 Task: Find connections with filter location Zürich (Kreis 11) / Seebach with filter topic #wellness with filter profile language French with filter current company Reply with filter school Sanskriti University with filter industry Community Development and Urban Planning with filter service category HR Consulting with filter keywords title Brand Manager
Action: Mouse moved to (568, 190)
Screenshot: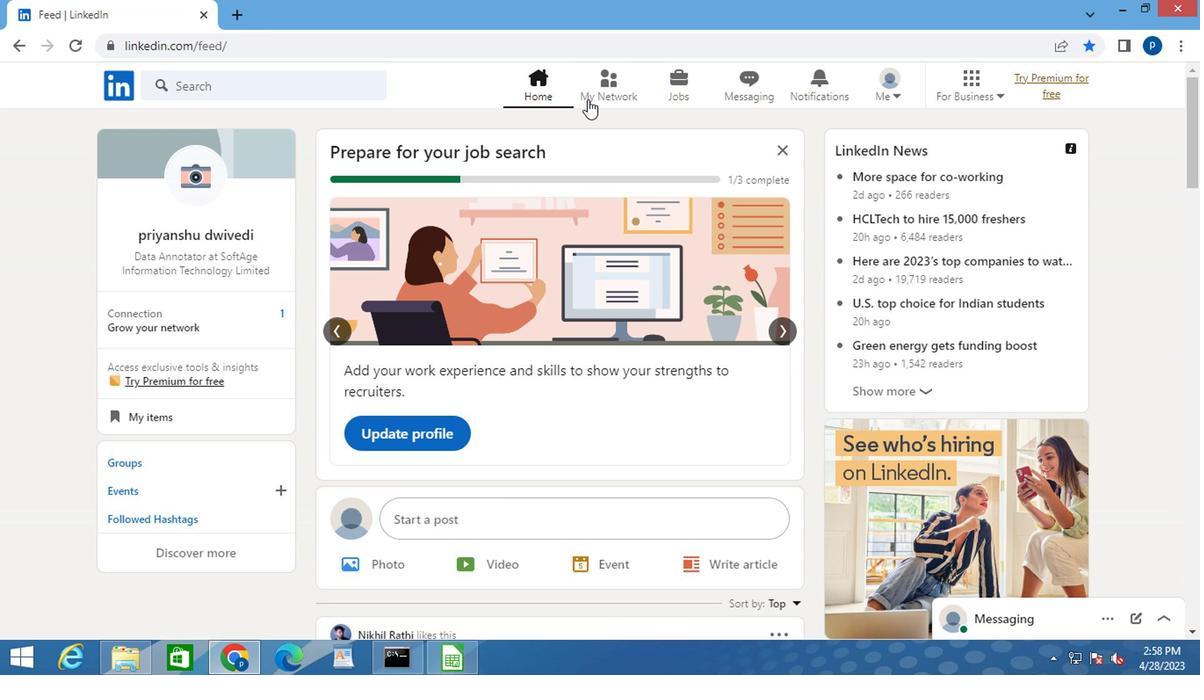 
Action: Mouse pressed left at (568, 190)
Screenshot: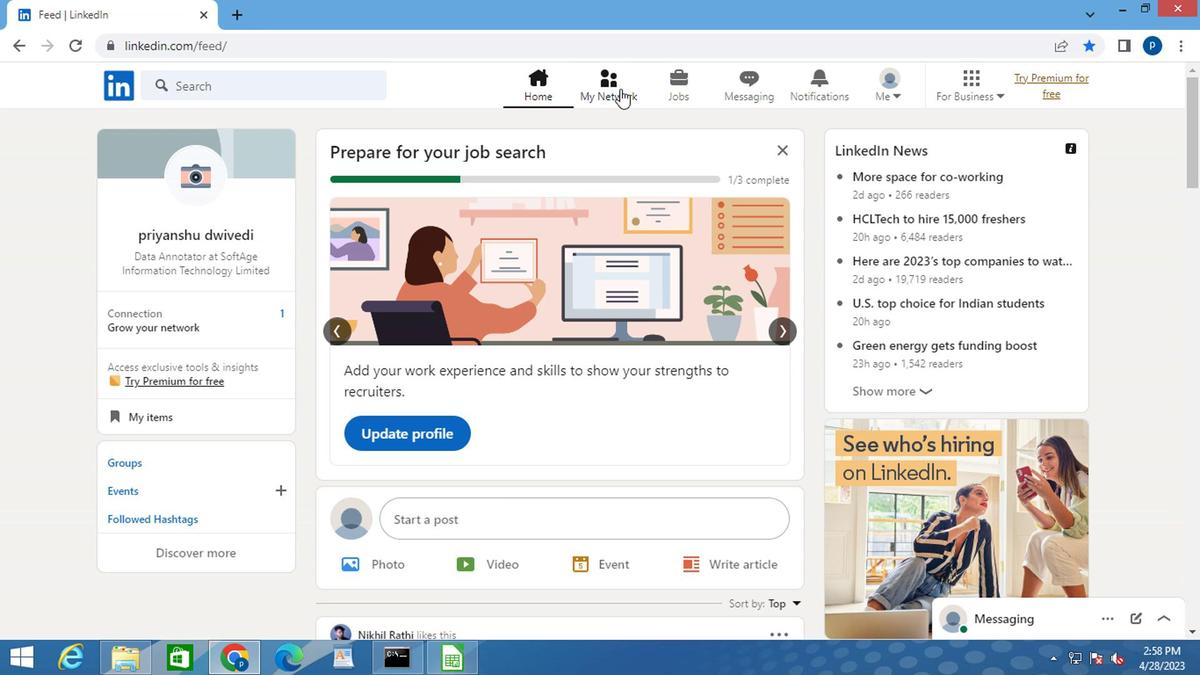 
Action: Mouse moved to (288, 257)
Screenshot: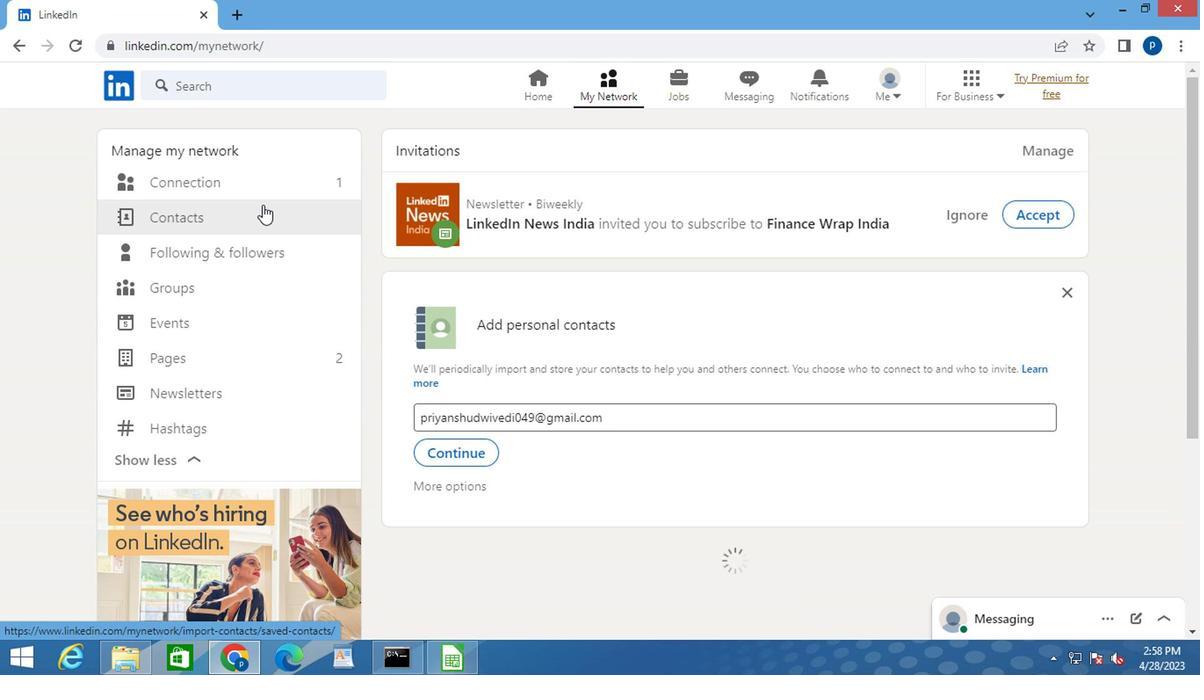 
Action: Mouse pressed left at (288, 257)
Screenshot: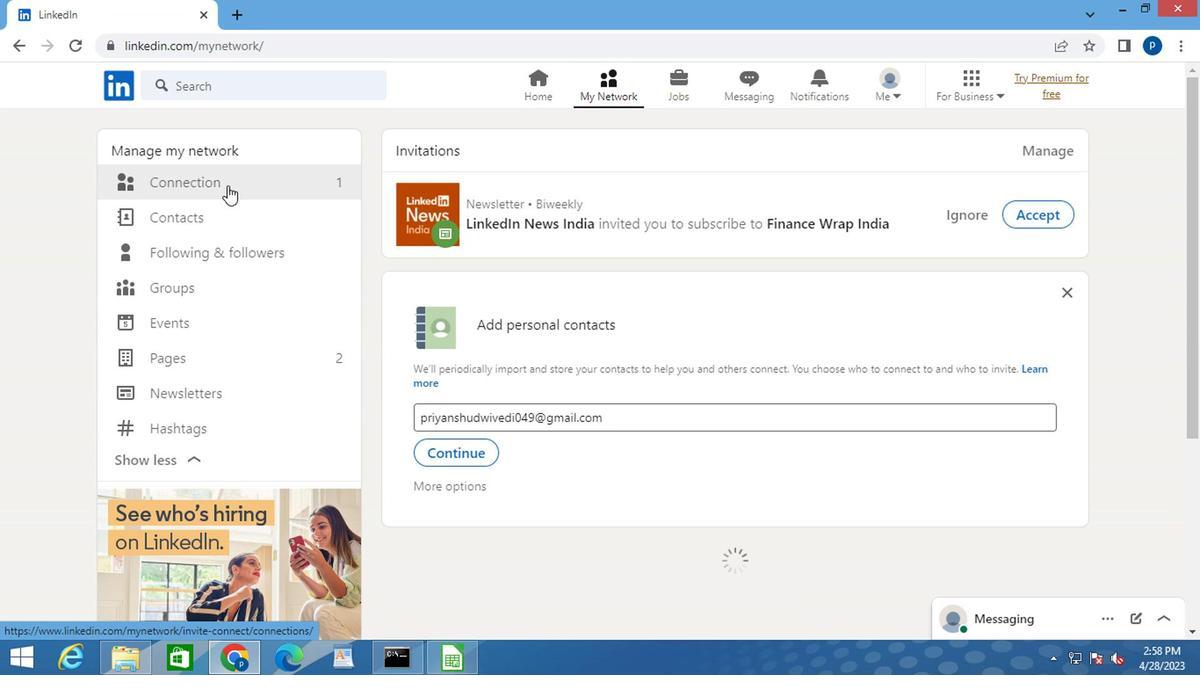 
Action: Mouse moved to (640, 260)
Screenshot: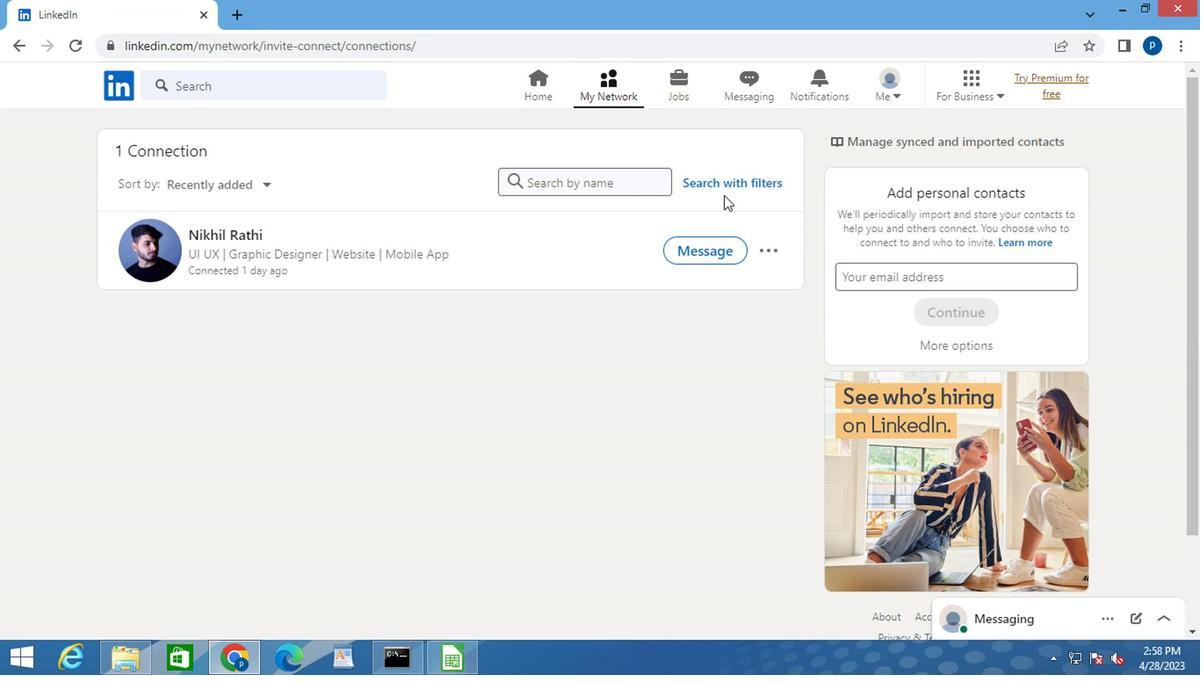 
Action: Mouse pressed left at (640, 260)
Screenshot: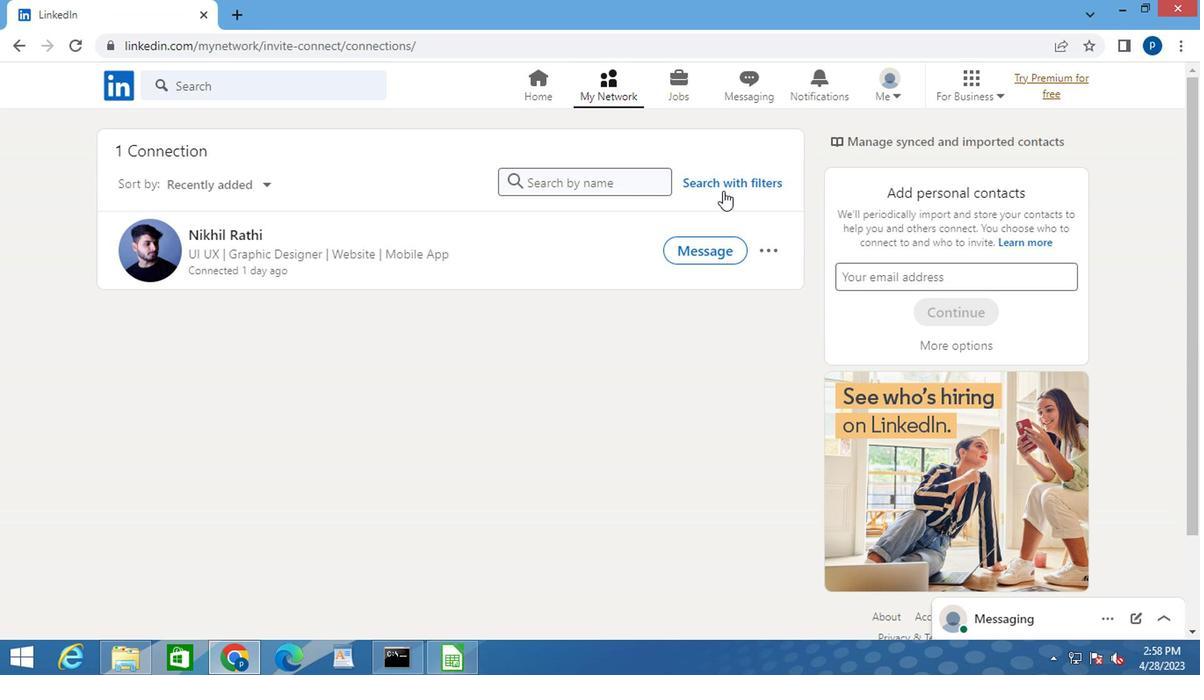 
Action: Mouse moved to (594, 229)
Screenshot: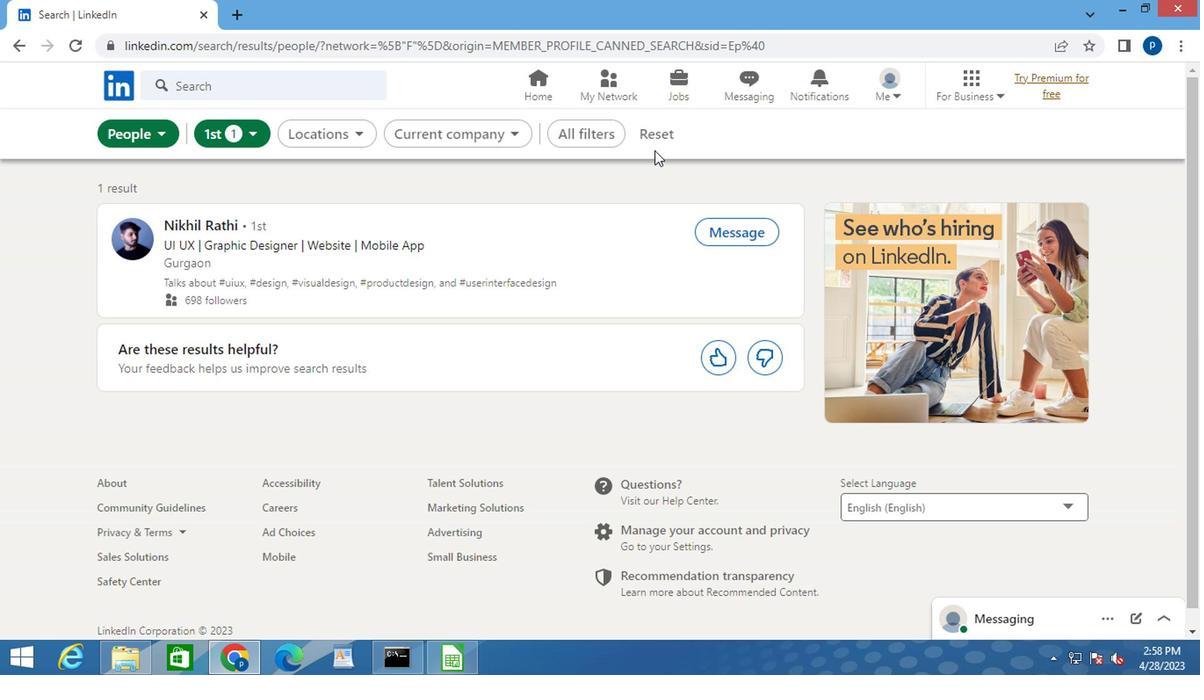 
Action: Mouse pressed left at (594, 229)
Screenshot: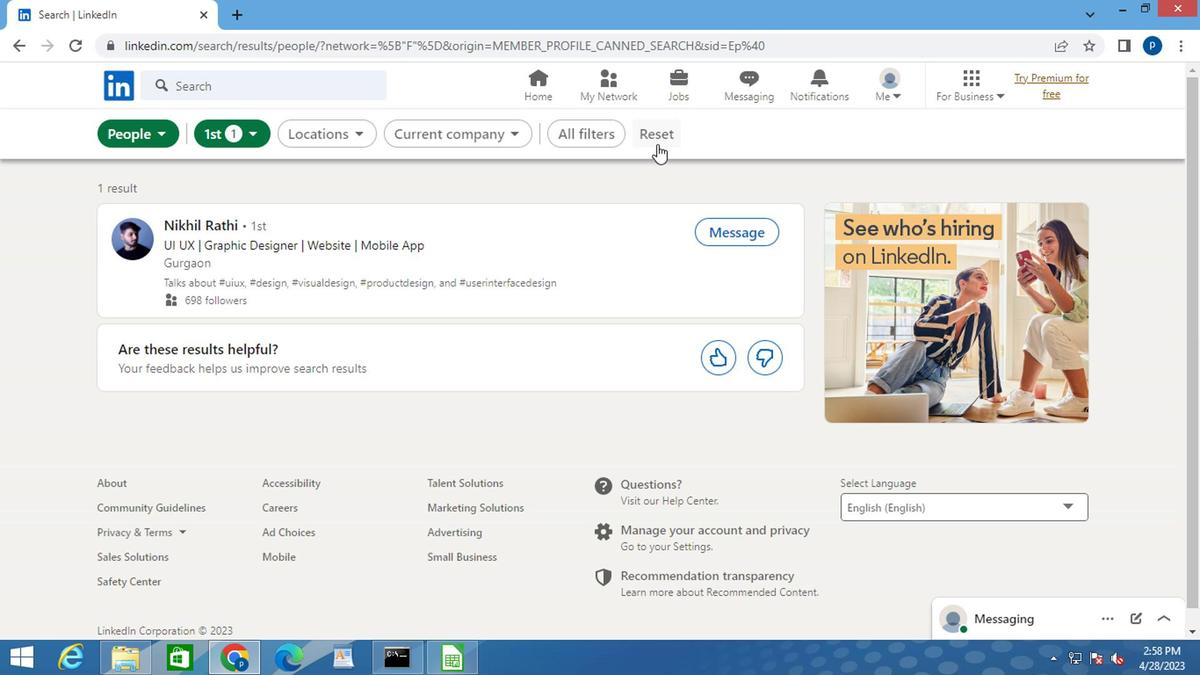 
Action: Mouse moved to (574, 226)
Screenshot: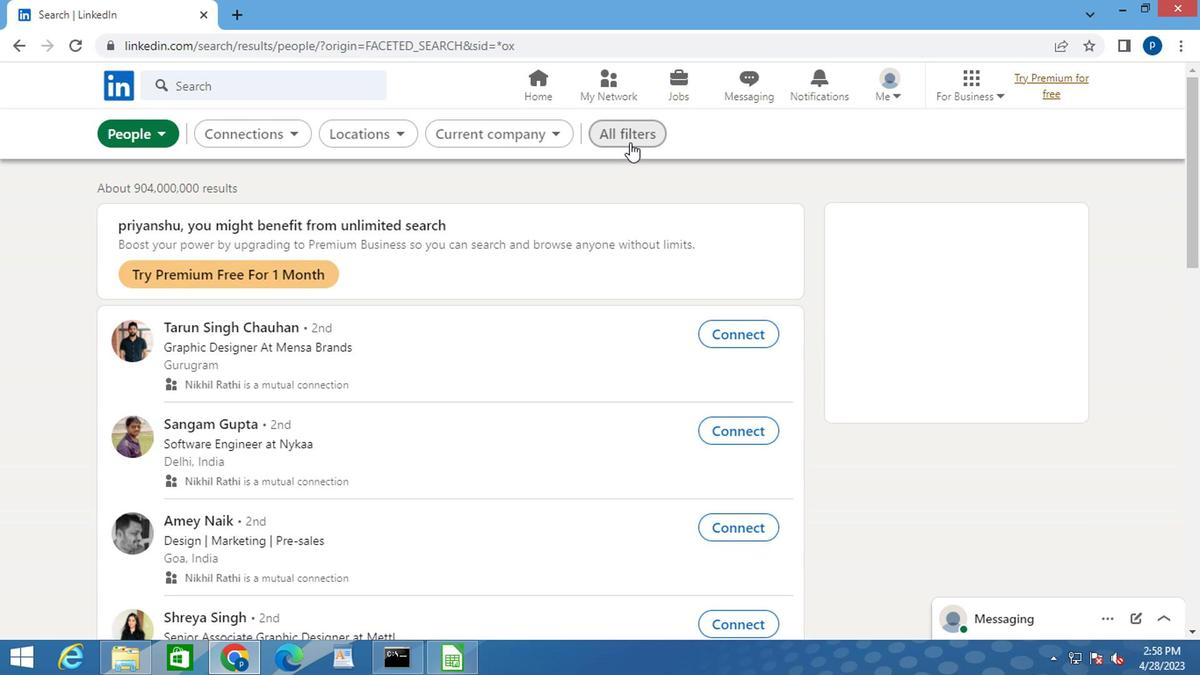 
Action: Mouse pressed left at (574, 226)
Screenshot: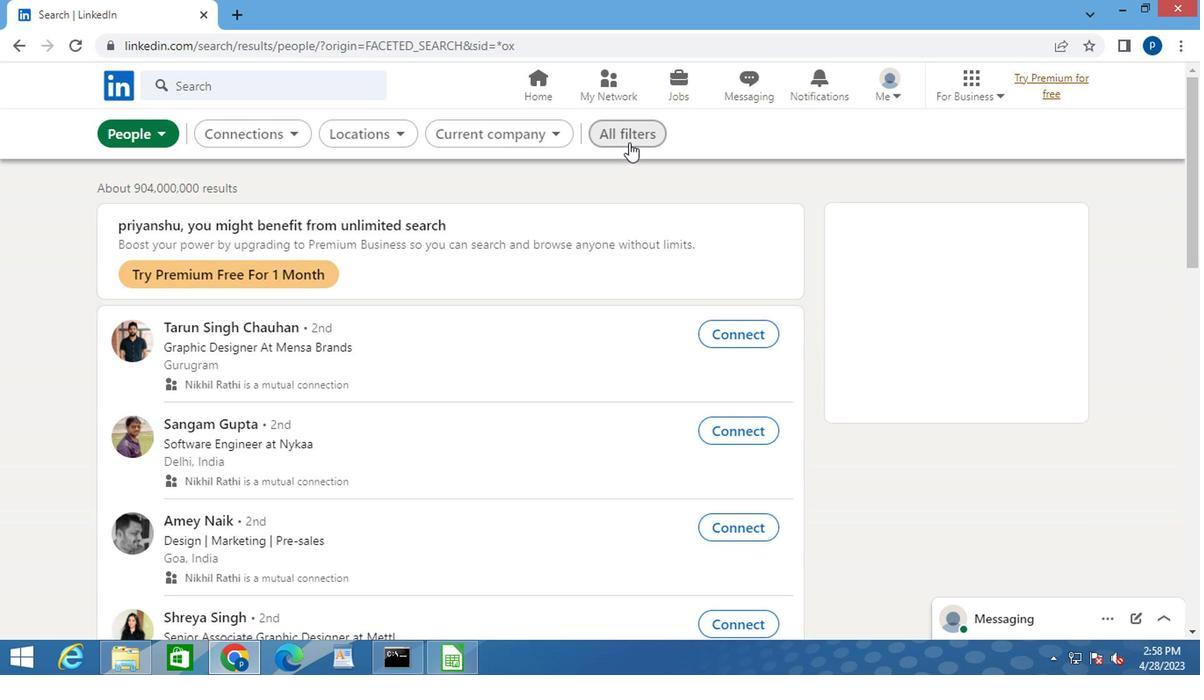 
Action: Mouse moved to (797, 465)
Screenshot: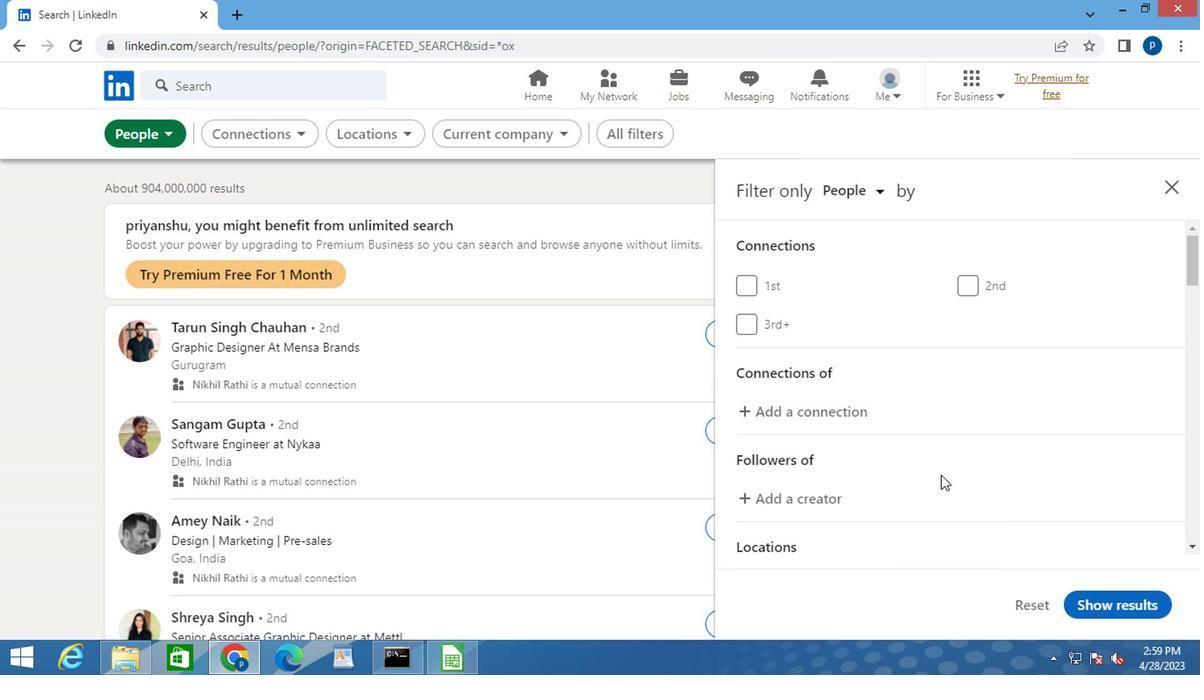 
Action: Mouse scrolled (797, 465) with delta (0, 0)
Screenshot: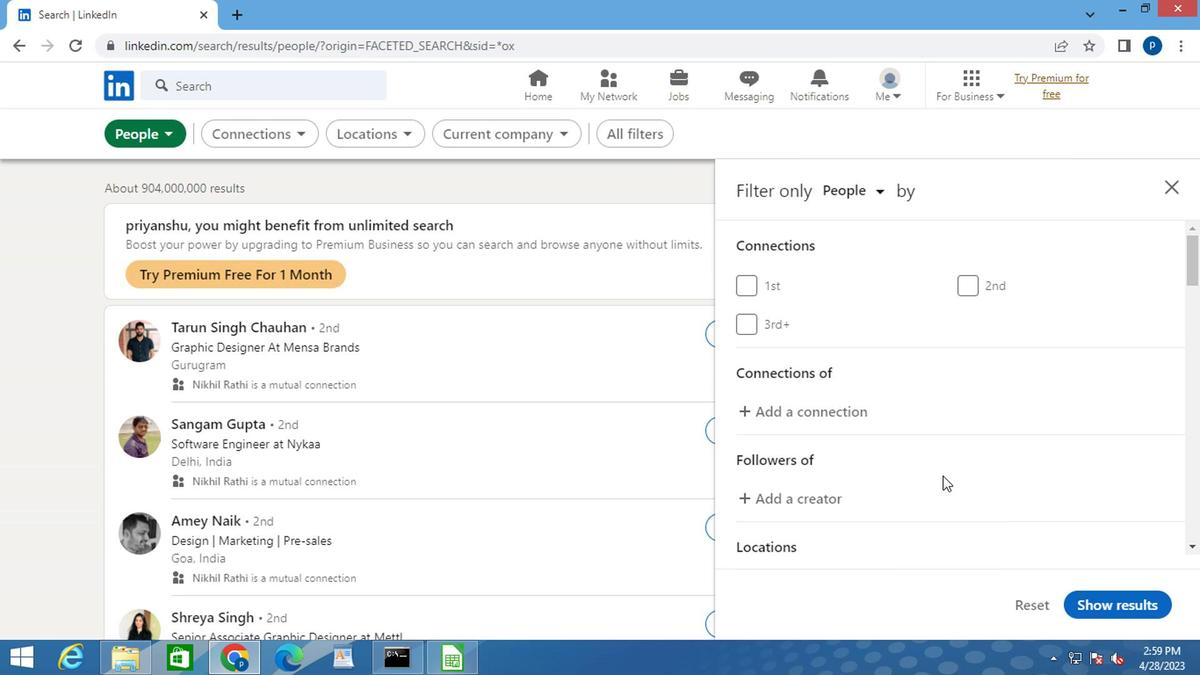 
Action: Mouse scrolled (797, 465) with delta (0, 0)
Screenshot: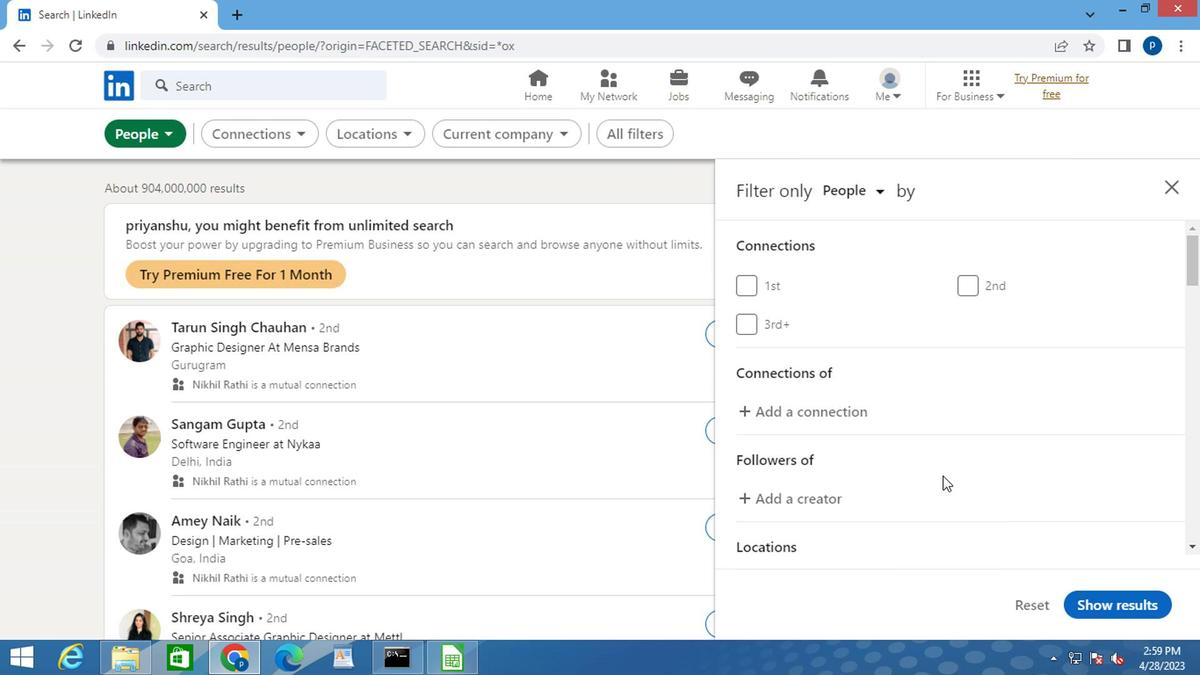 
Action: Mouse scrolled (797, 465) with delta (0, 0)
Screenshot: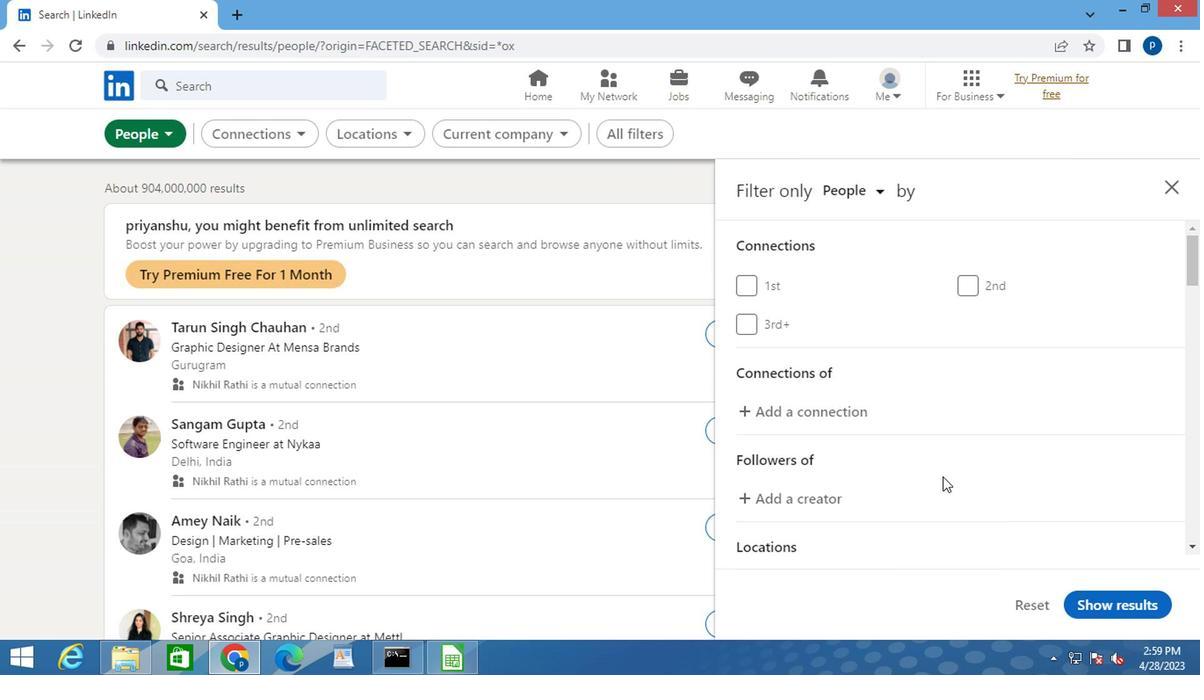 
Action: Mouse moved to (819, 415)
Screenshot: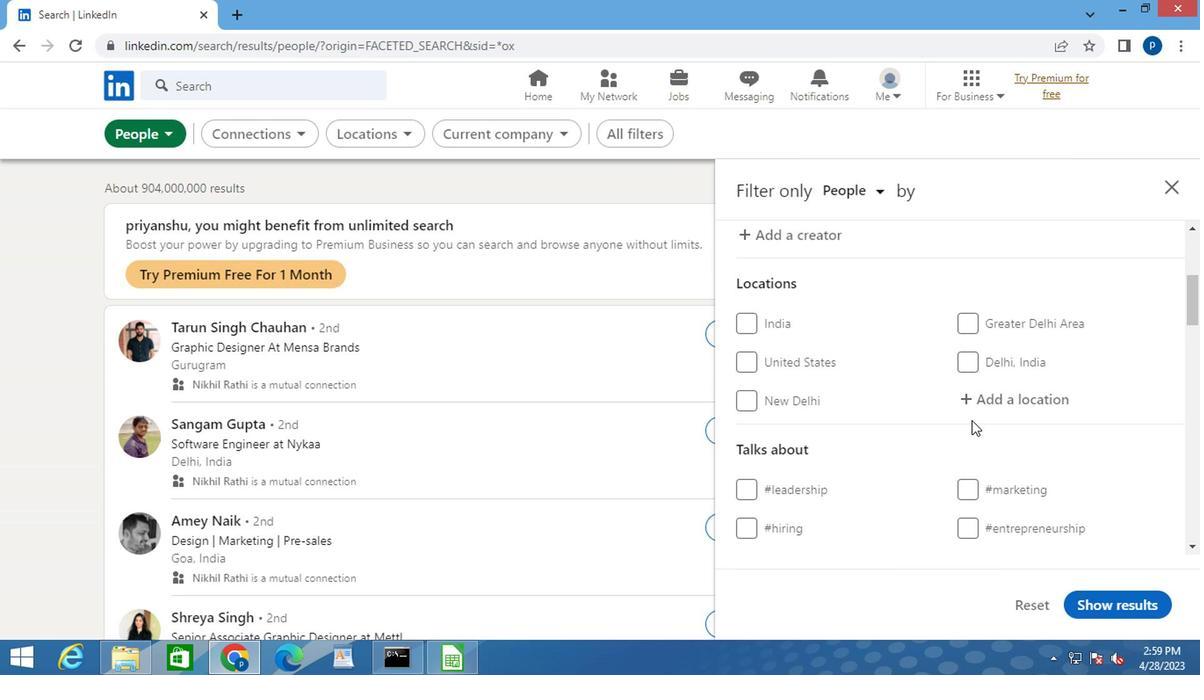 
Action: Mouse pressed left at (819, 415)
Screenshot: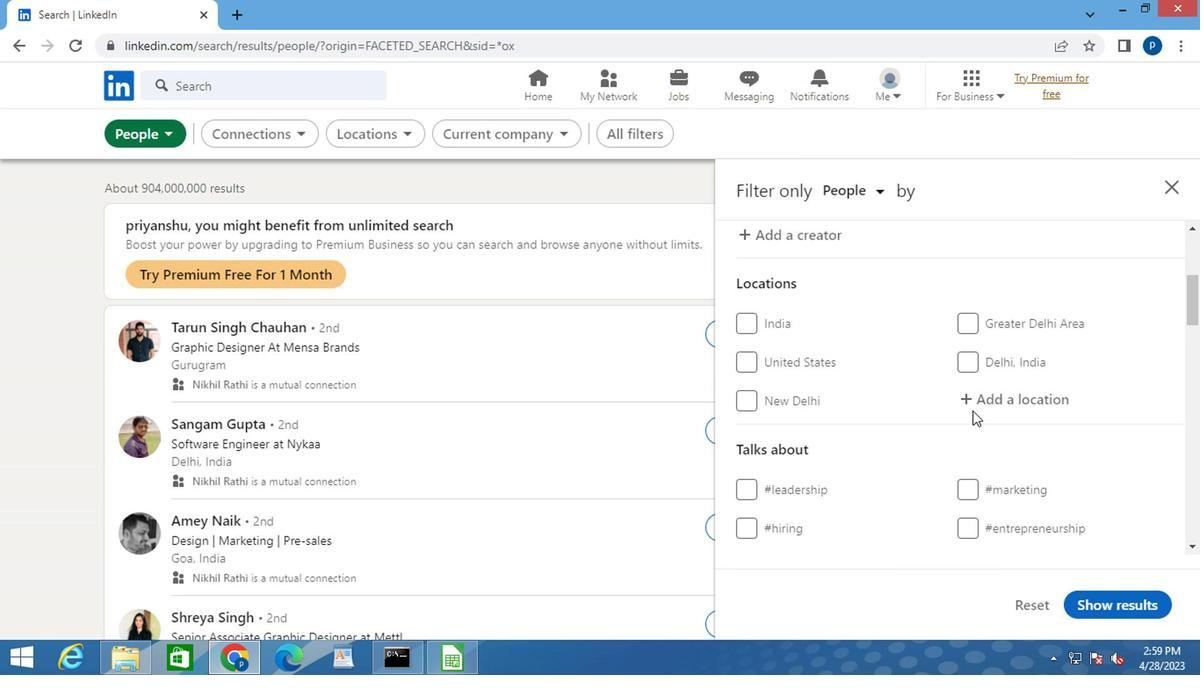 
Action: Key pressed <Key.caps_lock>z<Key.caps_lock>urich
Screenshot: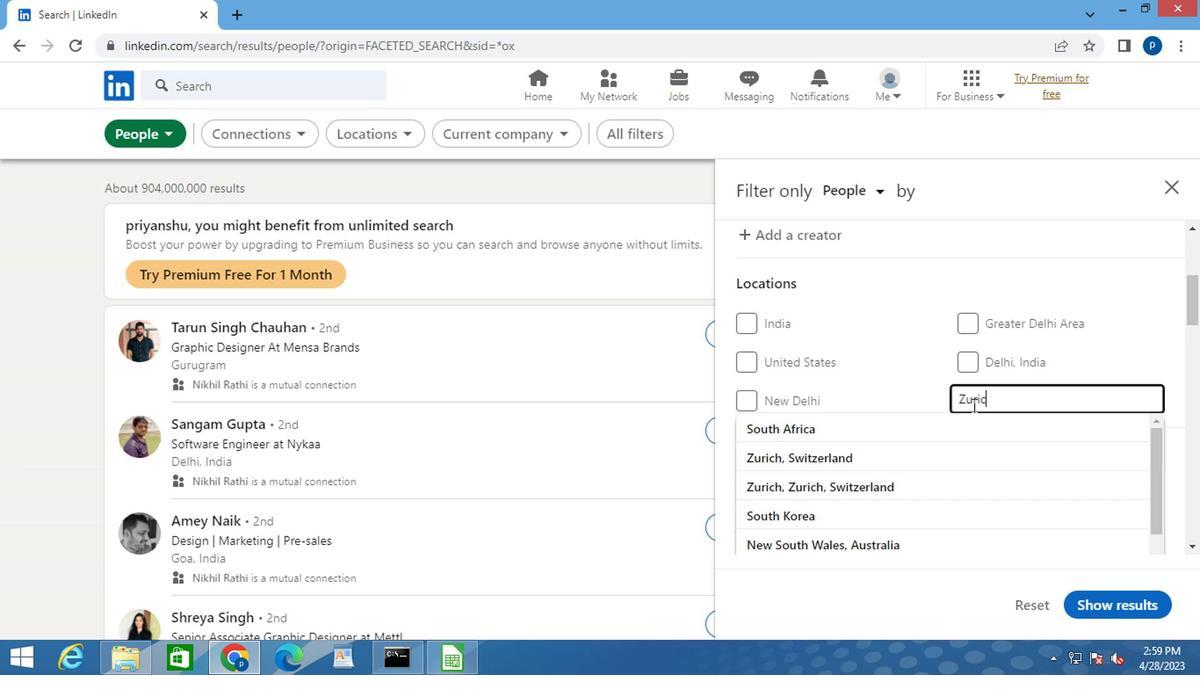 
Action: Mouse moved to (736, 431)
Screenshot: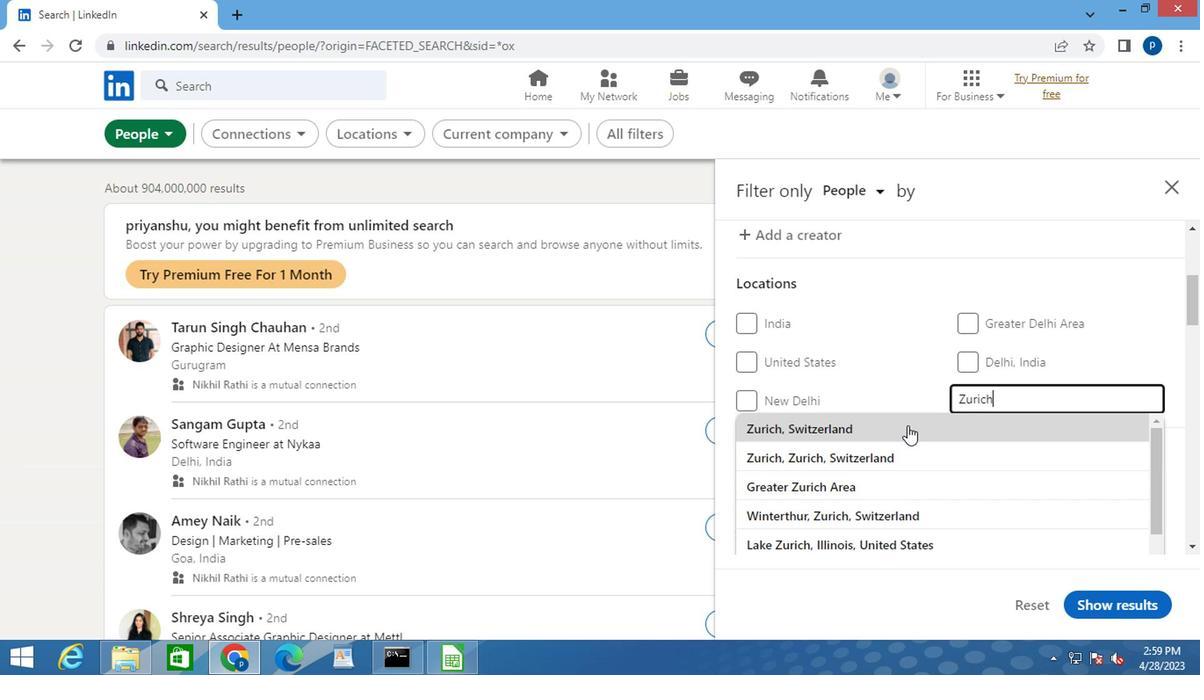 
Action: Mouse pressed left at (736, 431)
Screenshot: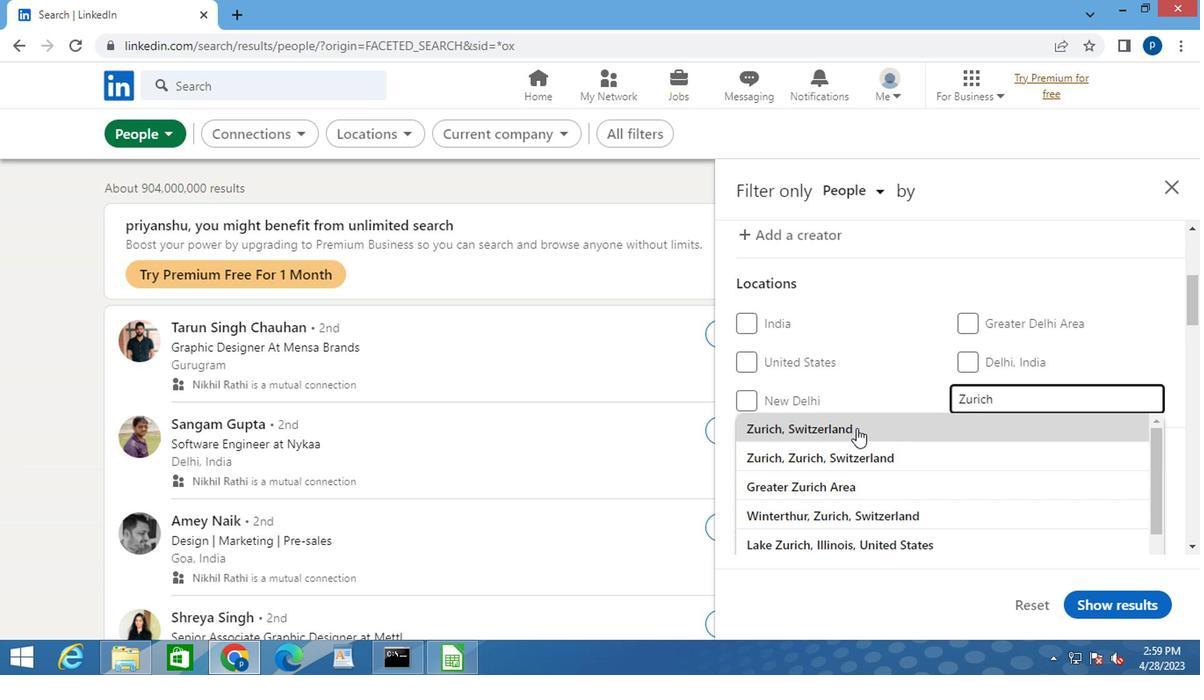 
Action: Mouse moved to (735, 431)
Screenshot: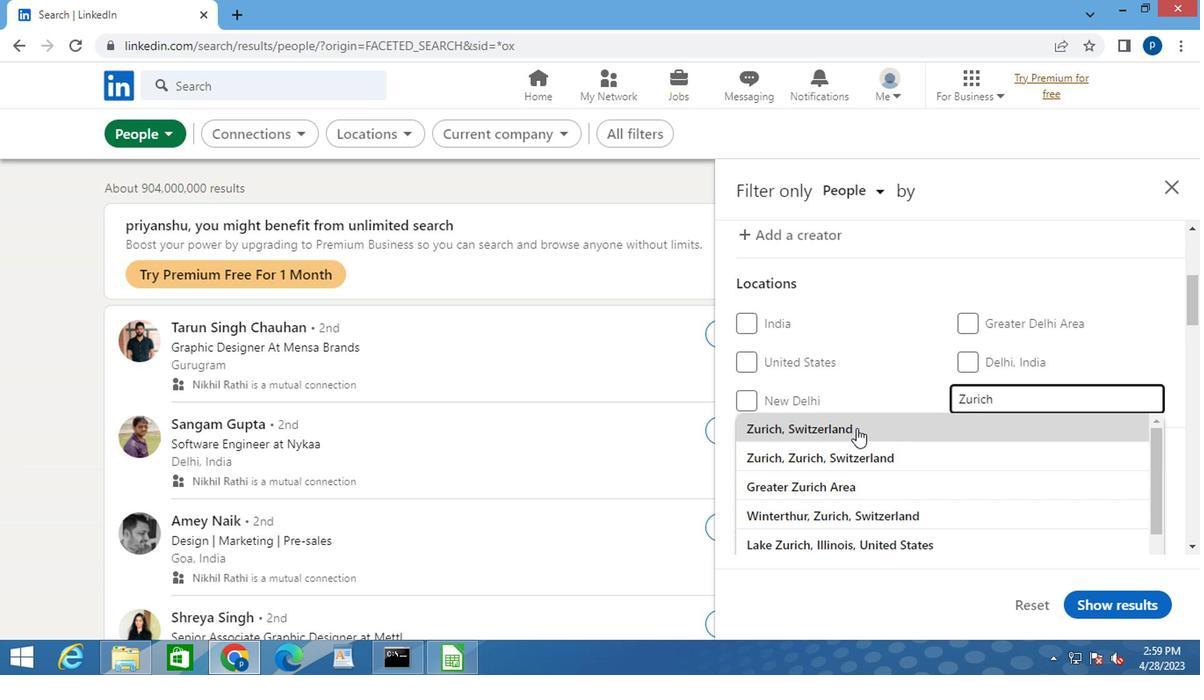 
Action: Mouse scrolled (735, 430) with delta (0, 0)
Screenshot: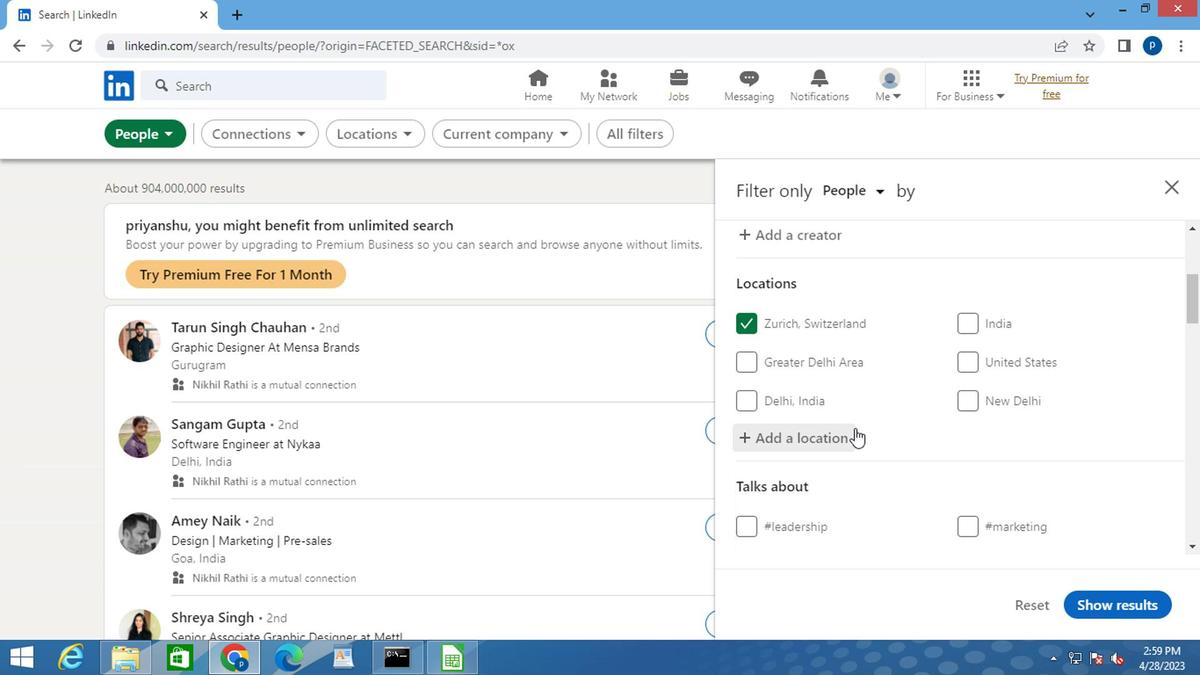 
Action: Mouse scrolled (735, 430) with delta (0, 0)
Screenshot: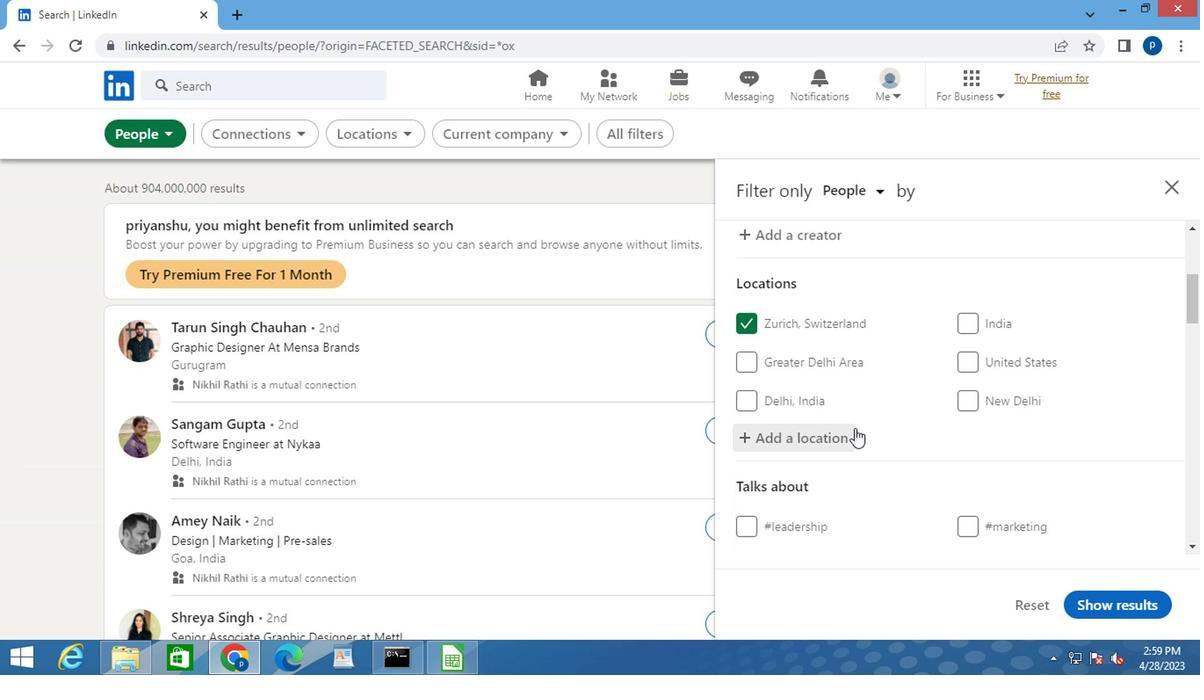 
Action: Mouse moved to (864, 431)
Screenshot: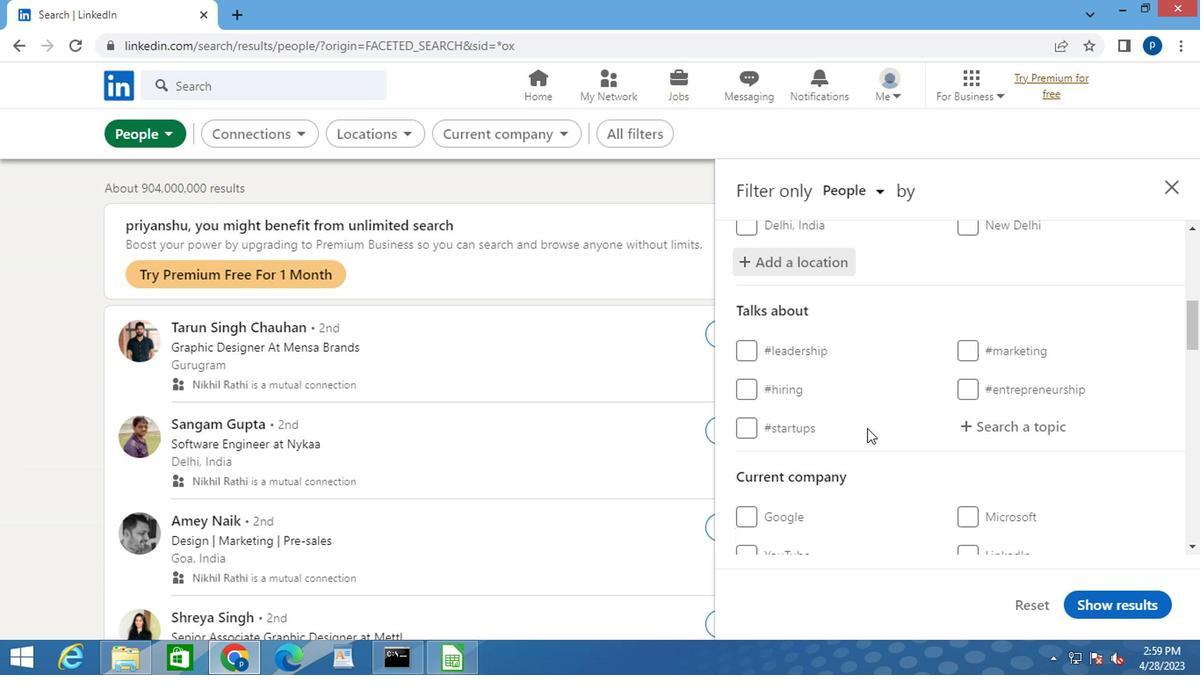 
Action: Mouse pressed left at (864, 431)
Screenshot: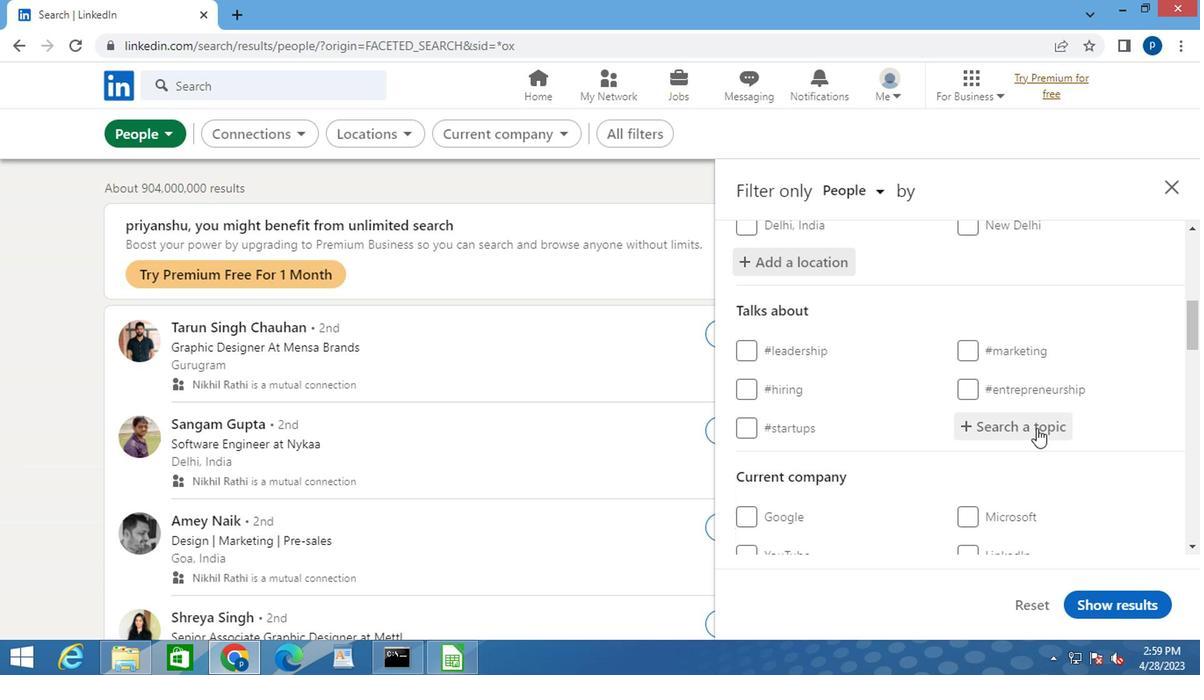 
Action: Key pressed <Key.shift>#WELLNESS
Screenshot: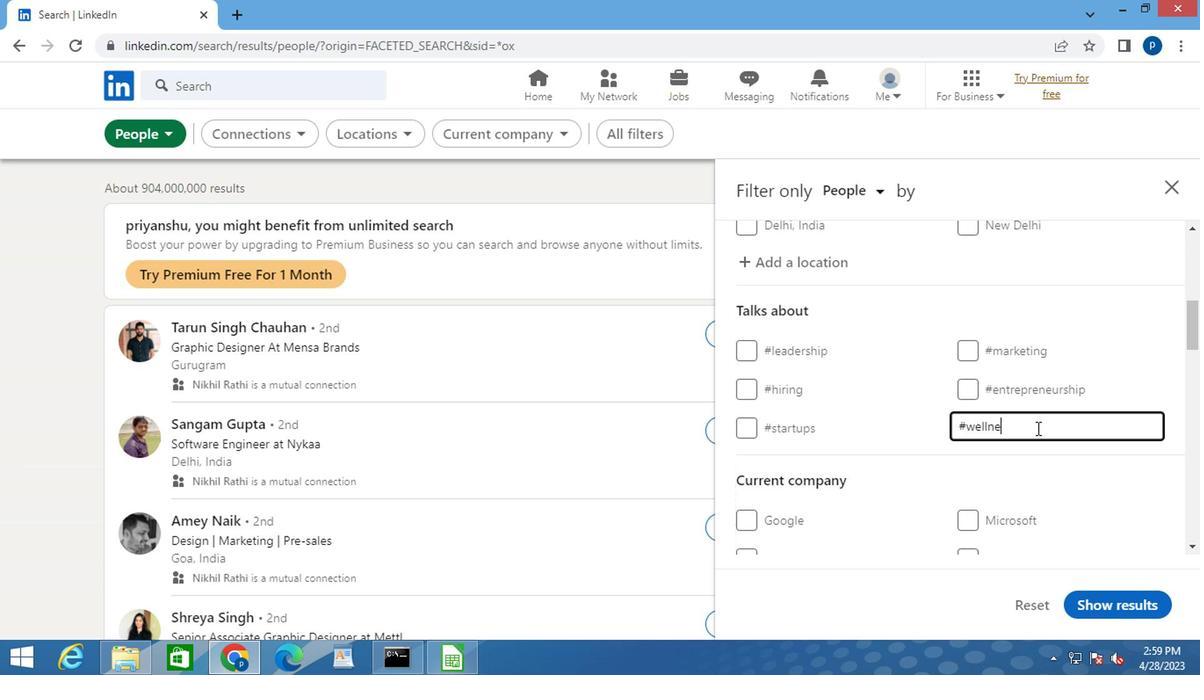 
Action: Mouse moved to (777, 468)
Screenshot: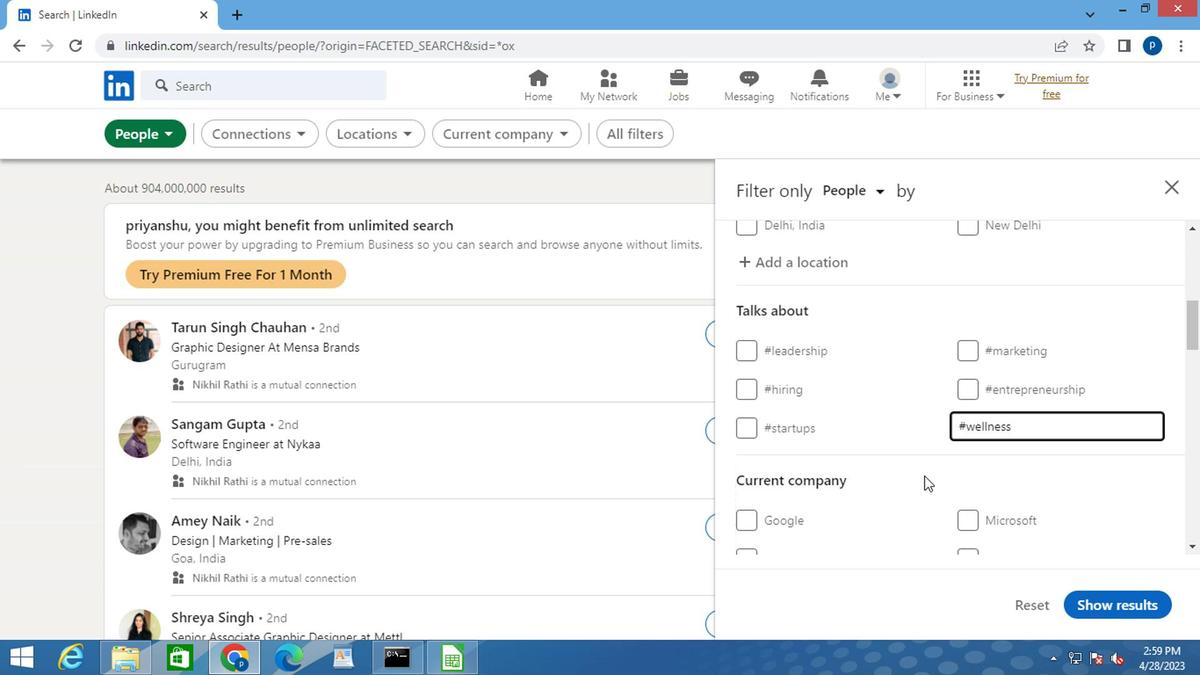 
Action: Mouse scrolled (777, 467) with delta (0, 0)
Screenshot: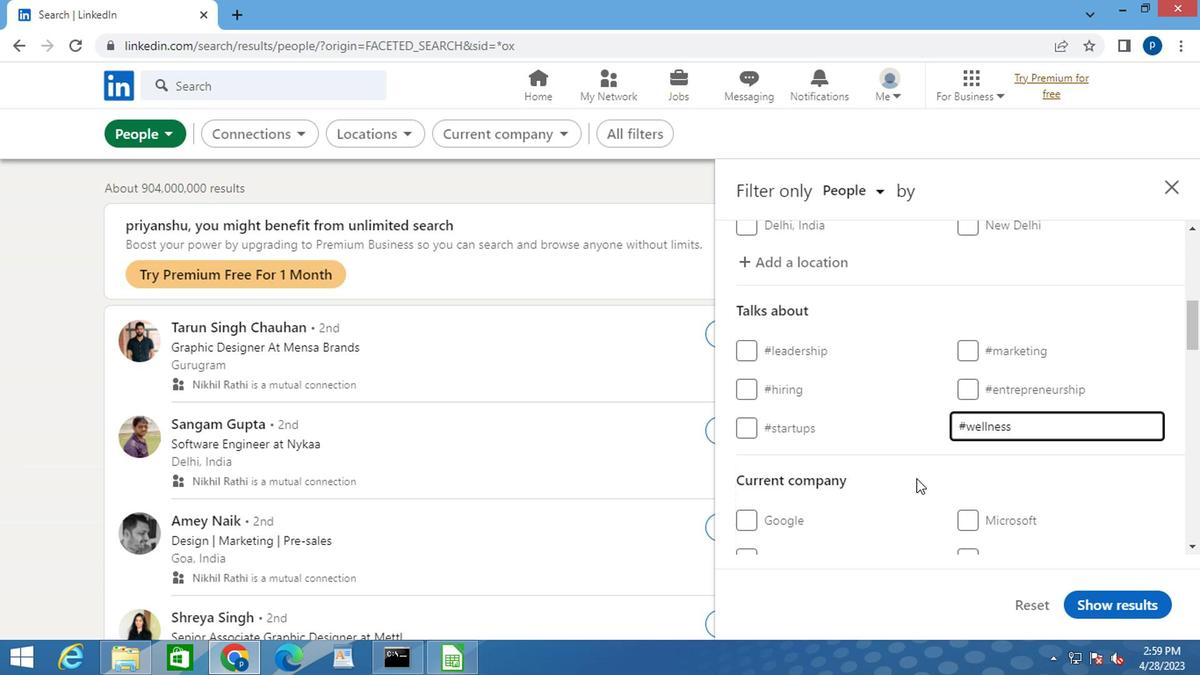 
Action: Mouse scrolled (777, 467) with delta (0, 0)
Screenshot: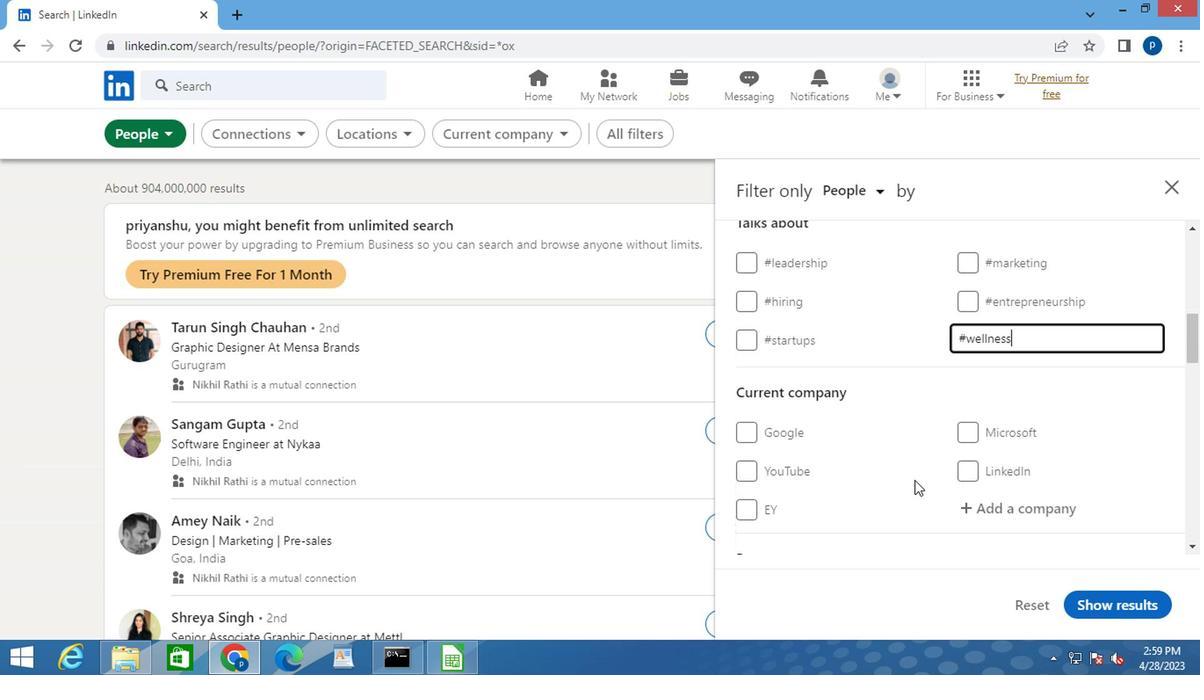
Action: Mouse scrolled (777, 467) with delta (0, 0)
Screenshot: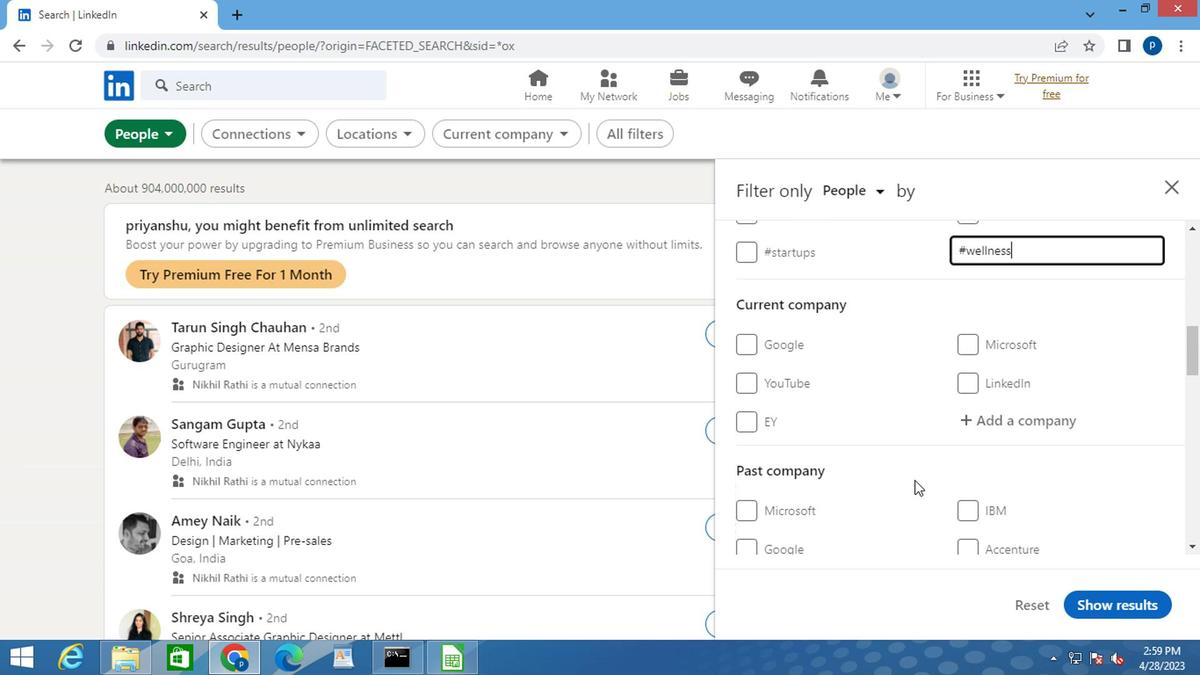 
Action: Mouse moved to (777, 468)
Screenshot: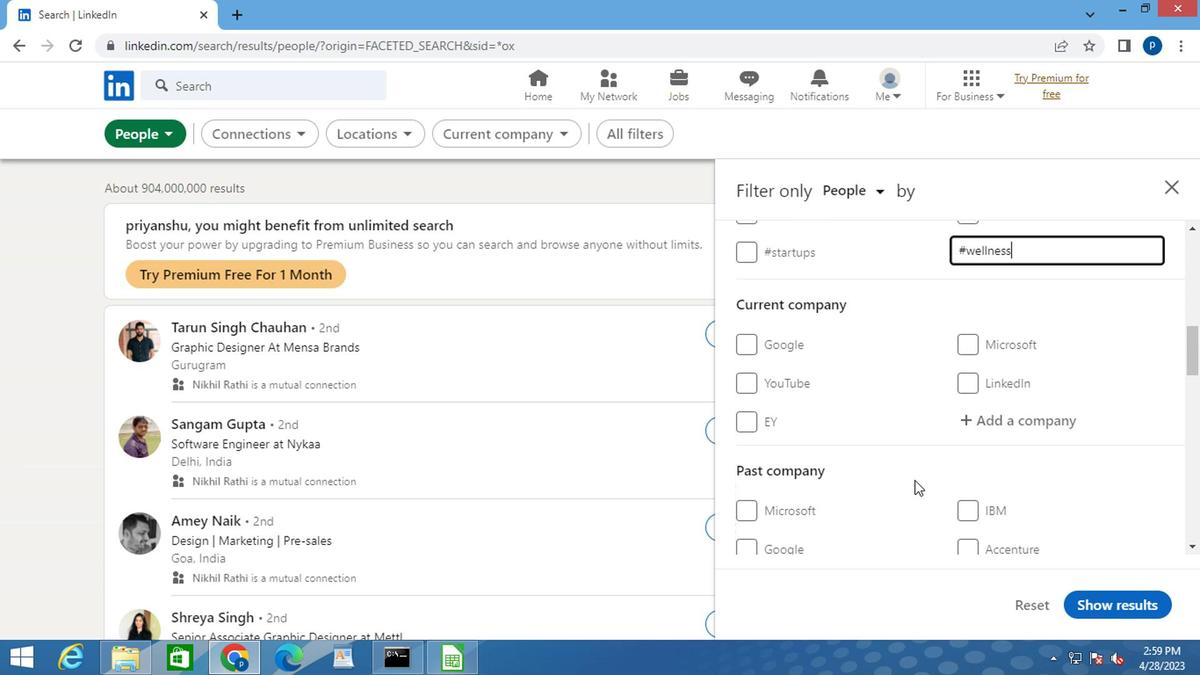 
Action: Mouse scrolled (777, 467) with delta (0, 0)
Screenshot: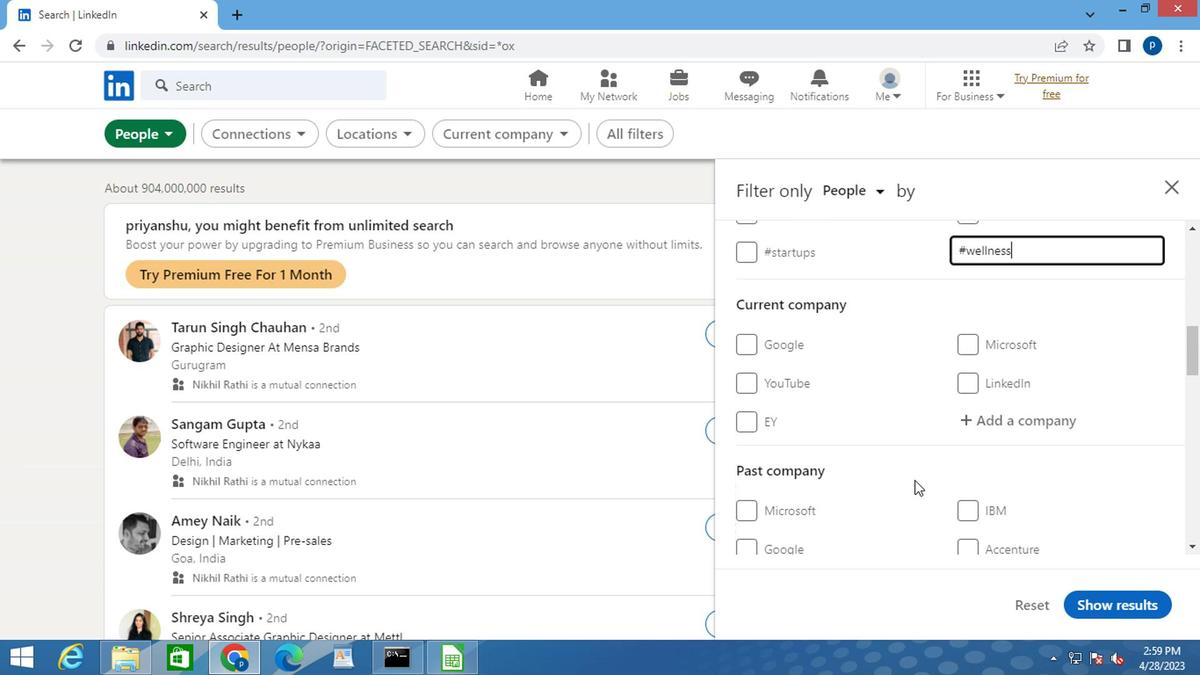 
Action: Mouse moved to (775, 468)
Screenshot: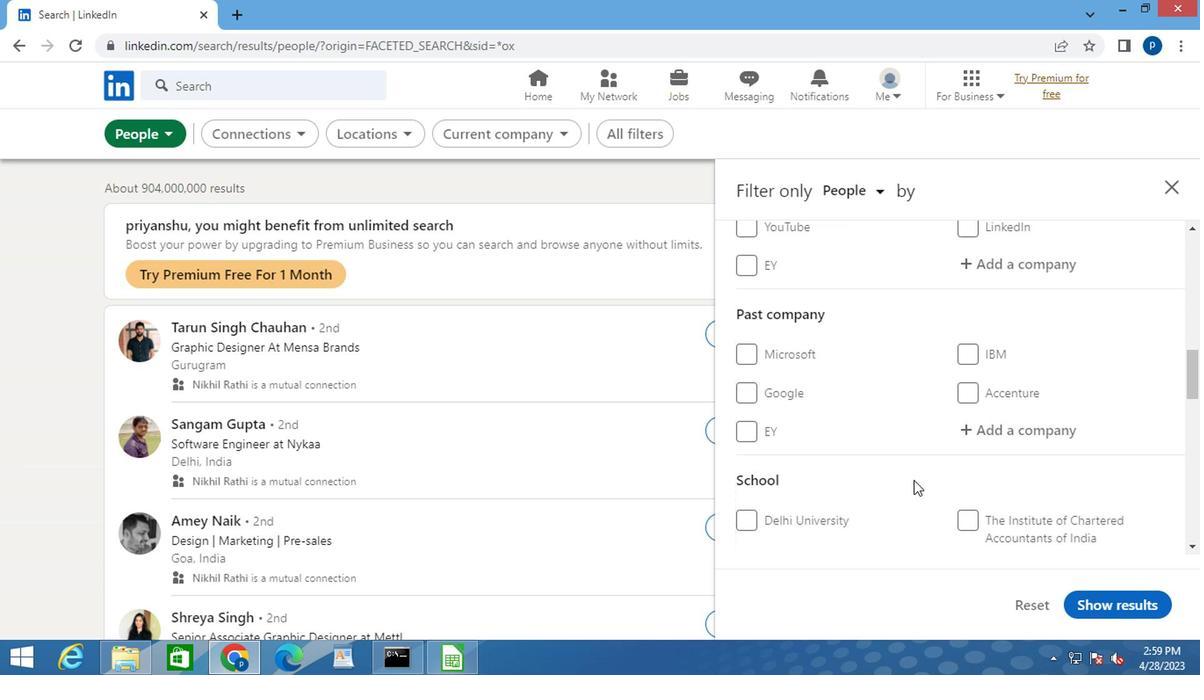 
Action: Mouse scrolled (775, 467) with delta (0, 0)
Screenshot: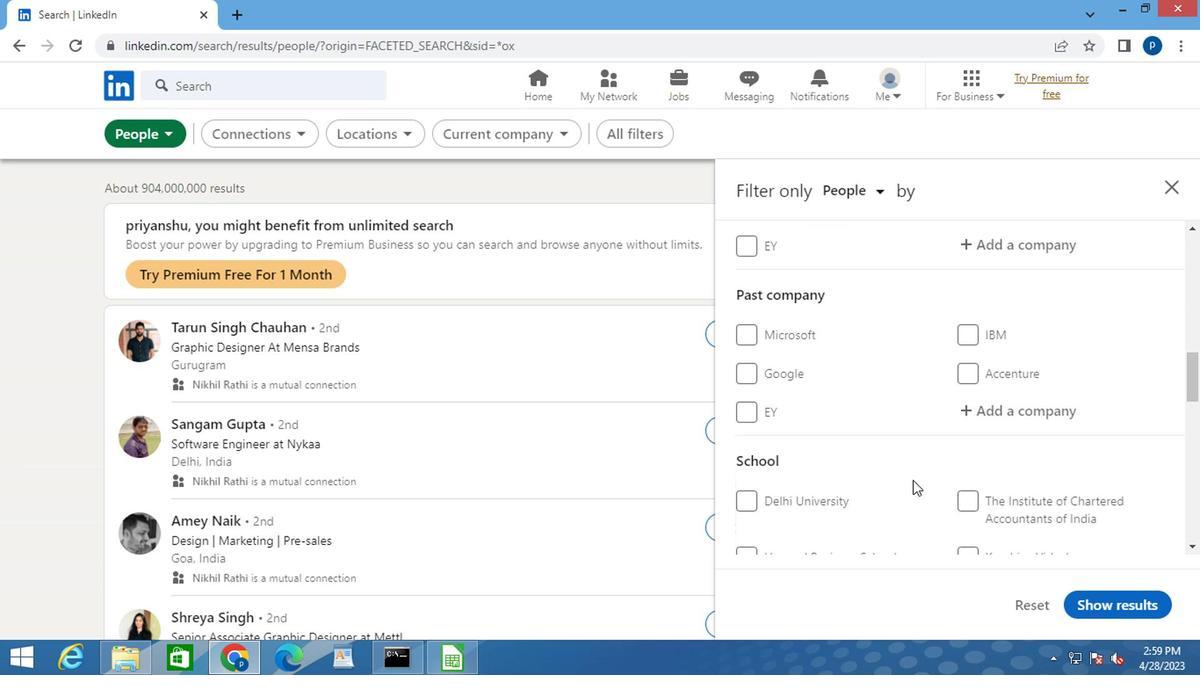 
Action: Mouse moved to (755, 463)
Screenshot: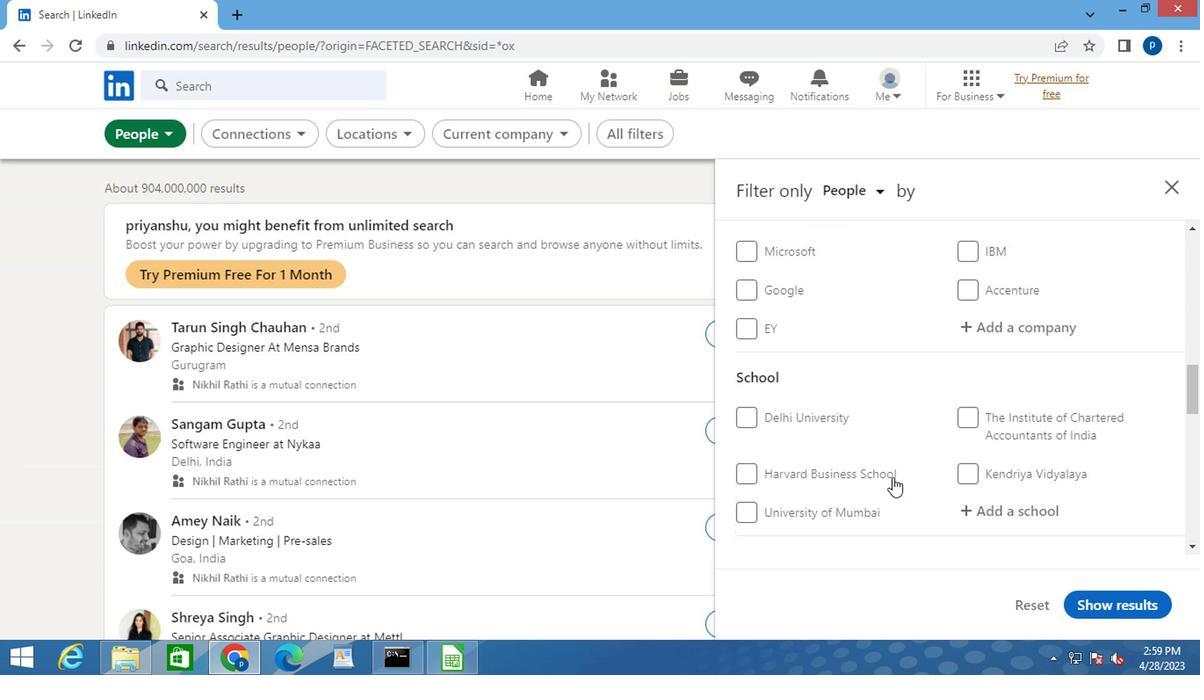 
Action: Mouse scrolled (755, 462) with delta (0, 0)
Screenshot: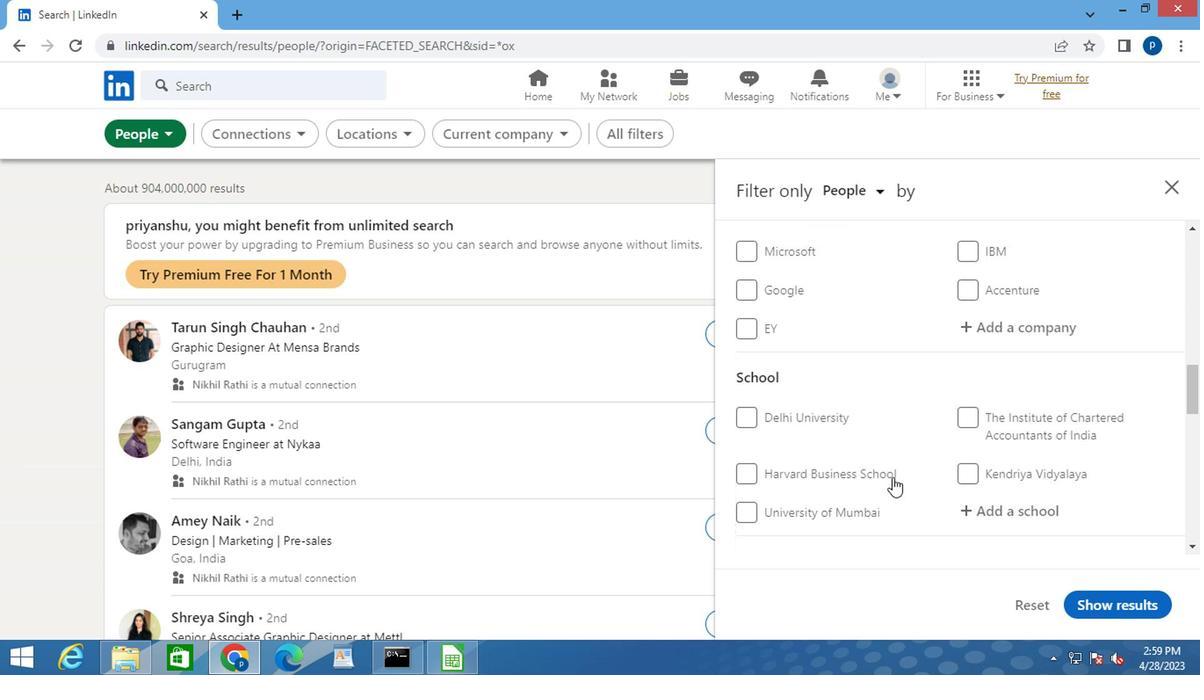 
Action: Mouse scrolled (755, 462) with delta (0, 0)
Screenshot: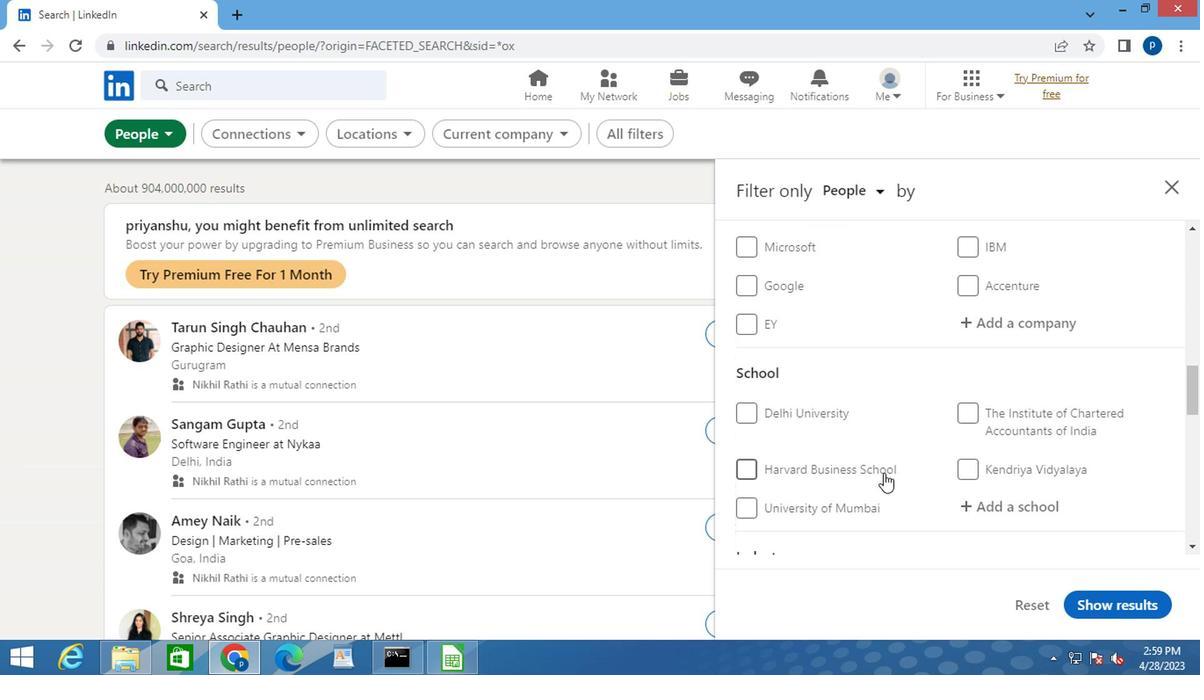
Action: Mouse moved to (755, 460)
Screenshot: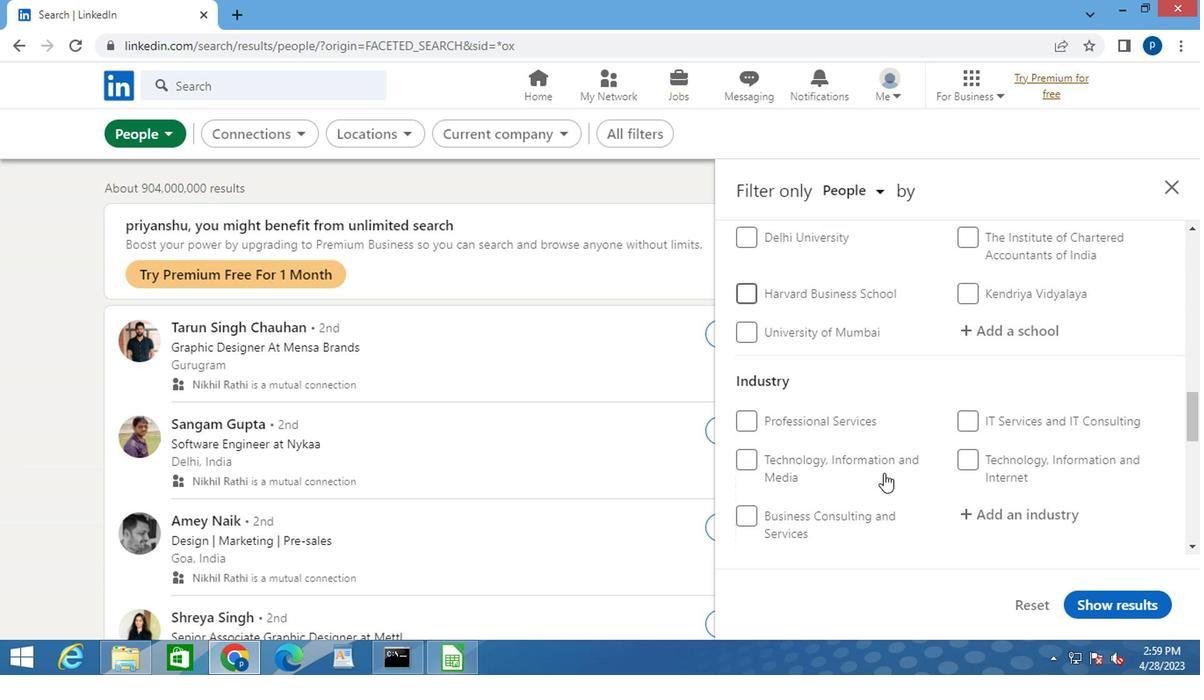 
Action: Mouse scrolled (755, 459) with delta (0, 0)
Screenshot: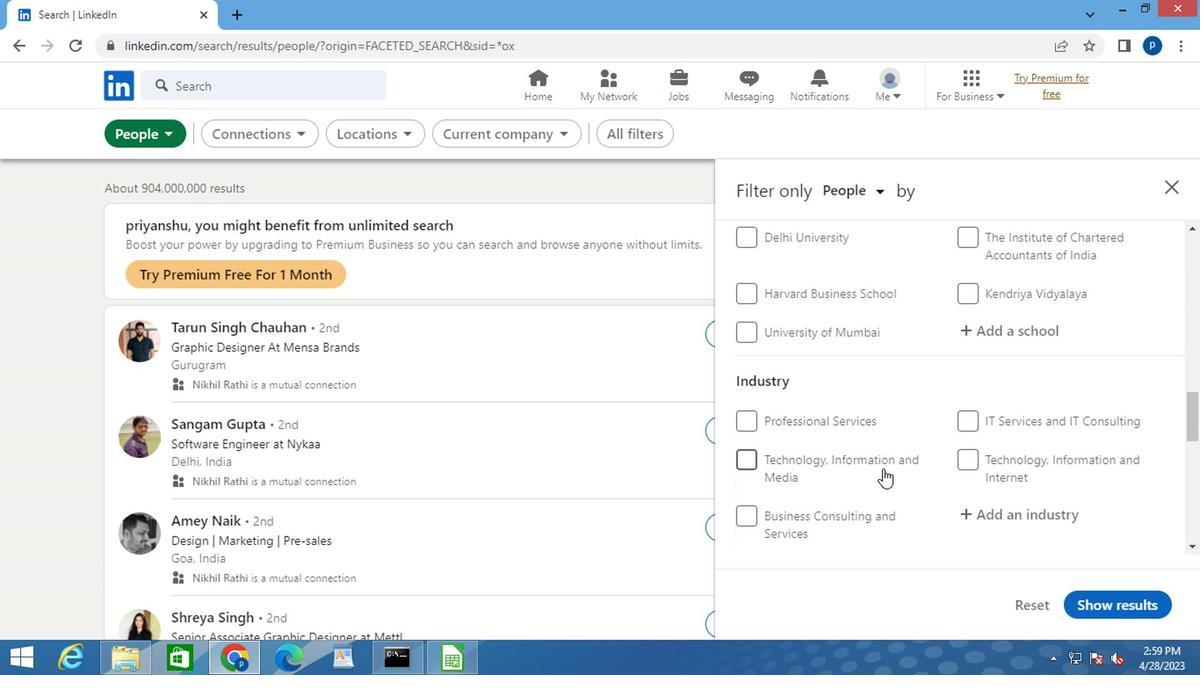 
Action: Mouse scrolled (755, 459) with delta (0, 0)
Screenshot: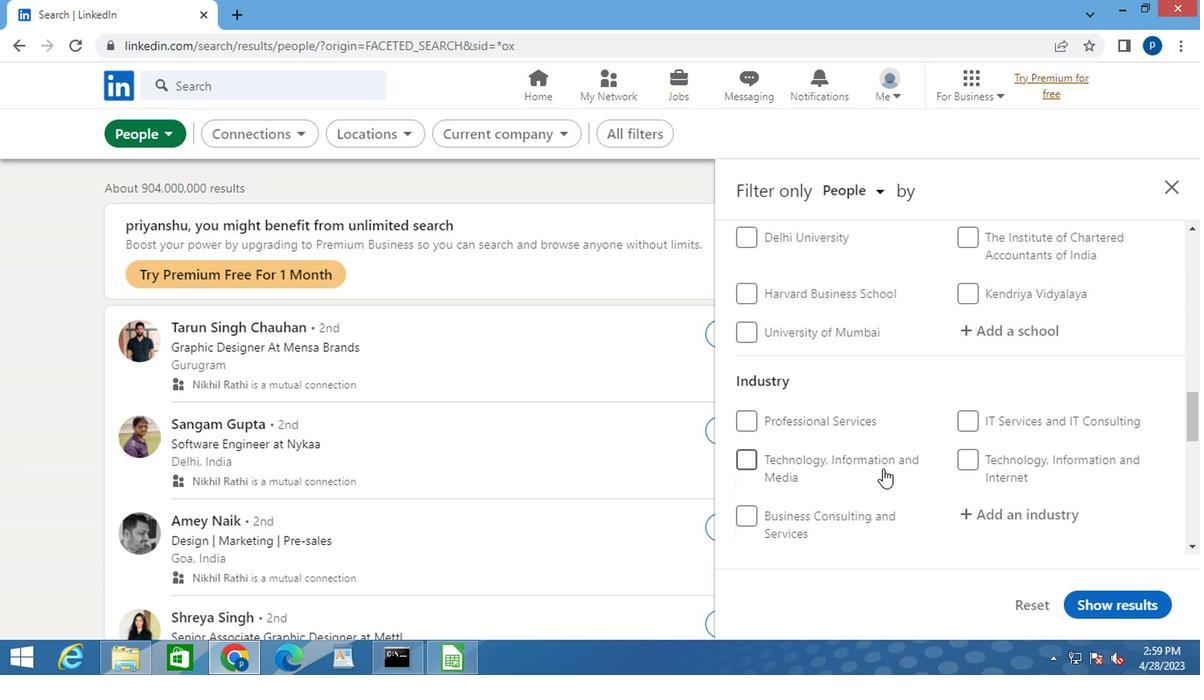 
Action: Mouse moved to (814, 440)
Screenshot: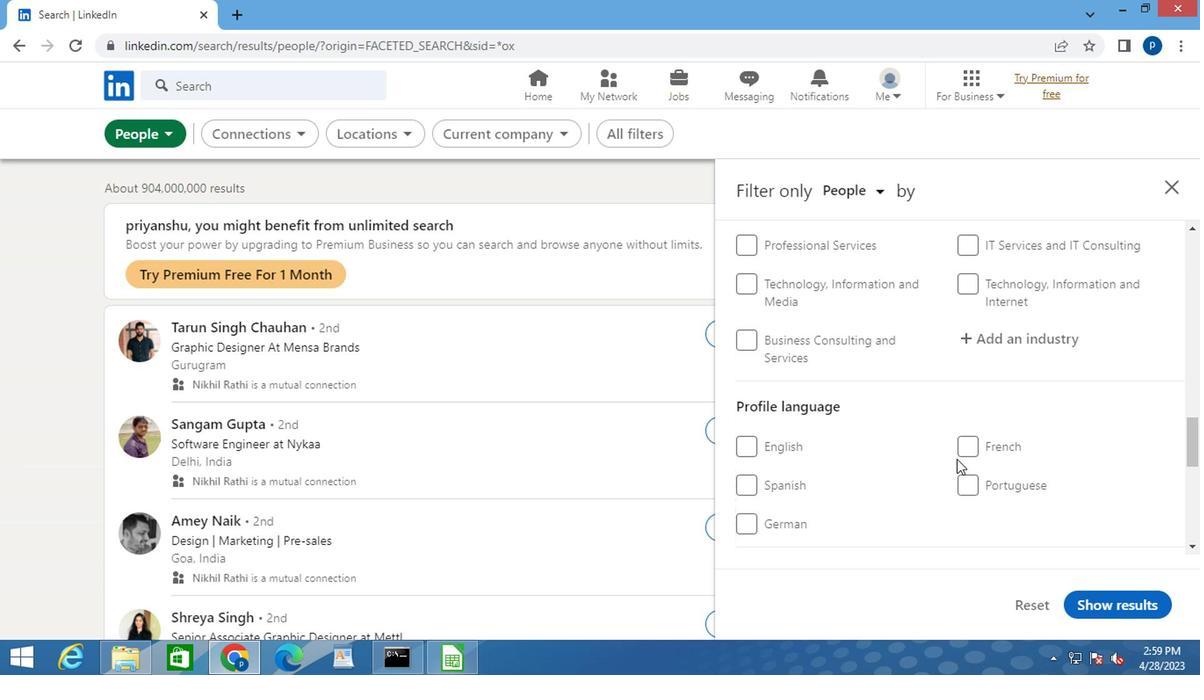 
Action: Mouse pressed left at (814, 440)
Screenshot: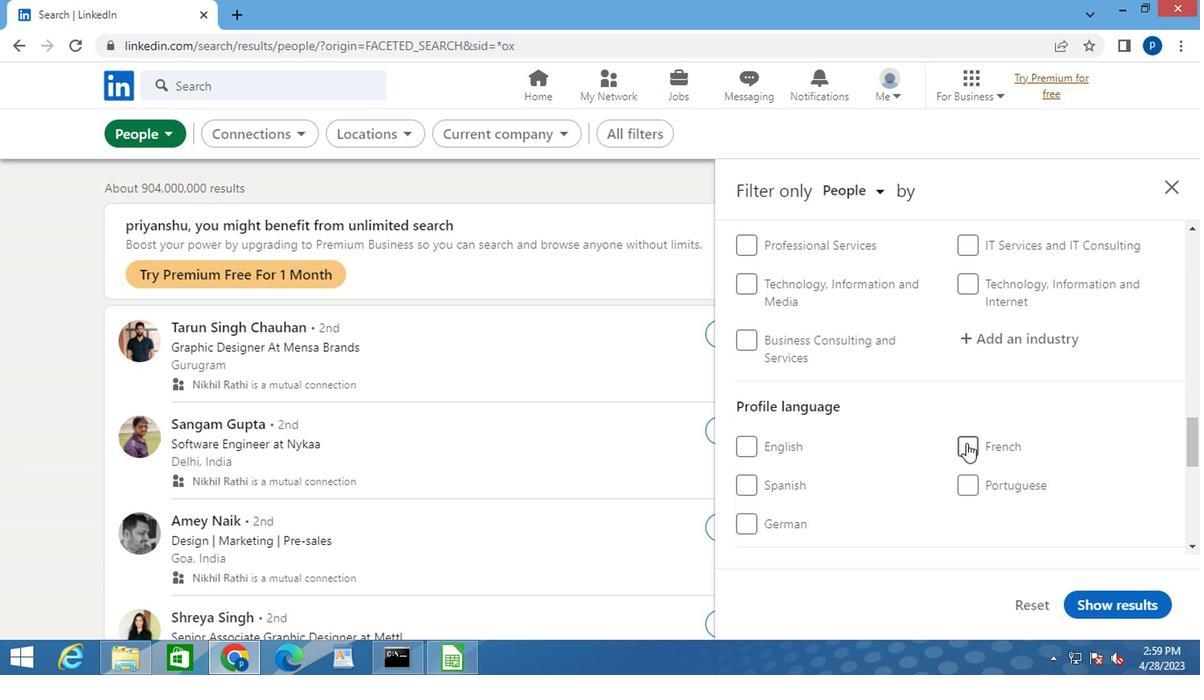 
Action: Mouse moved to (788, 420)
Screenshot: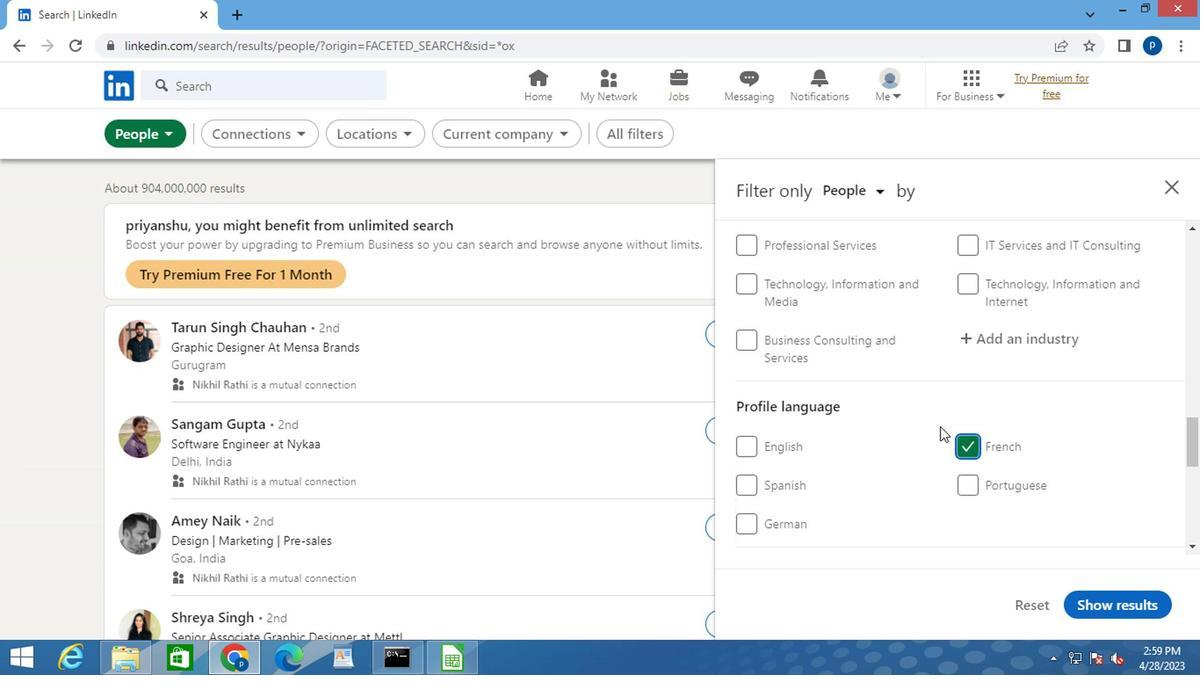 
Action: Mouse scrolled (788, 420) with delta (0, 0)
Screenshot: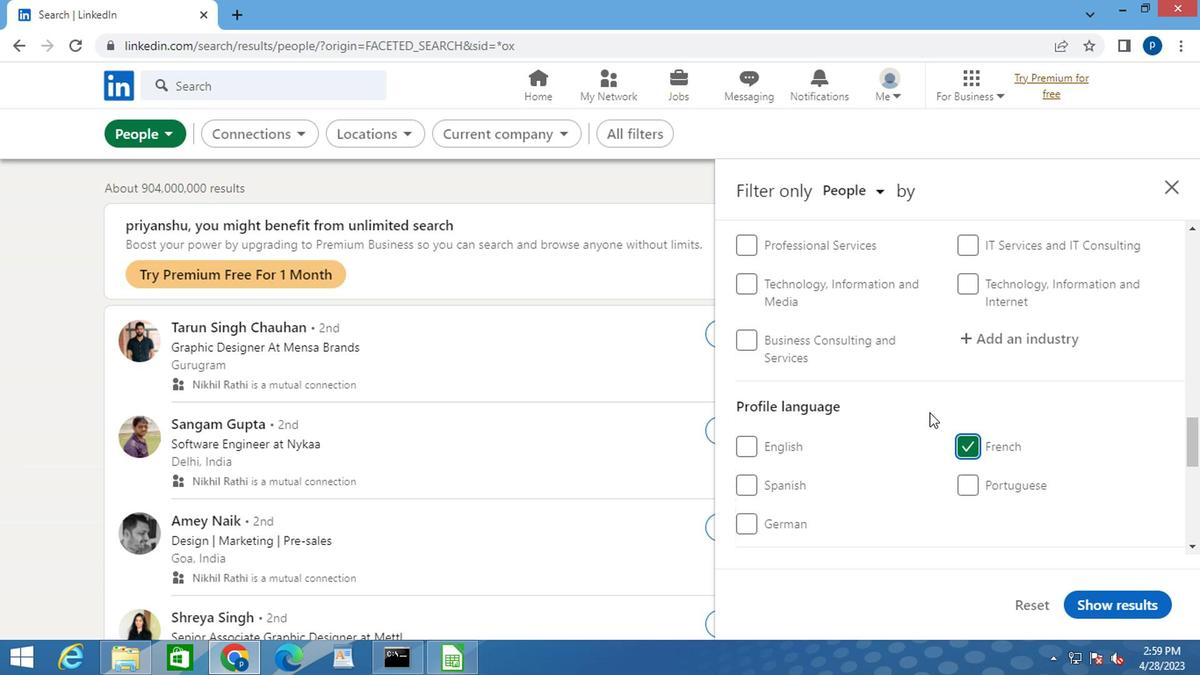 
Action: Mouse moved to (785, 421)
Screenshot: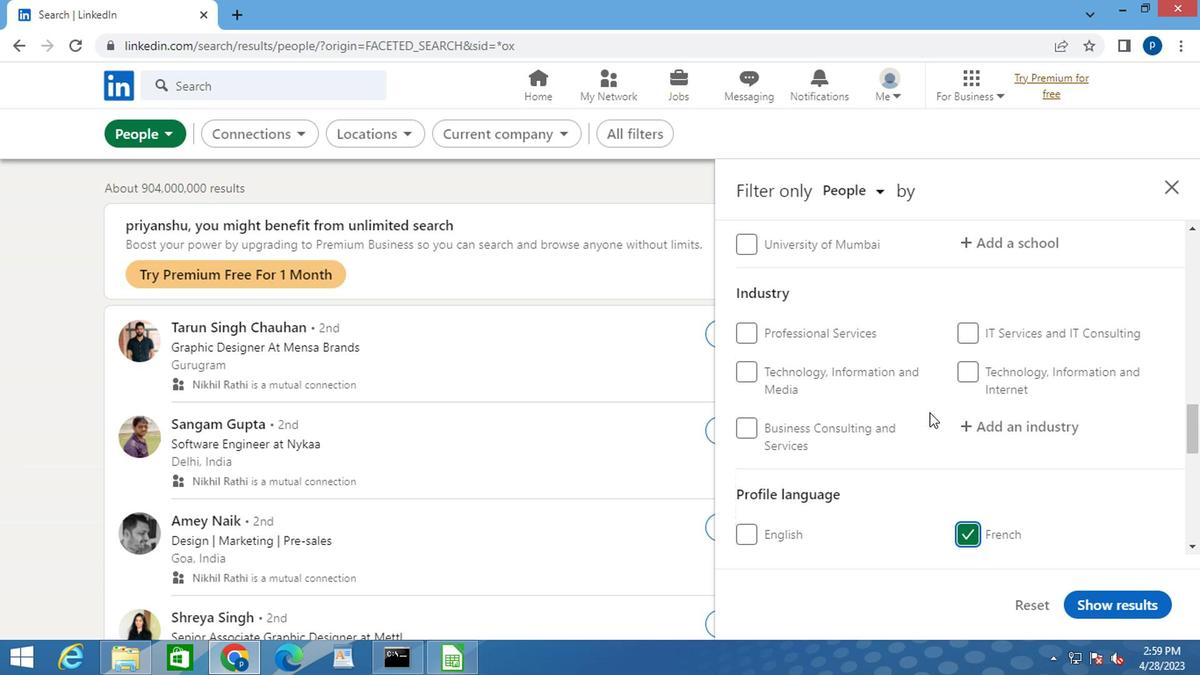 
Action: Mouse scrolled (785, 422) with delta (0, 0)
Screenshot: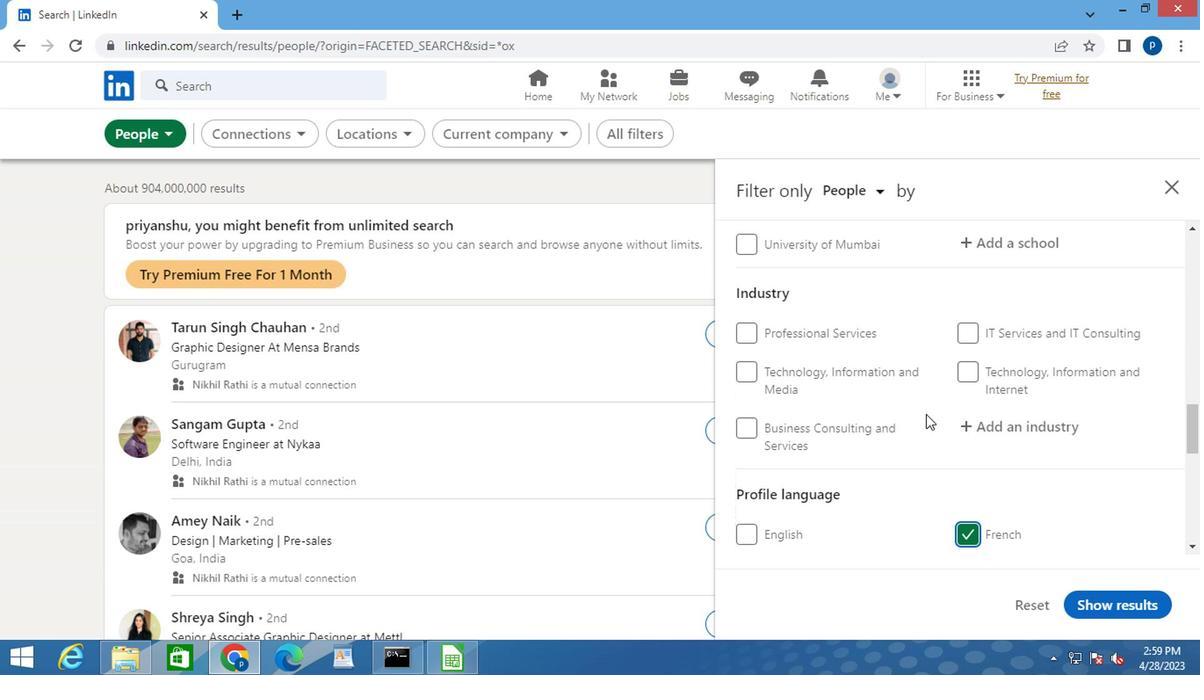 
Action: Mouse scrolled (785, 422) with delta (0, 0)
Screenshot: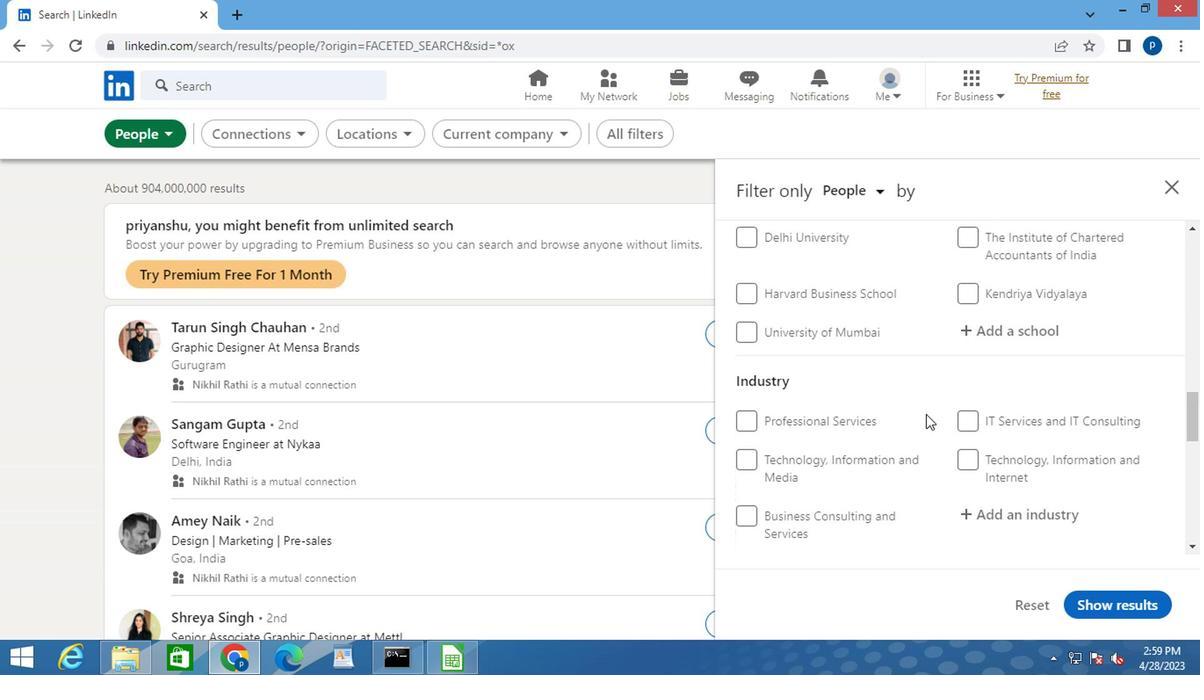 
Action: Mouse scrolled (785, 422) with delta (0, 0)
Screenshot: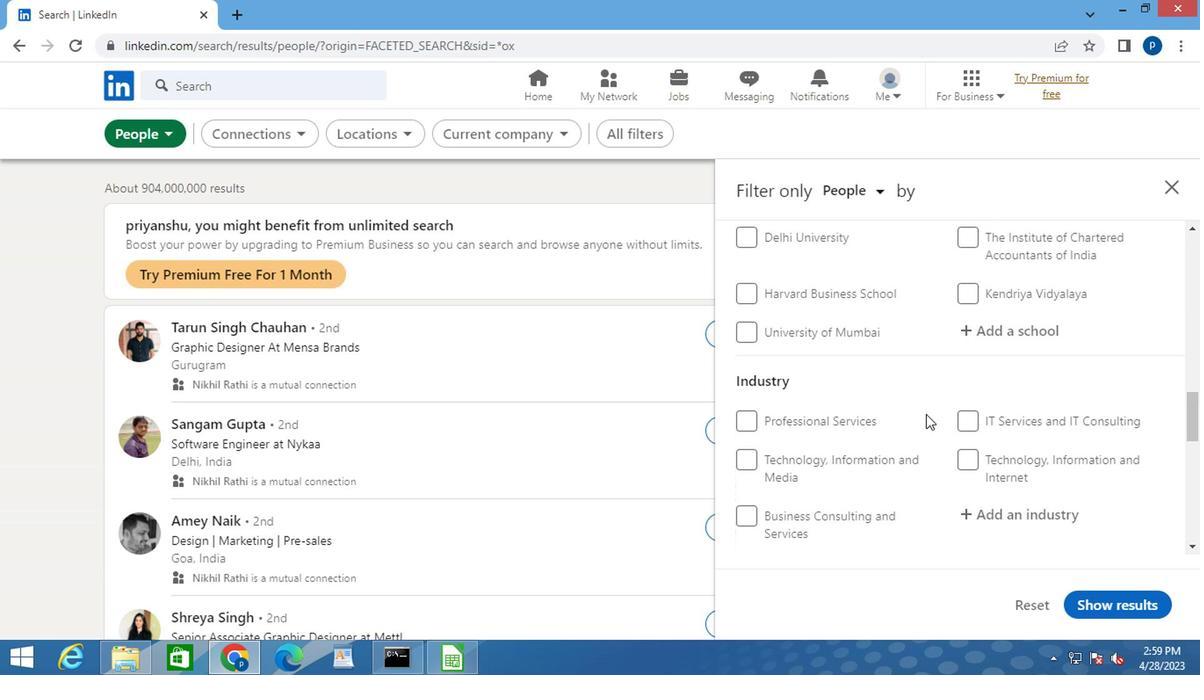 
Action: Mouse scrolled (785, 422) with delta (0, 0)
Screenshot: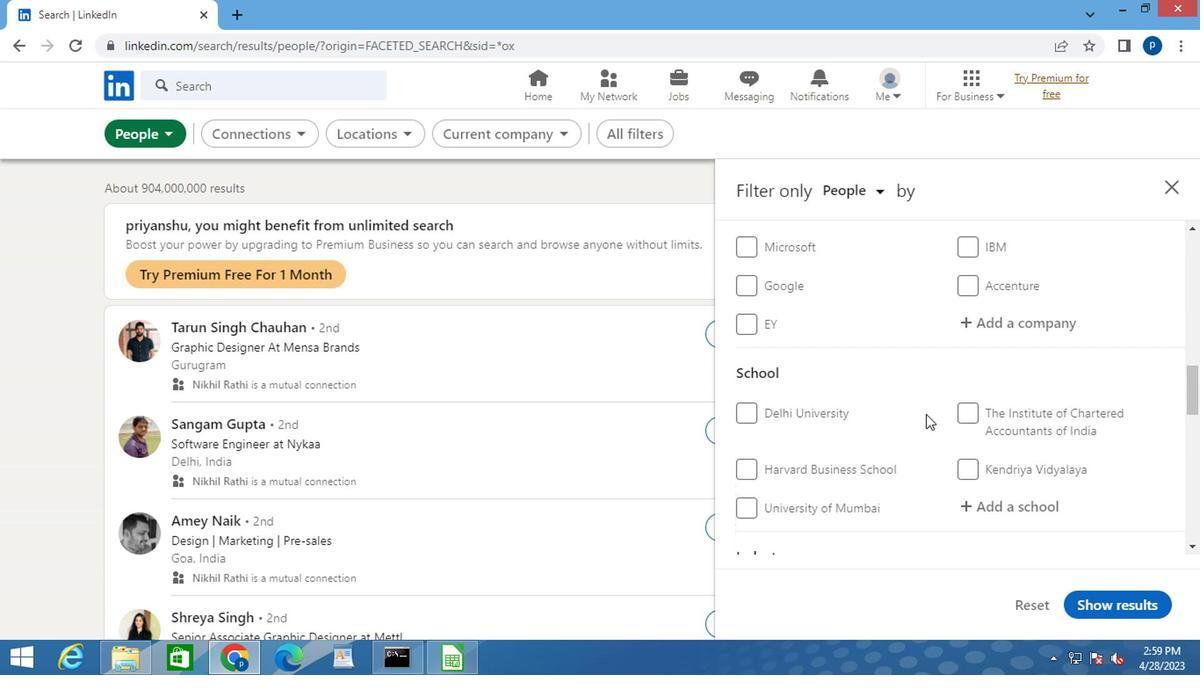 
Action: Mouse scrolled (785, 422) with delta (0, 0)
Screenshot: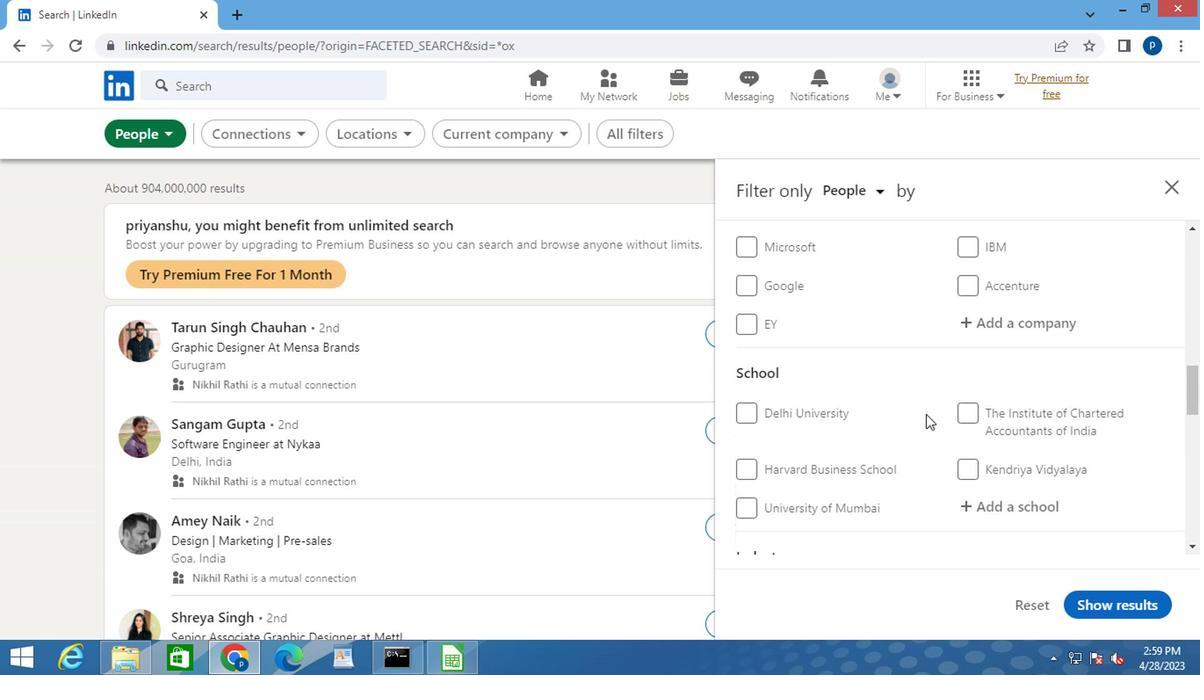 
Action: Mouse scrolled (785, 422) with delta (0, 0)
Screenshot: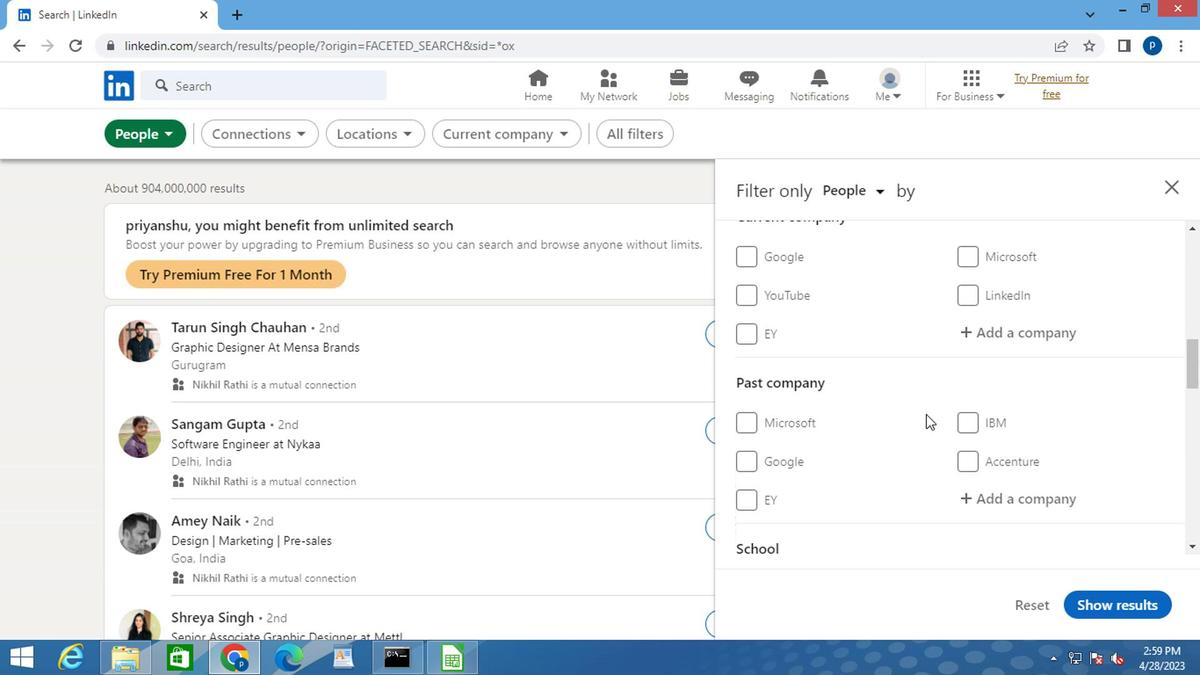 
Action: Mouse moved to (824, 430)
Screenshot: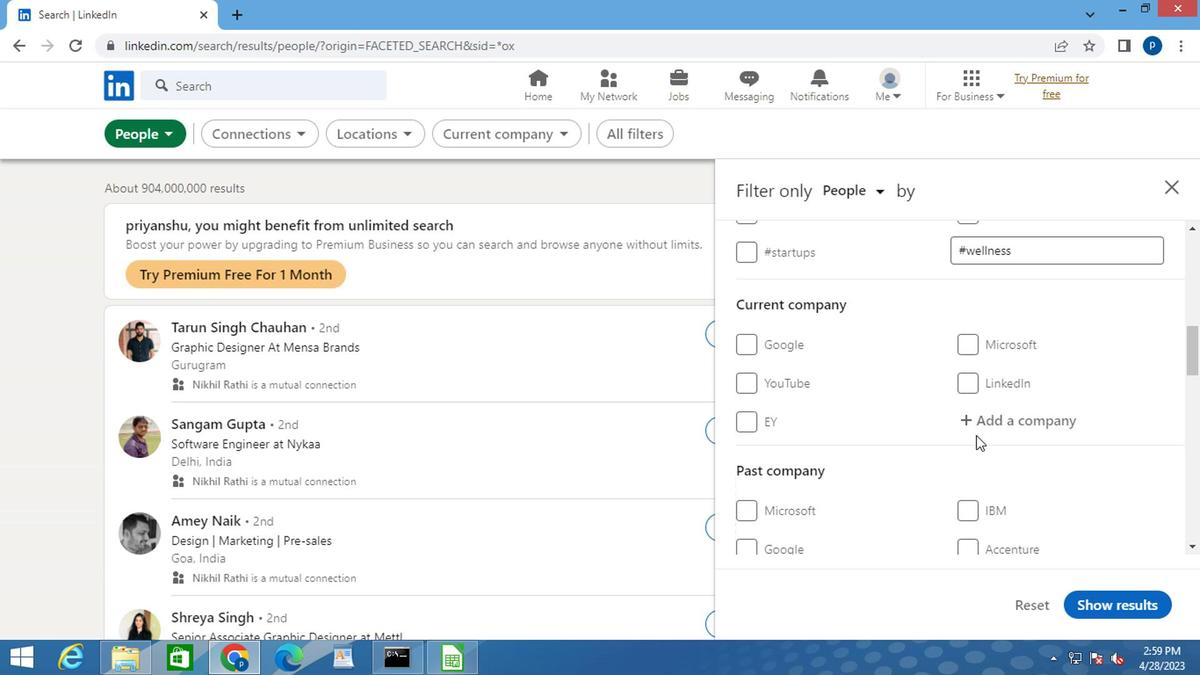 
Action: Mouse pressed left at (824, 430)
Screenshot: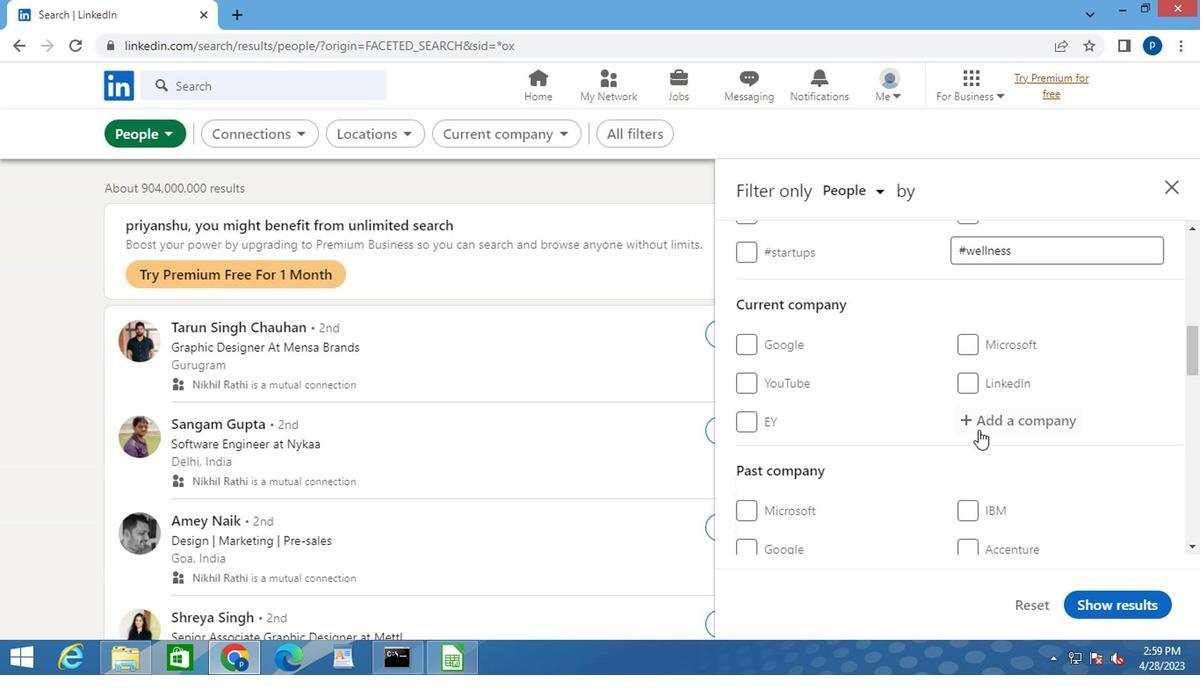 
Action: Key pressed <Key.caps_lock>R<Key.caps_lock>EPLY
Screenshot: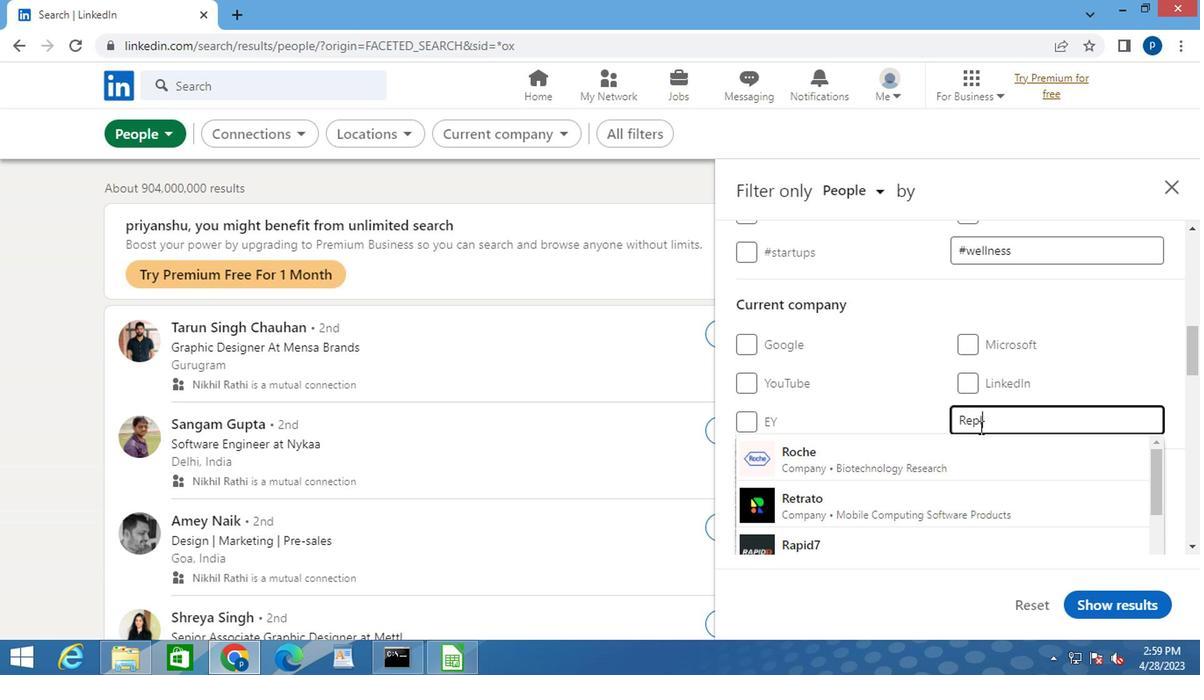 
Action: Mouse moved to (725, 452)
Screenshot: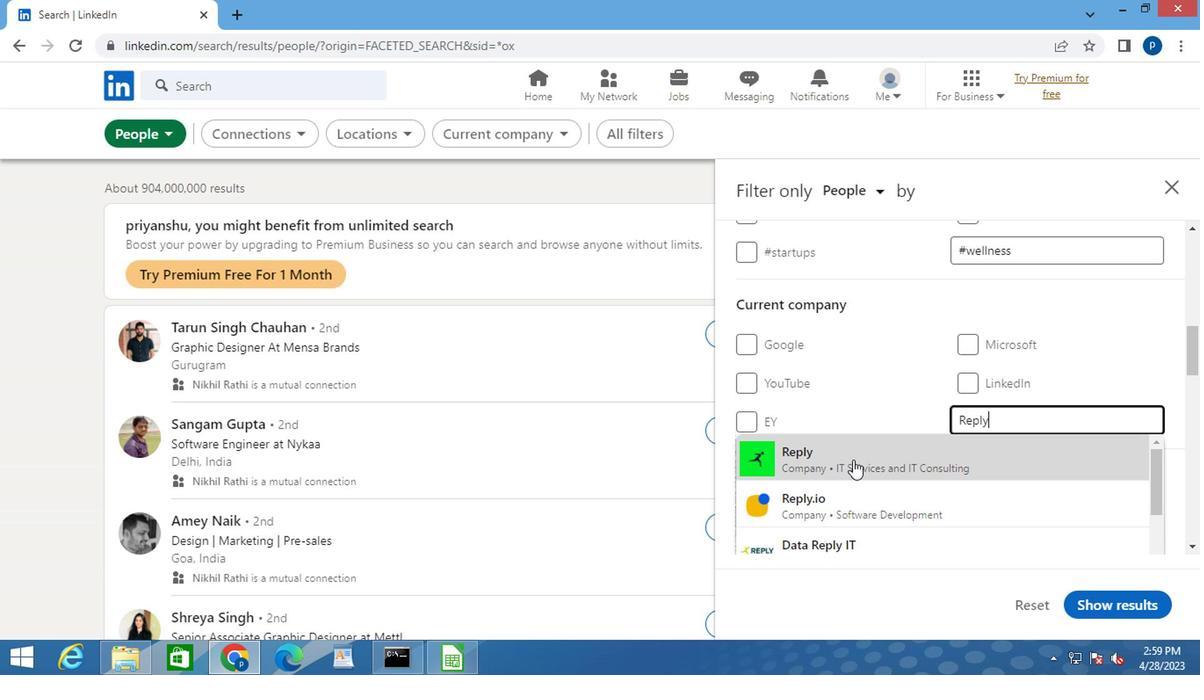 
Action: Mouse pressed left at (725, 452)
Screenshot: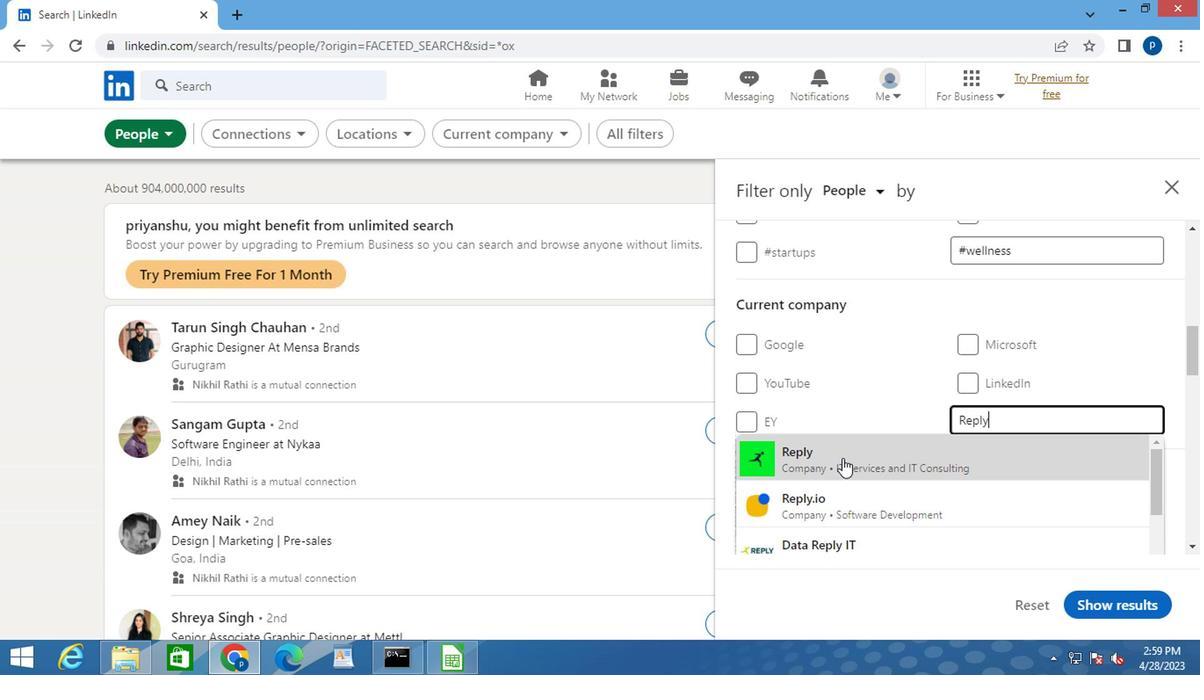 
Action: Mouse moved to (725, 452)
Screenshot: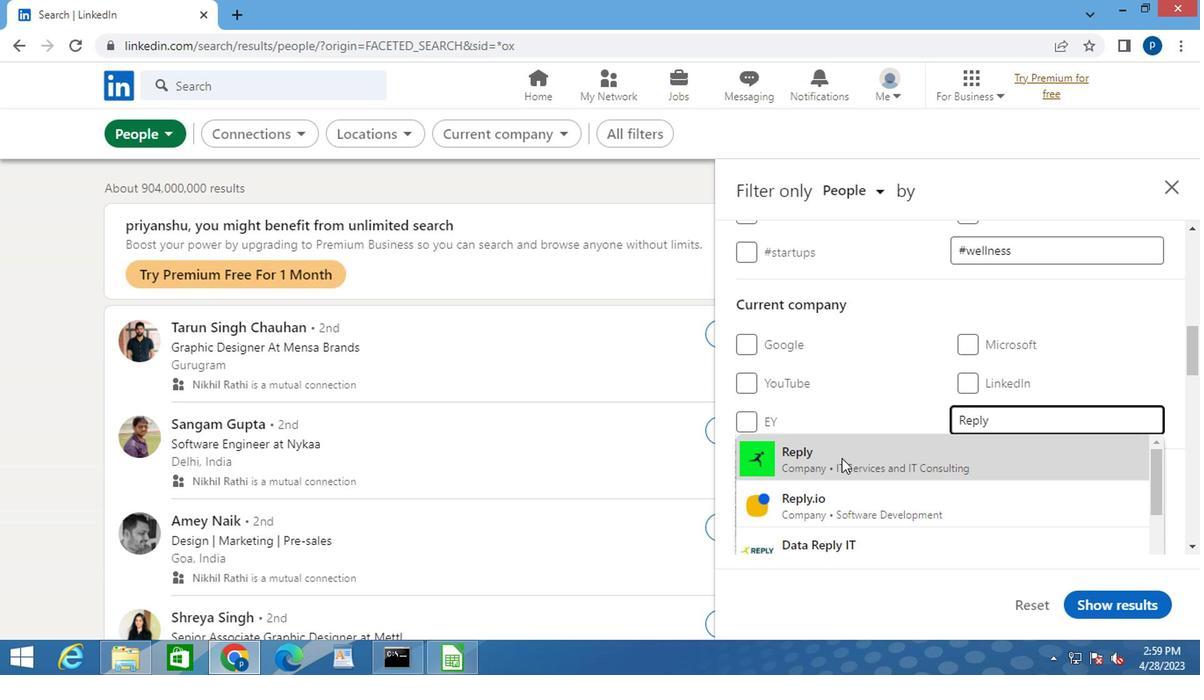 
Action: Mouse scrolled (725, 451) with delta (0, 0)
Screenshot: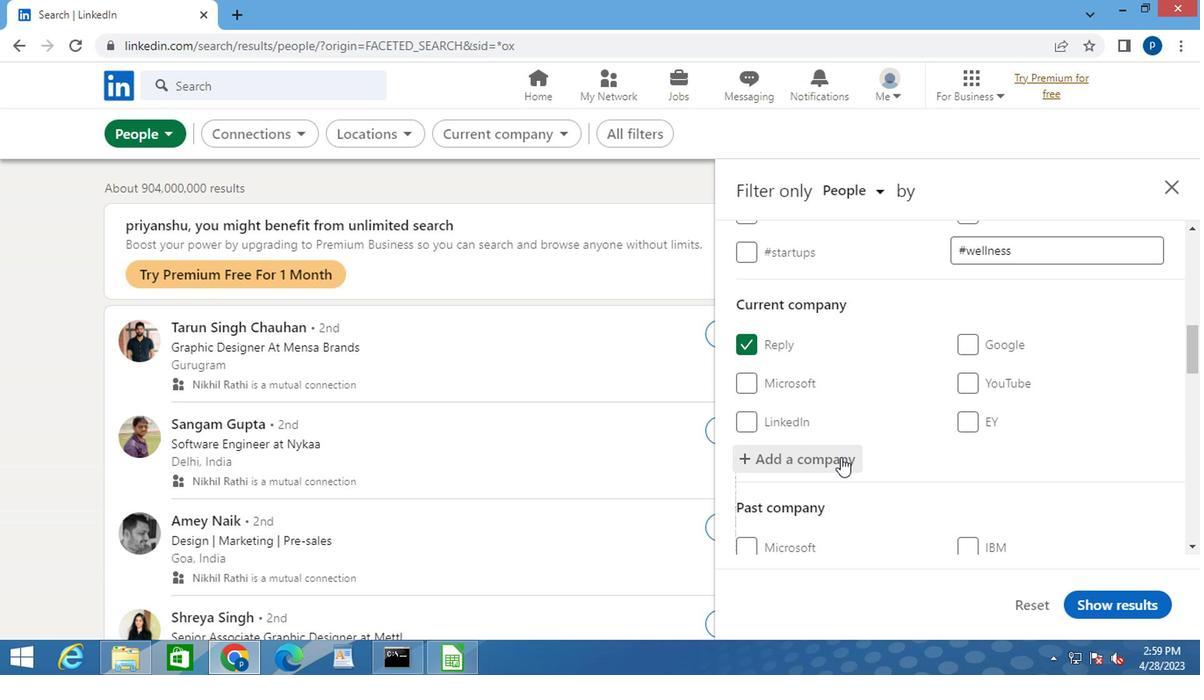 
Action: Mouse scrolled (725, 451) with delta (0, 0)
Screenshot: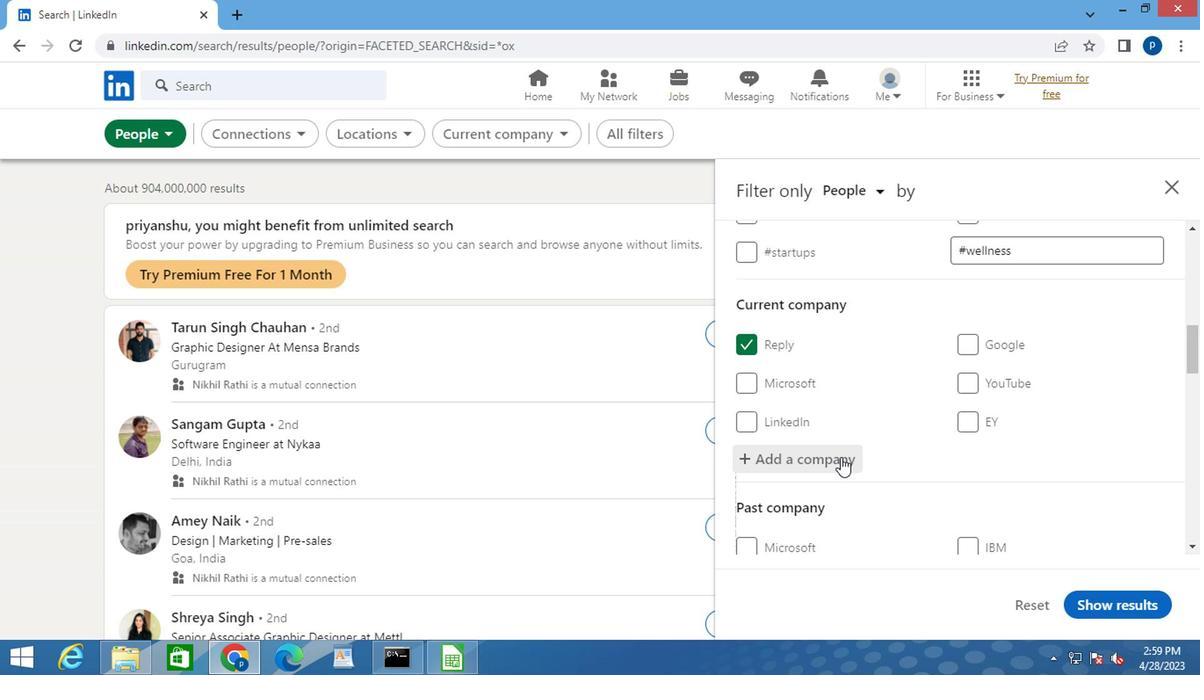 
Action: Mouse scrolled (725, 451) with delta (0, 0)
Screenshot: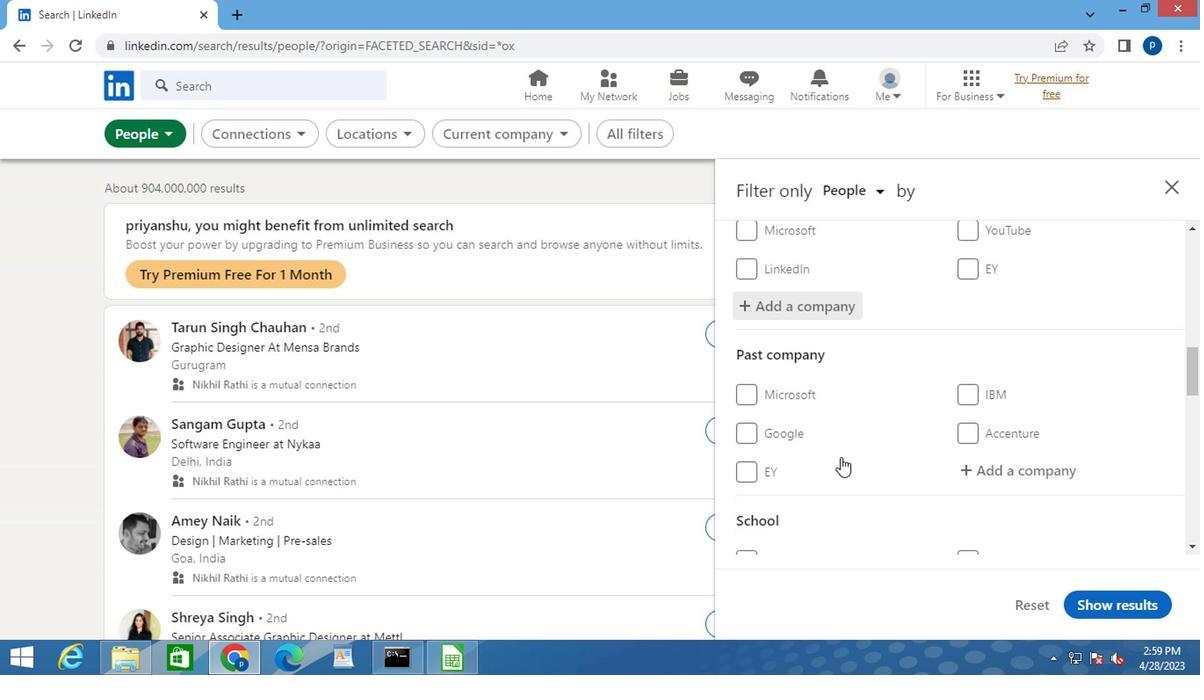 
Action: Mouse moved to (802, 485)
Screenshot: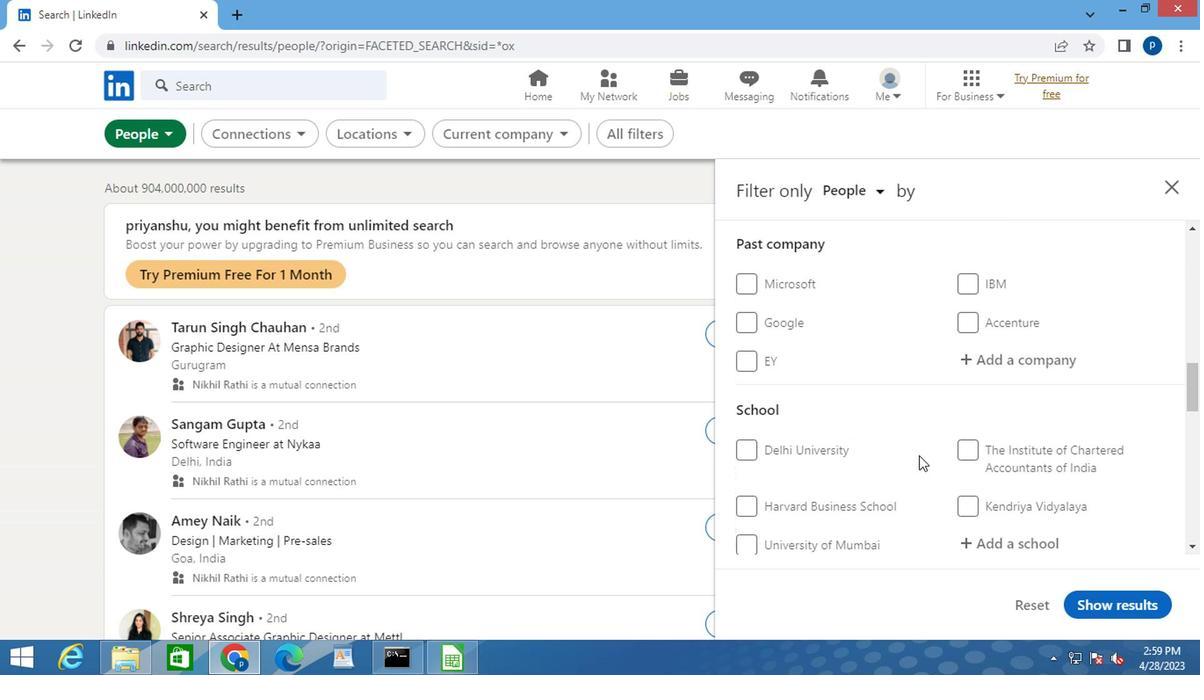 
Action: Mouse scrolled (802, 484) with delta (0, 0)
Screenshot: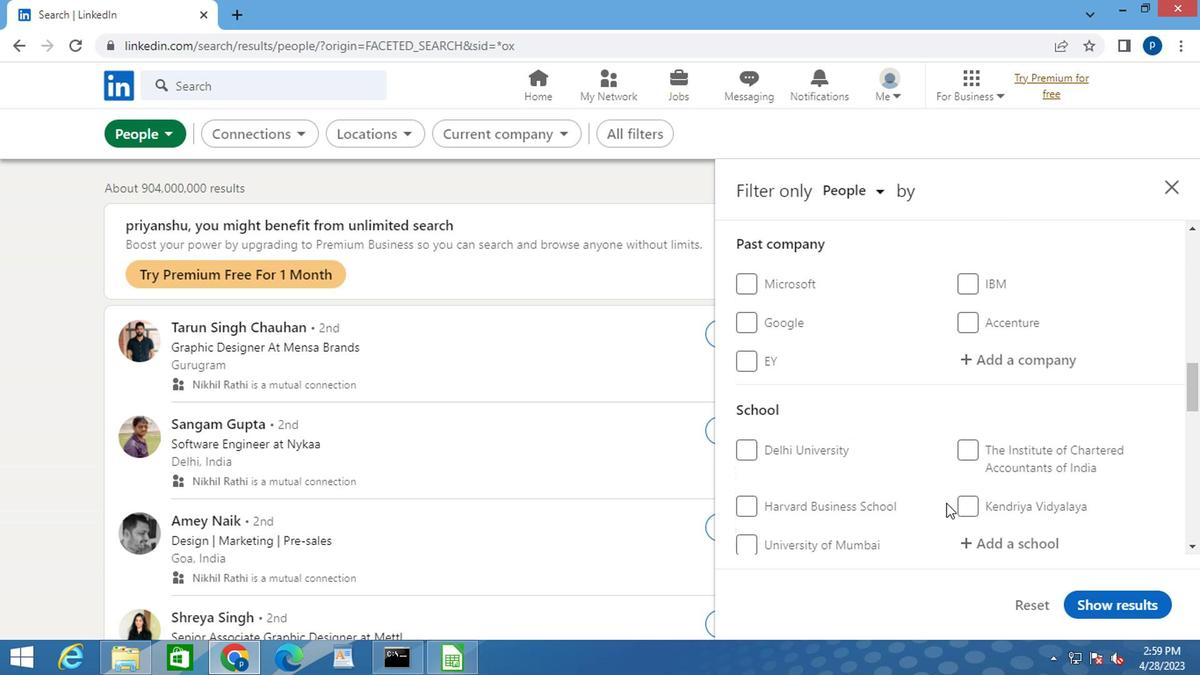 
Action: Mouse moved to (824, 453)
Screenshot: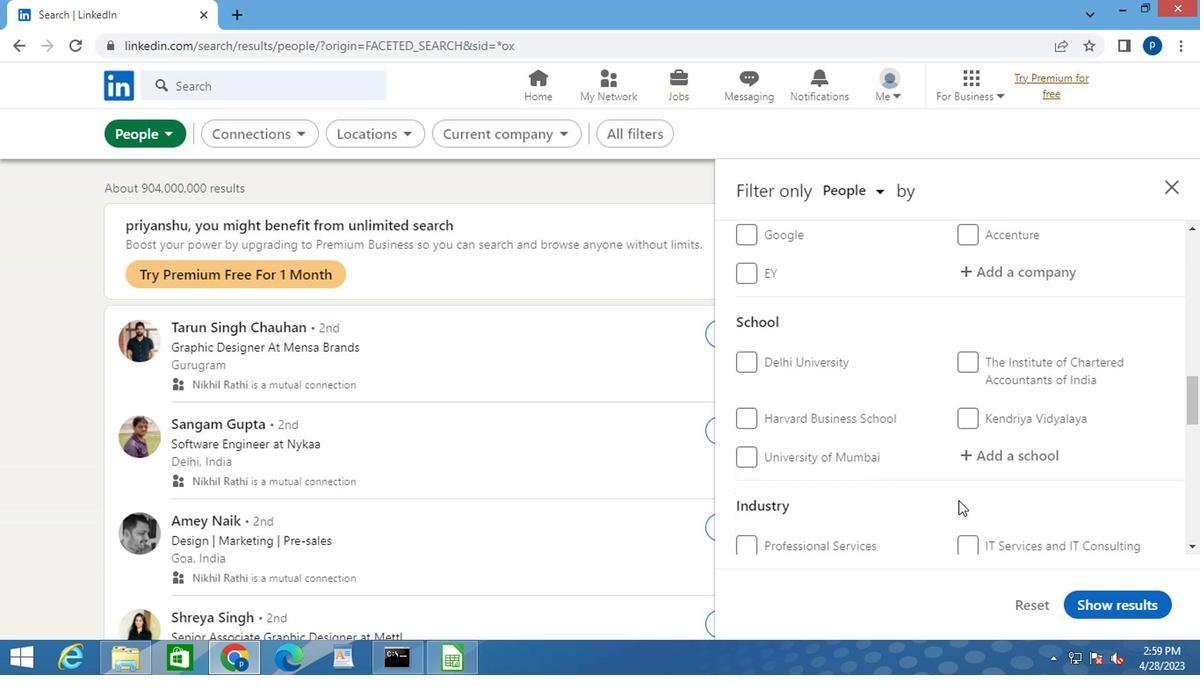 
Action: Mouse pressed left at (824, 453)
Screenshot: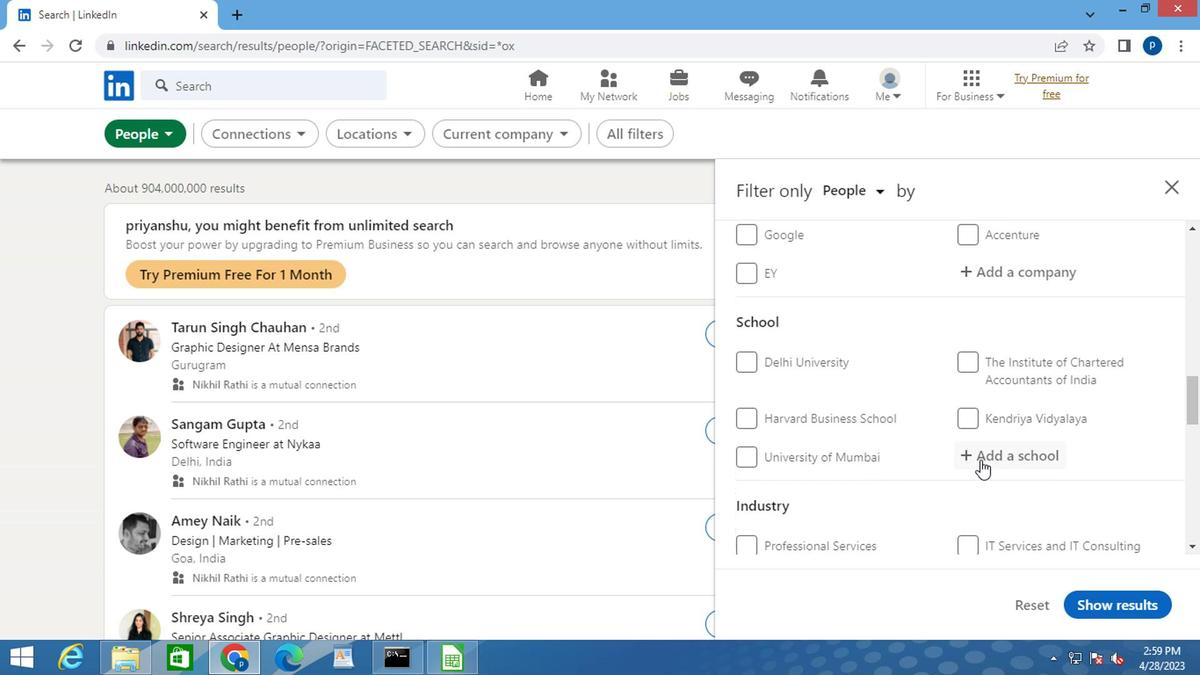 
Action: Key pressed <Key.caps_lock>S<Key.caps_lock>ANSKRITI
Screenshot: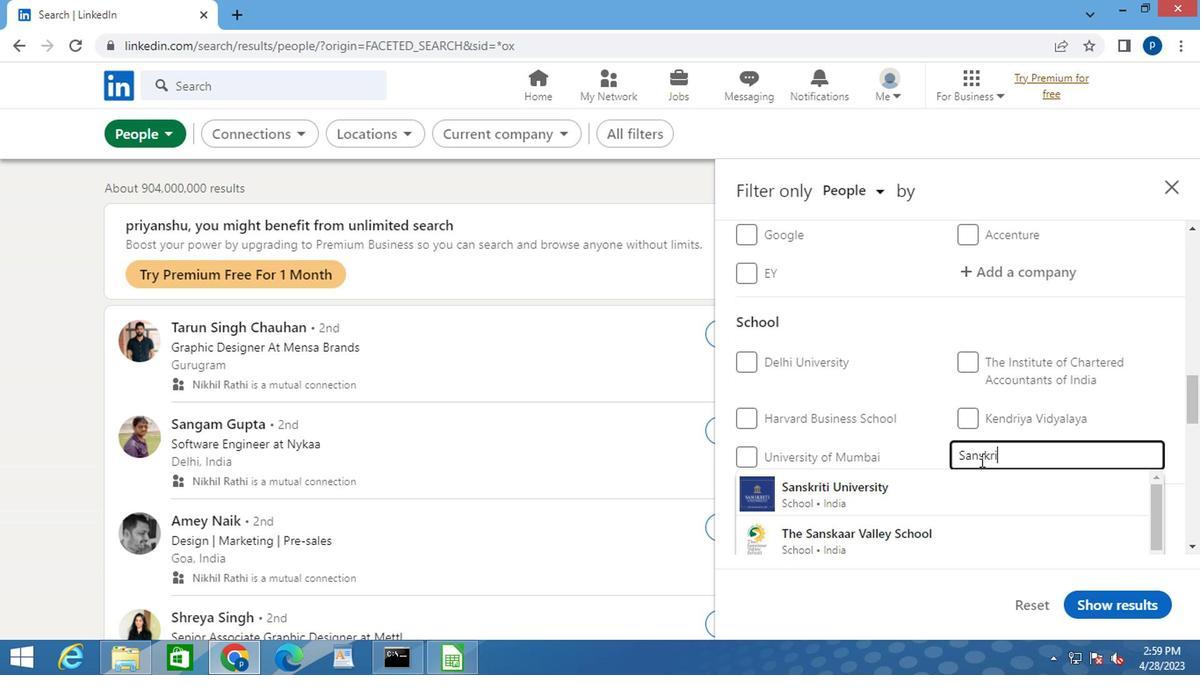 
Action: Mouse moved to (764, 472)
Screenshot: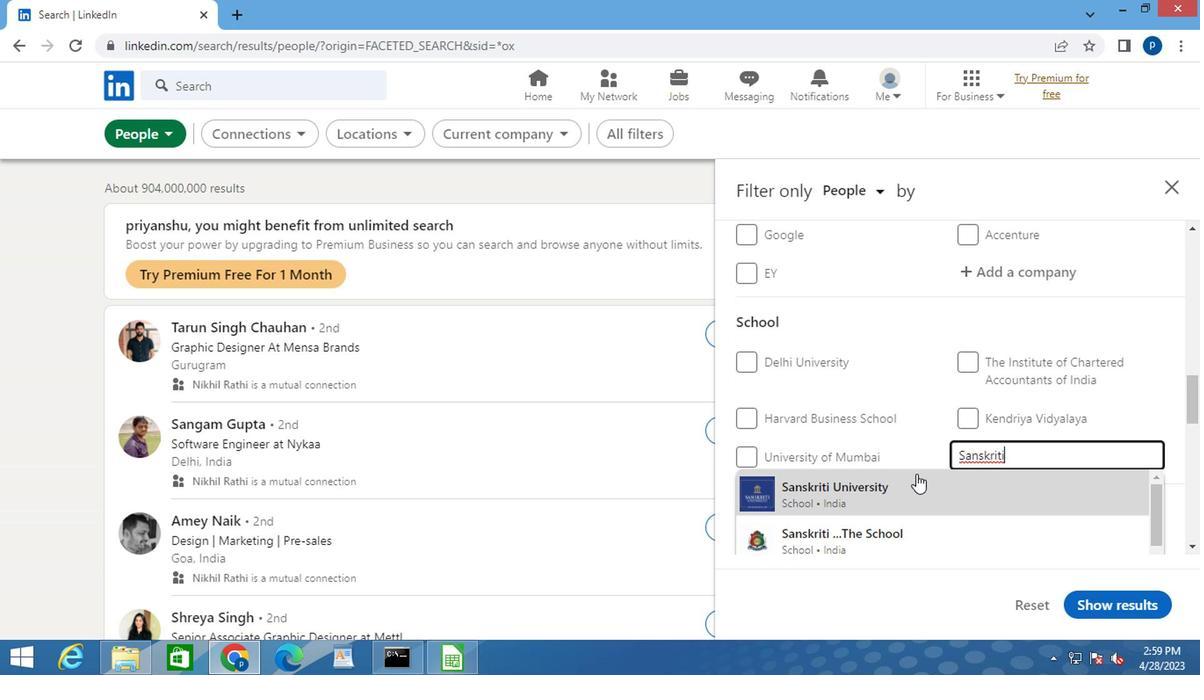 
Action: Mouse pressed left at (764, 472)
Screenshot: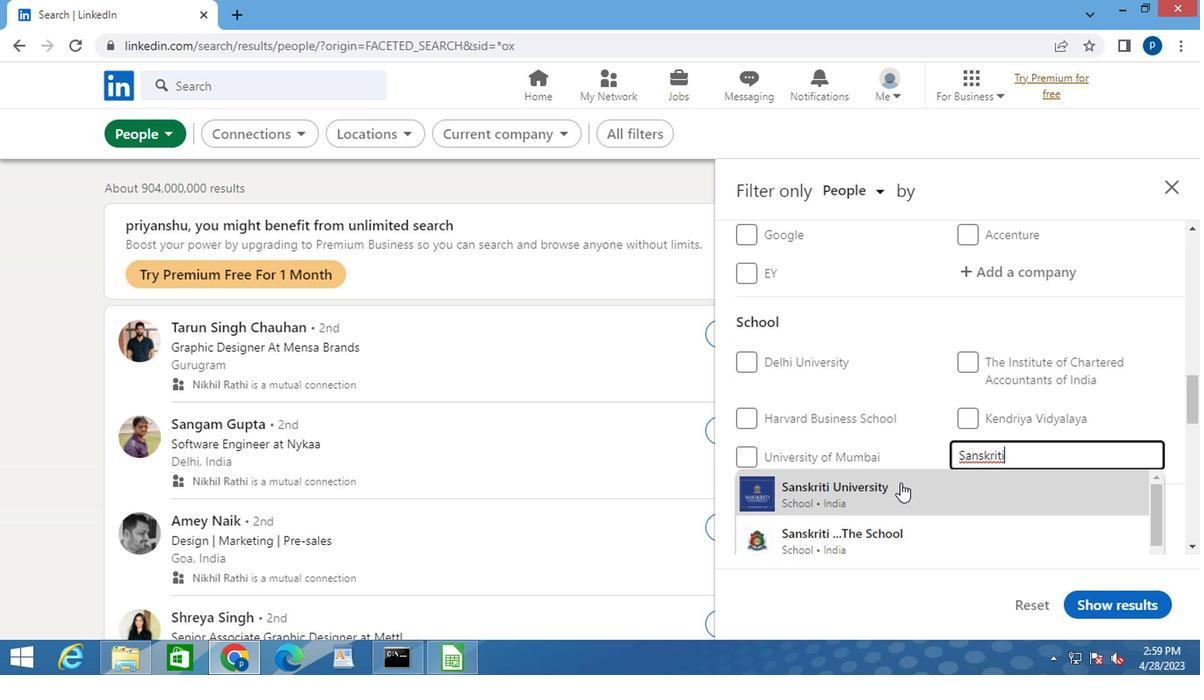 
Action: Mouse moved to (760, 469)
Screenshot: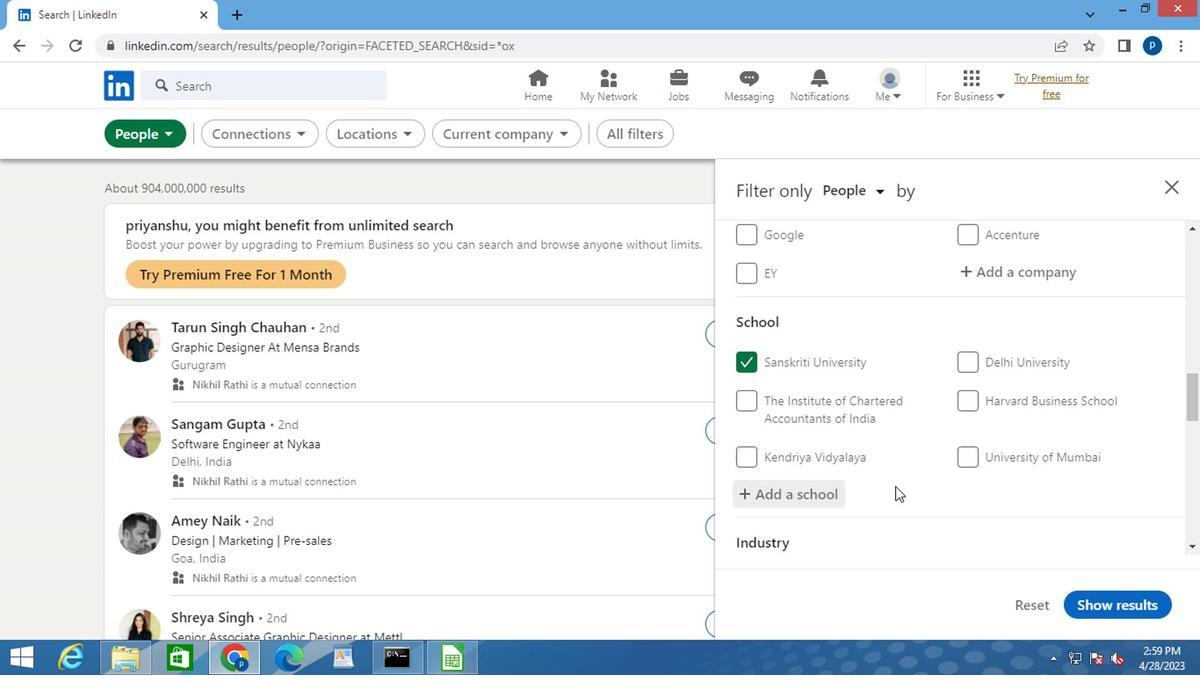
Action: Mouse scrolled (760, 468) with delta (0, 0)
Screenshot: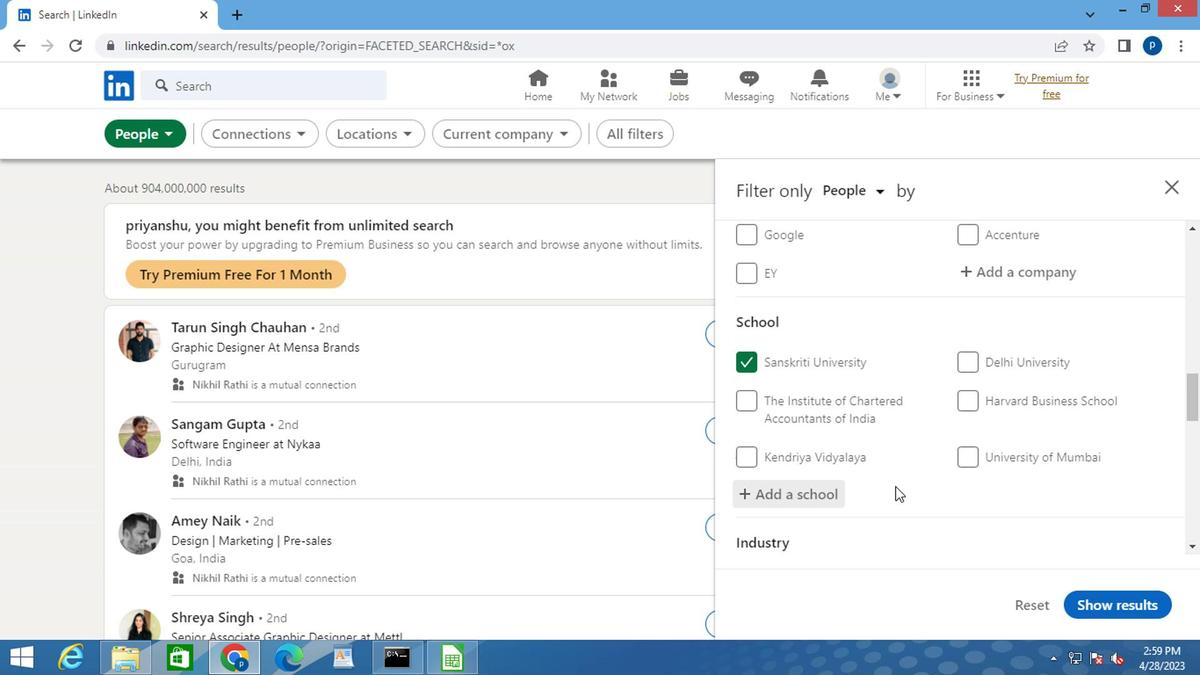 
Action: Mouse moved to (759, 468)
Screenshot: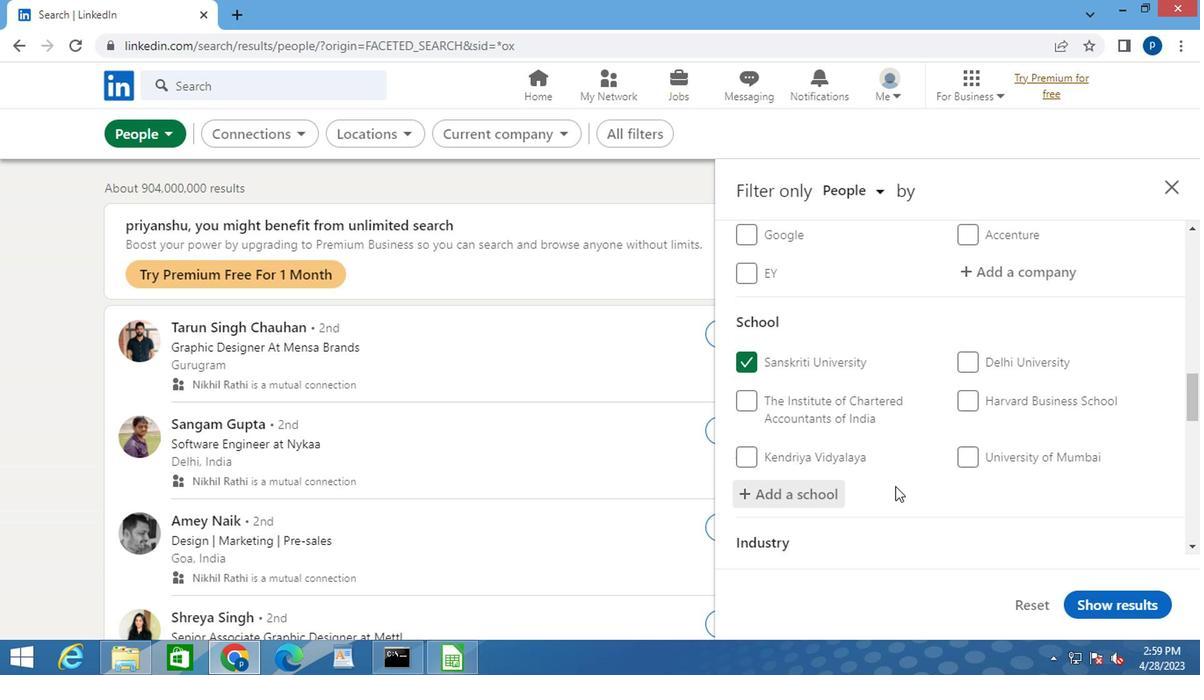 
Action: Mouse scrolled (759, 468) with delta (0, 0)
Screenshot: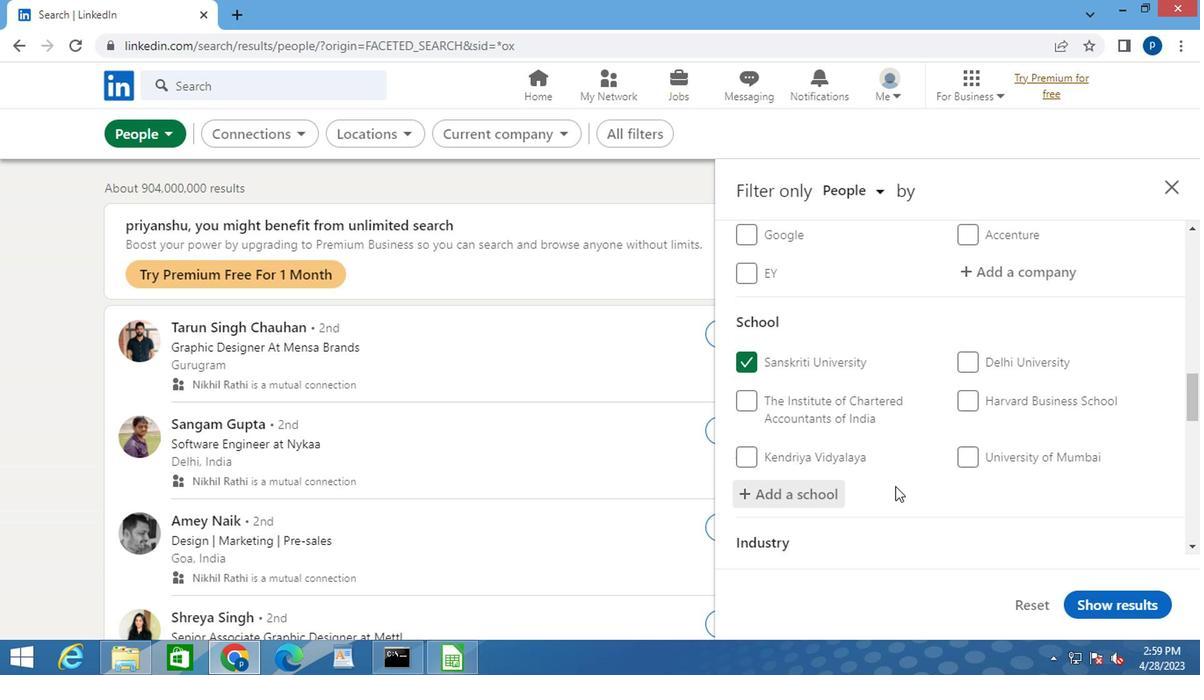 
Action: Mouse moved to (759, 468)
Screenshot: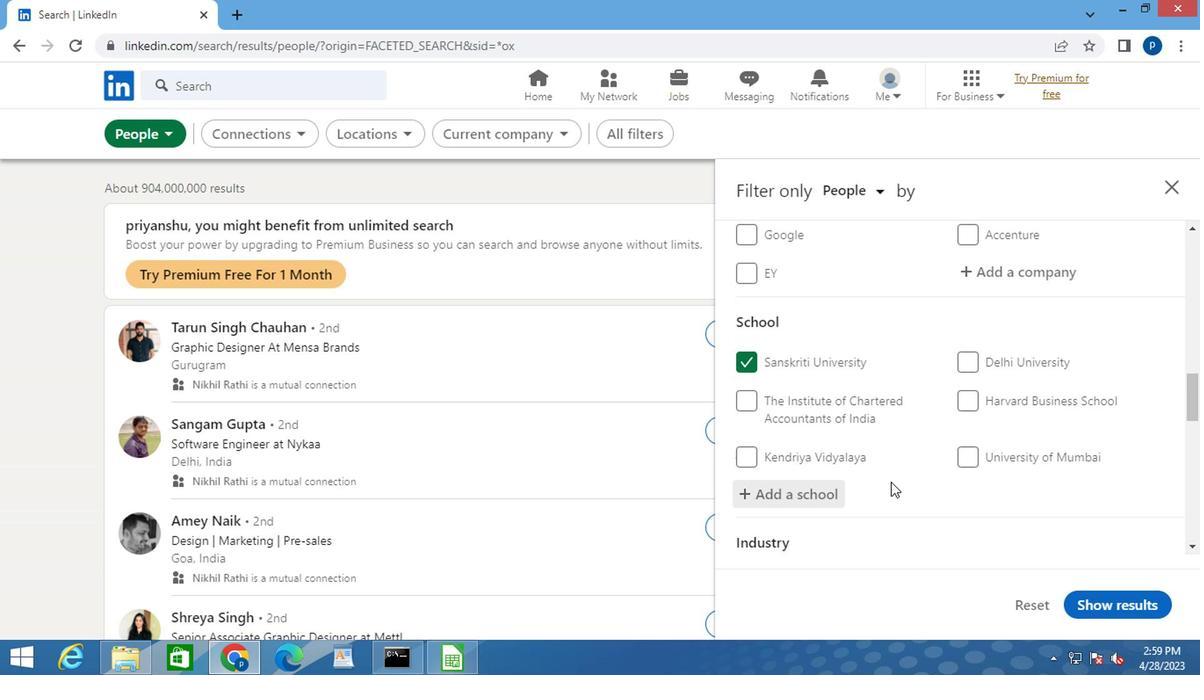 
Action: Mouse scrolled (759, 468) with delta (0, 0)
Screenshot: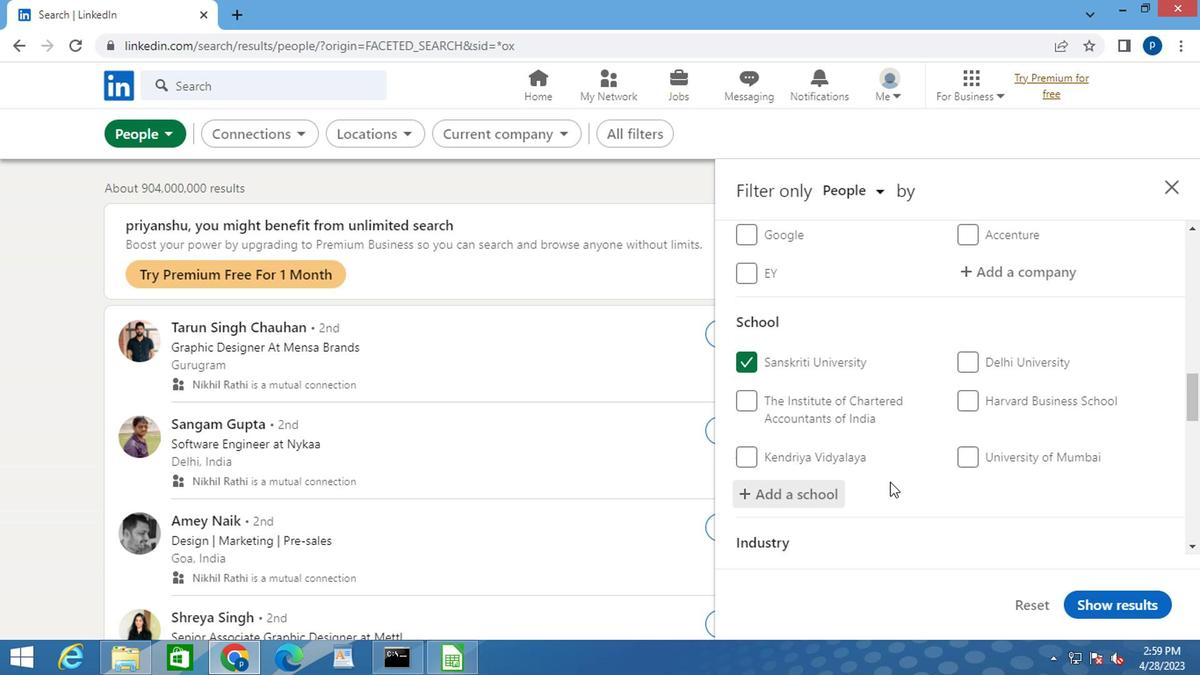
Action: Mouse moved to (818, 428)
Screenshot: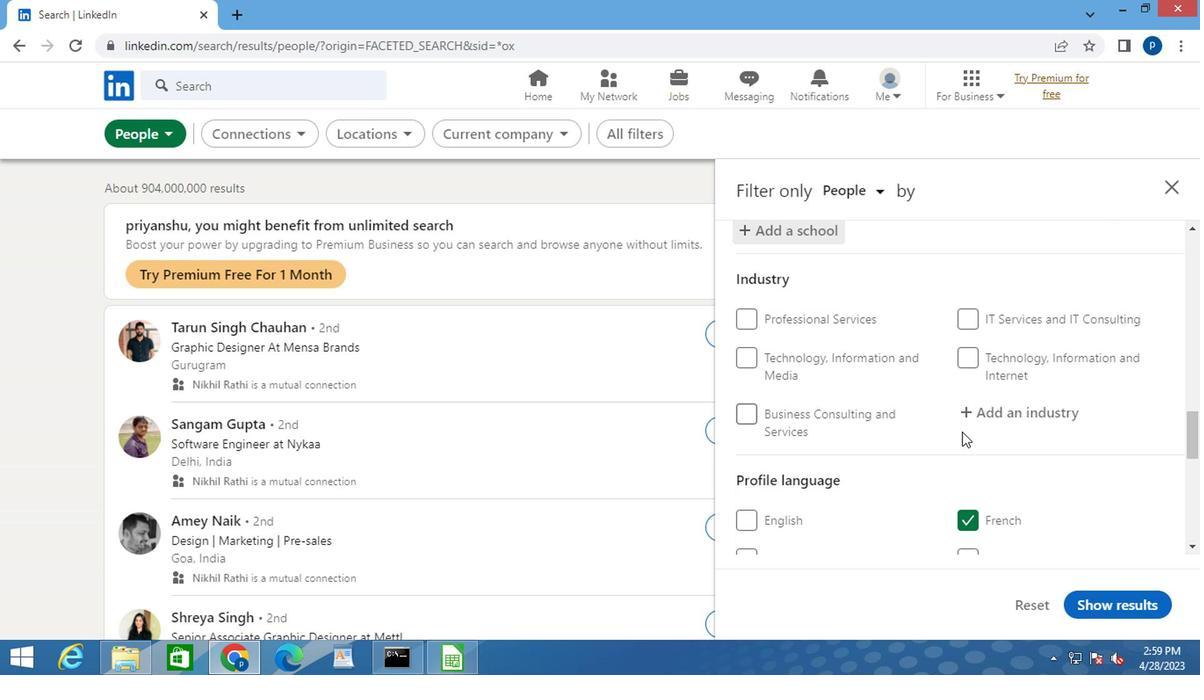 
Action: Mouse pressed left at (818, 428)
Screenshot: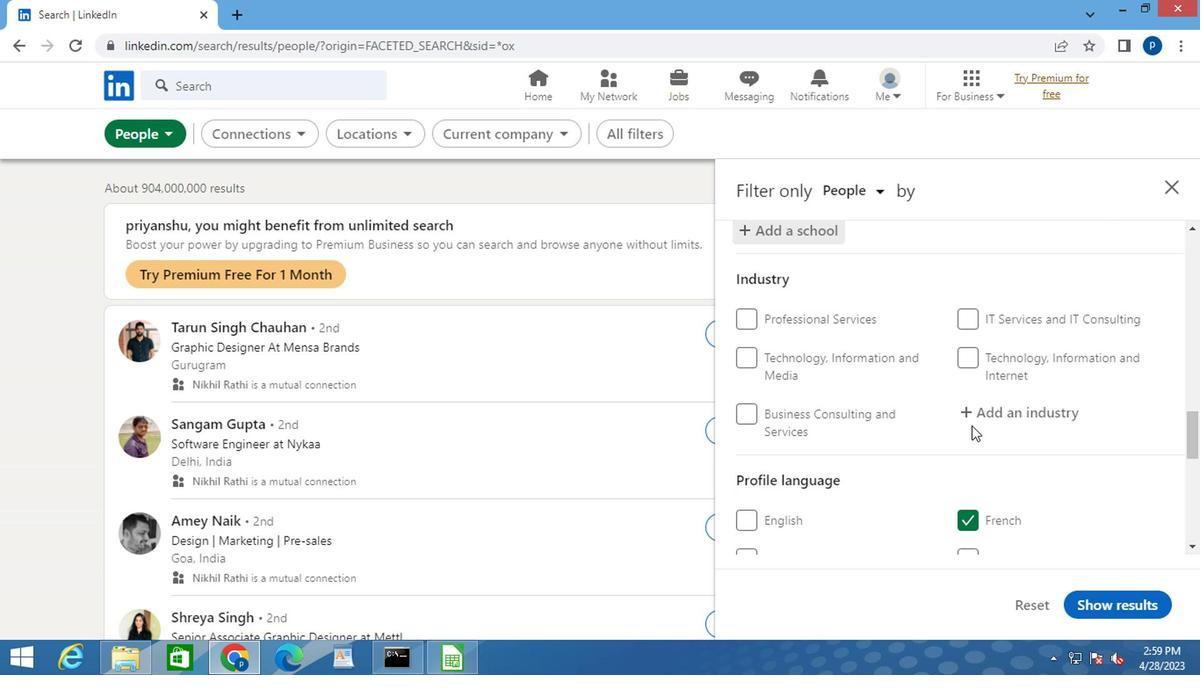
Action: Key pressed <Key.caps_lock><Key.caps_lock><Key.caps_lock>C<Key.caps_lock>OMMUNITY
Screenshot: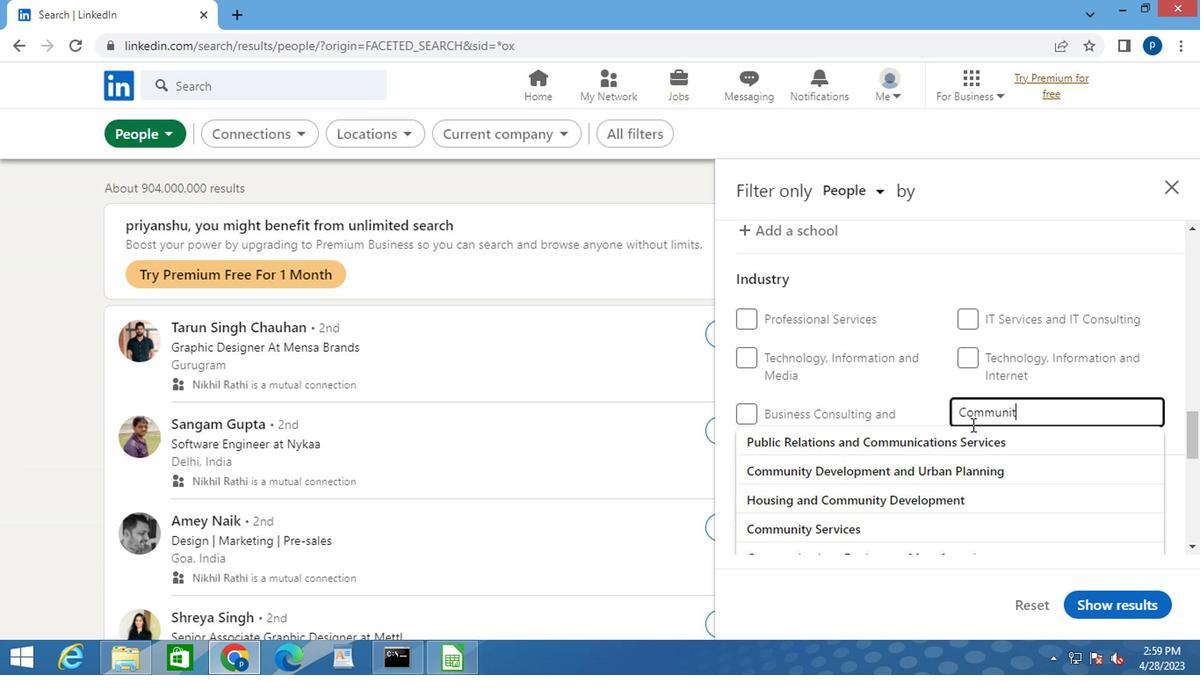 
Action: Mouse moved to (819, 438)
Screenshot: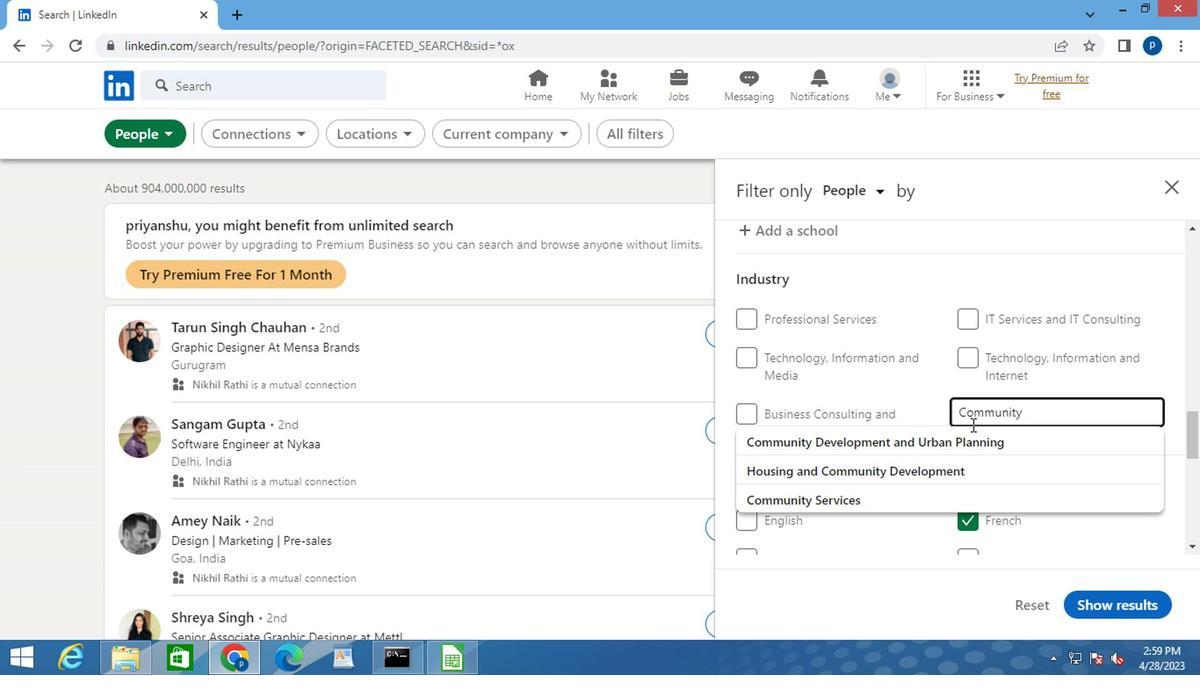 
Action: Mouse pressed left at (819, 438)
Screenshot: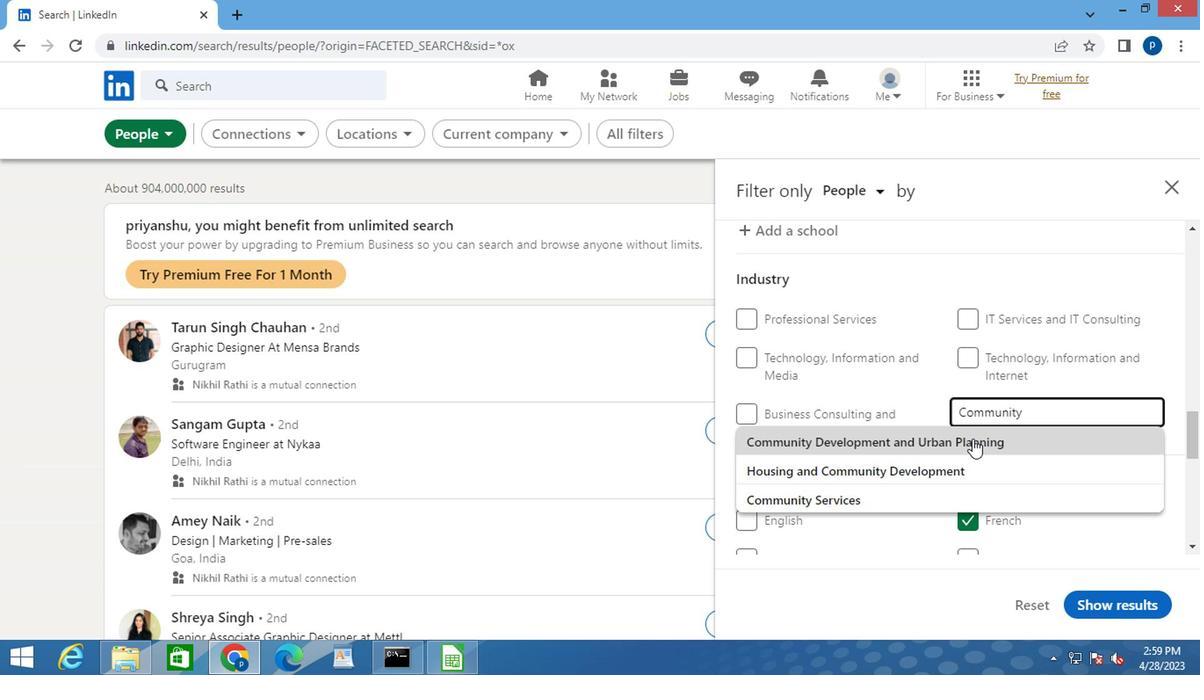 
Action: Mouse moved to (790, 443)
Screenshot: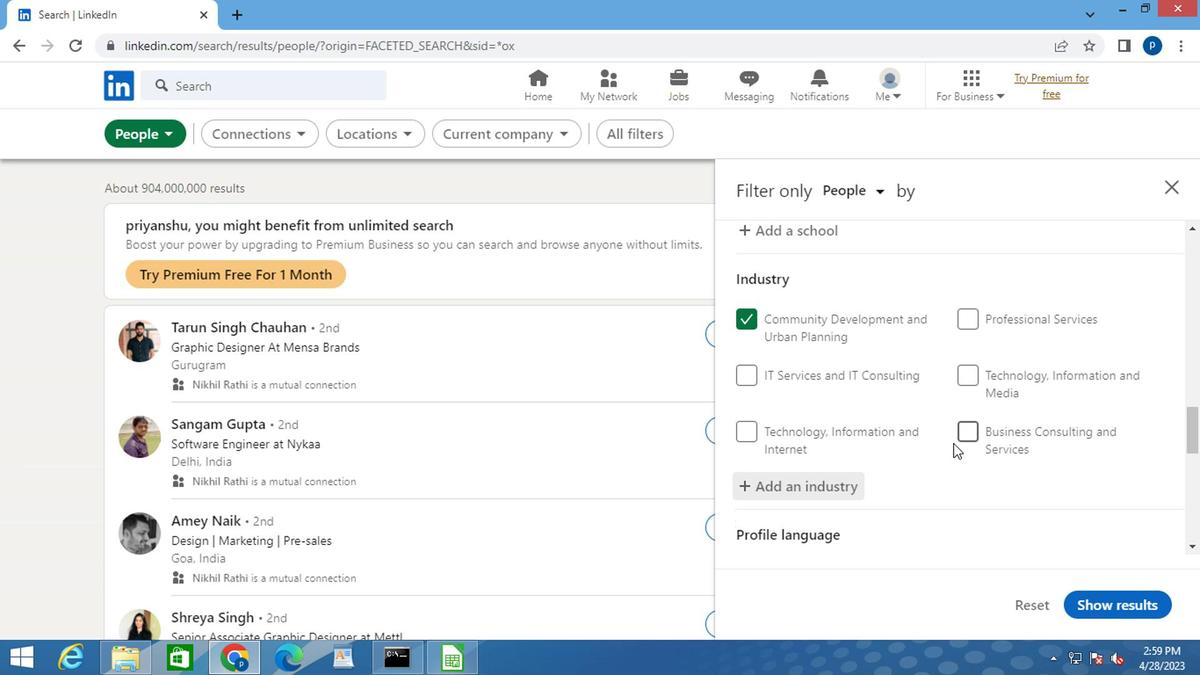 
Action: Mouse scrolled (790, 443) with delta (0, 0)
Screenshot: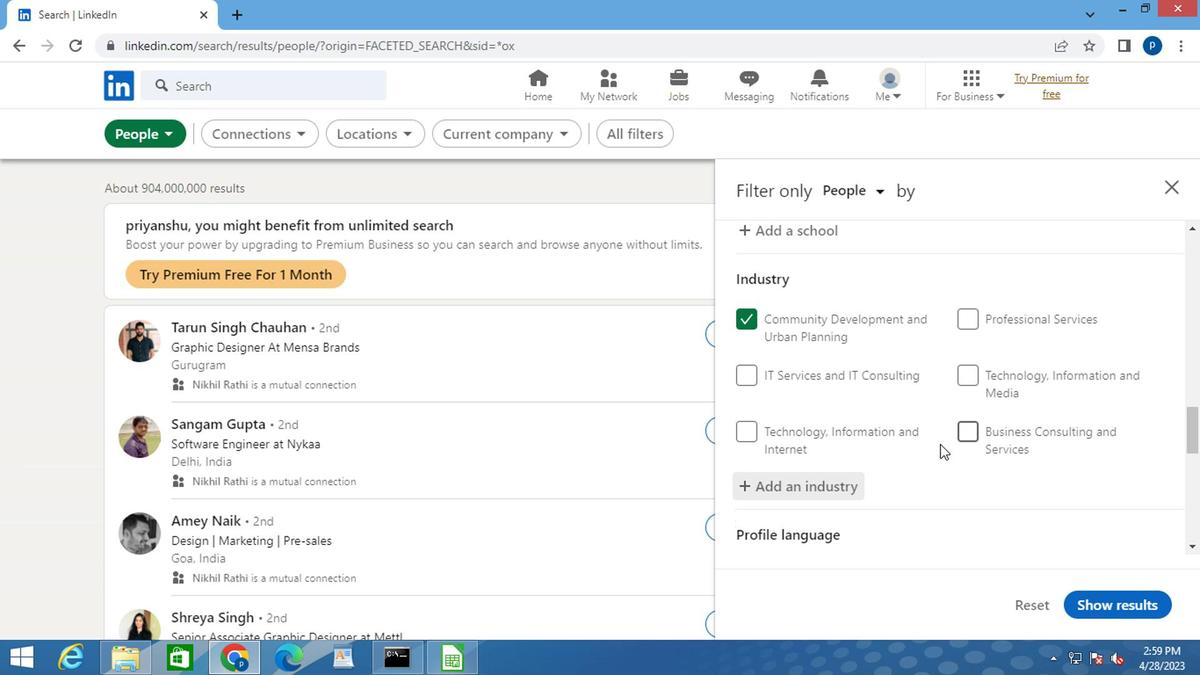 
Action: Mouse scrolled (790, 443) with delta (0, 0)
Screenshot: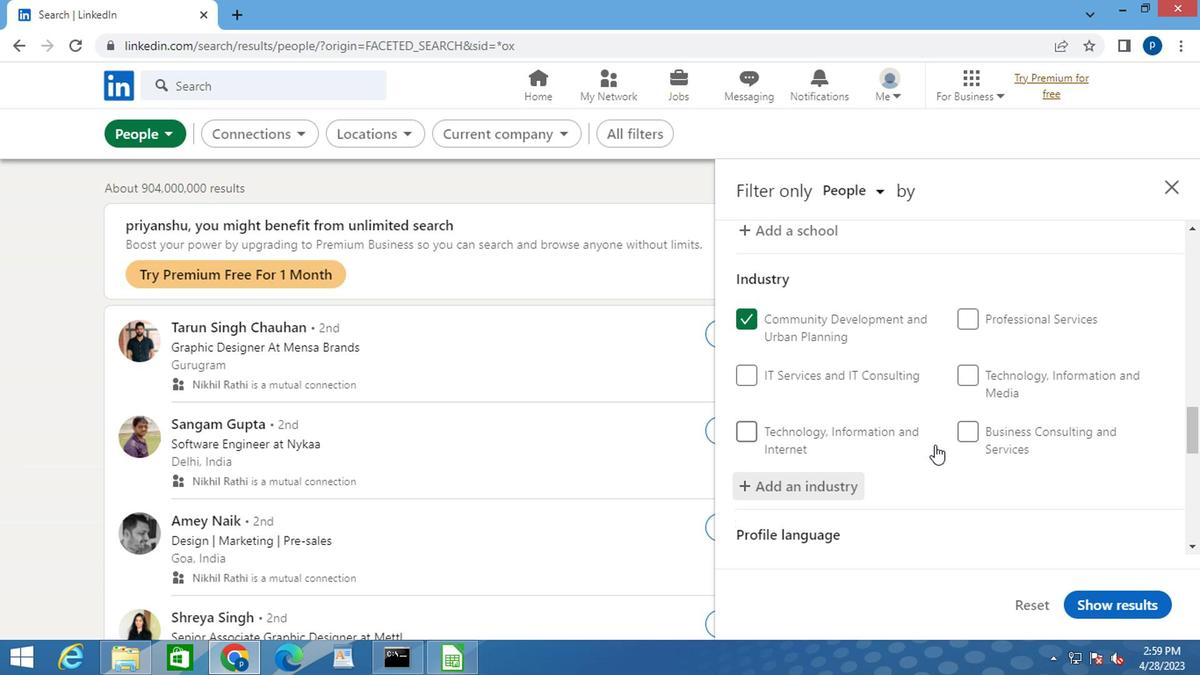 
Action: Mouse scrolled (790, 443) with delta (0, 0)
Screenshot: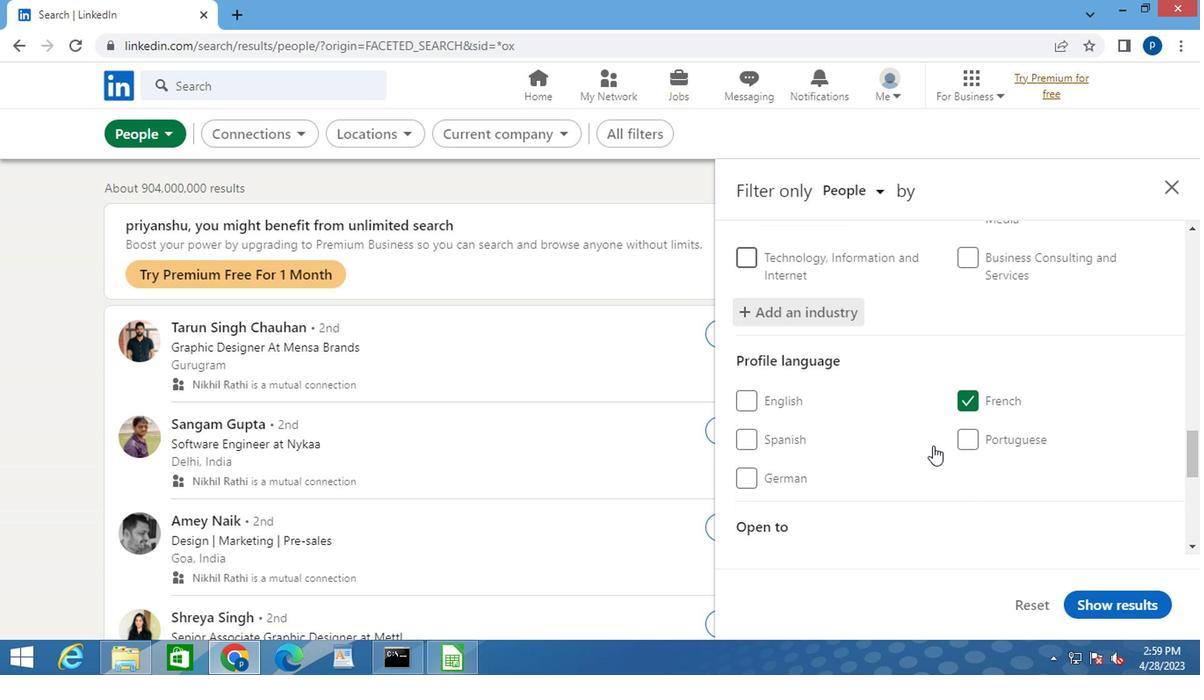 
Action: Mouse moved to (795, 444)
Screenshot: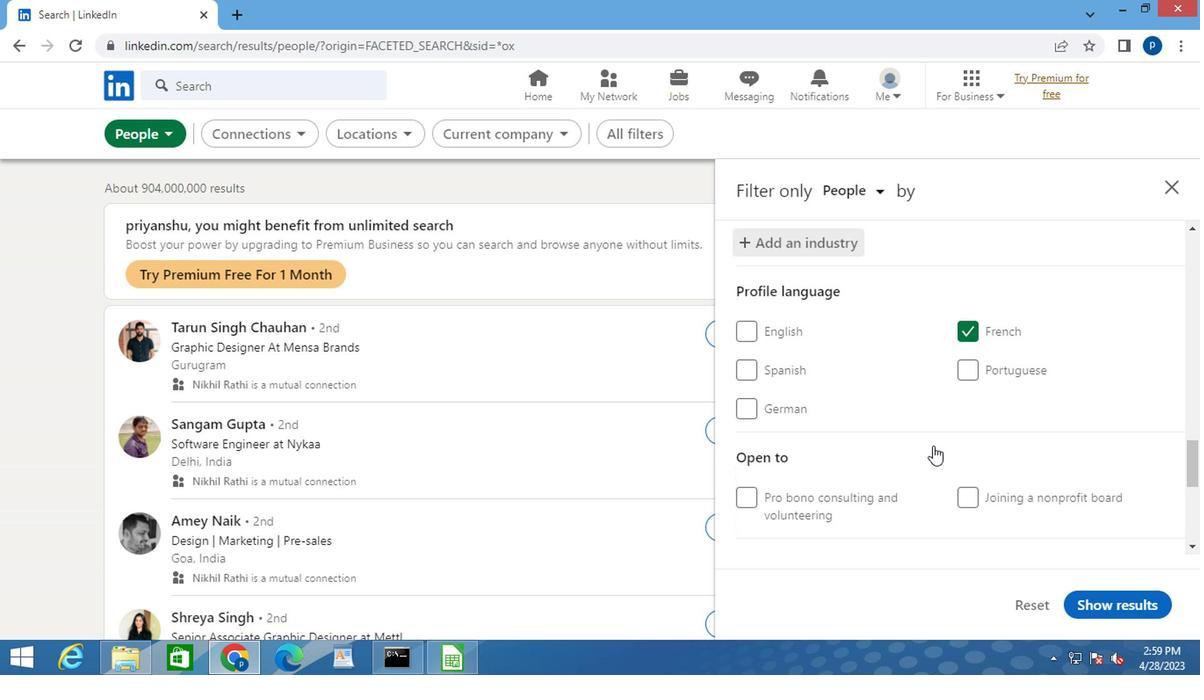 
Action: Mouse scrolled (795, 443) with delta (0, 0)
Screenshot: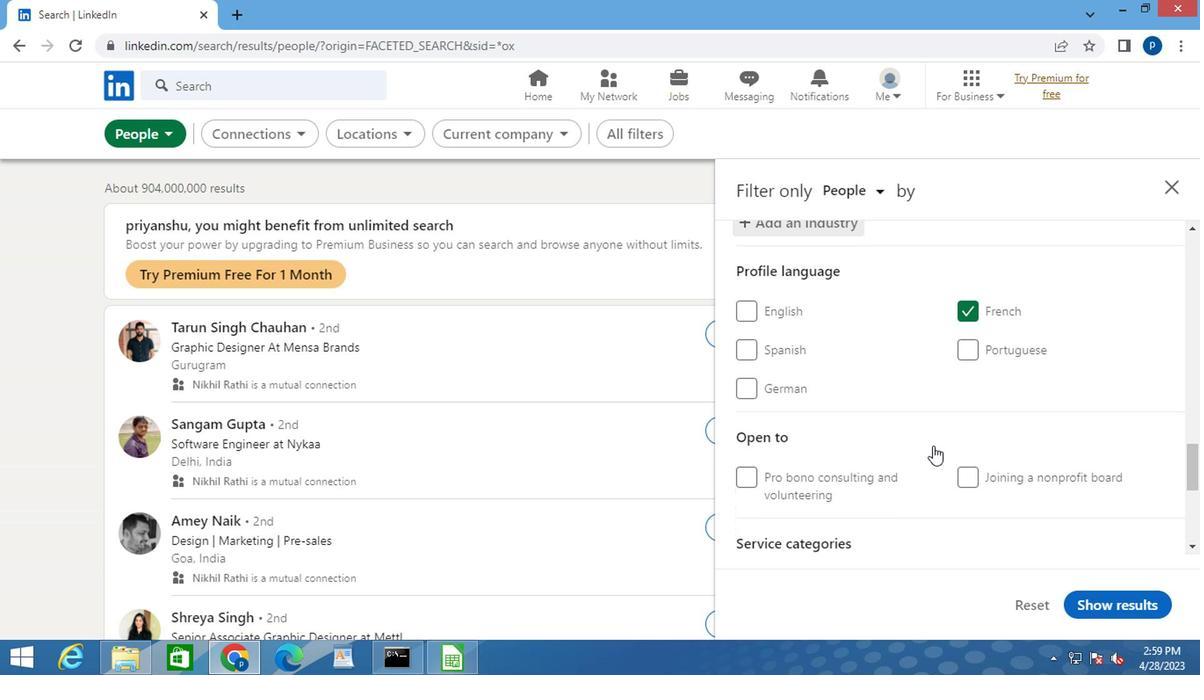 
Action: Mouse scrolled (795, 443) with delta (0, 0)
Screenshot: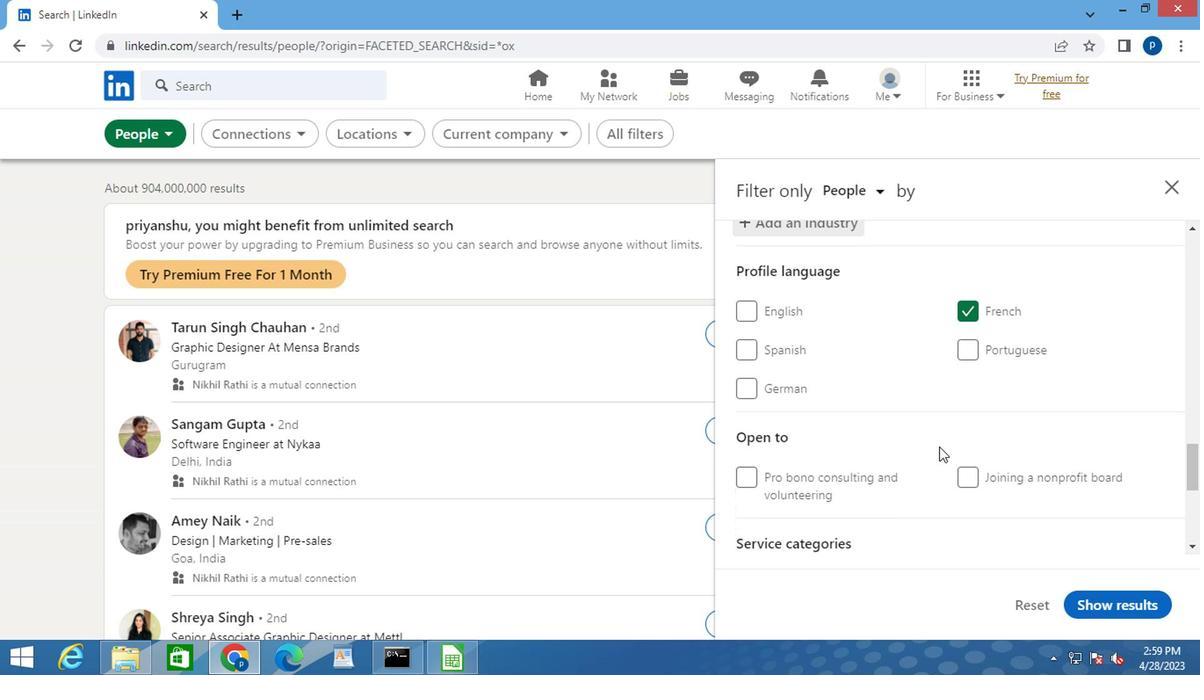 
Action: Mouse moved to (822, 466)
Screenshot: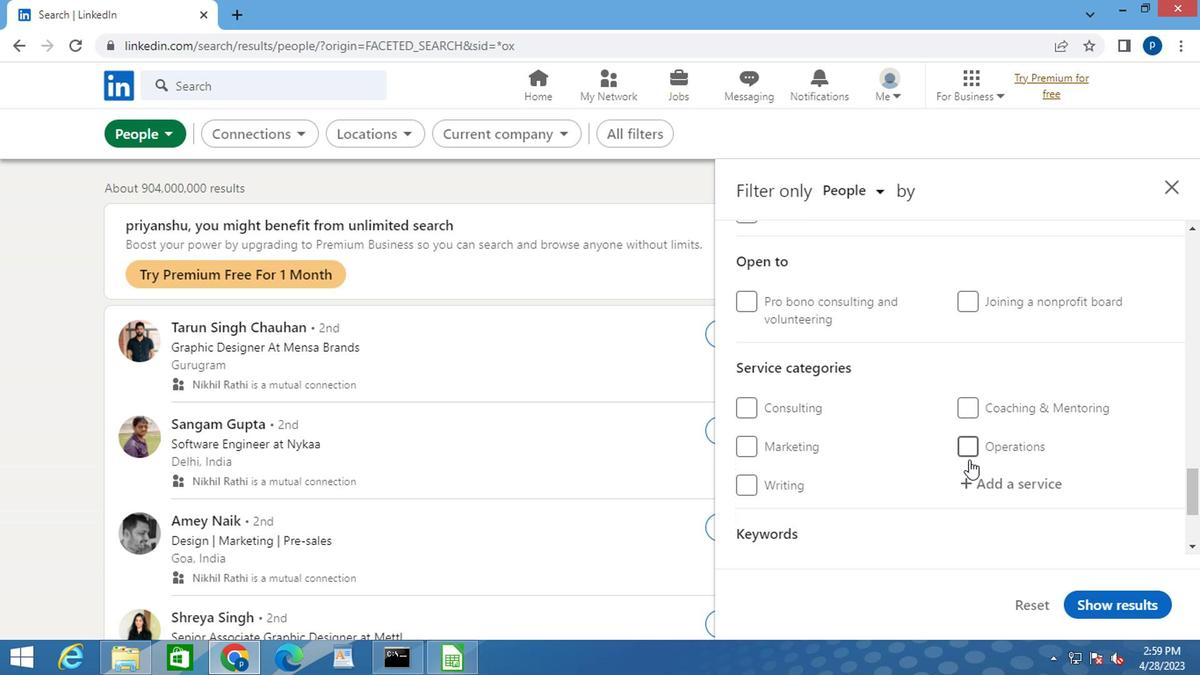 
Action: Mouse pressed left at (822, 466)
Screenshot: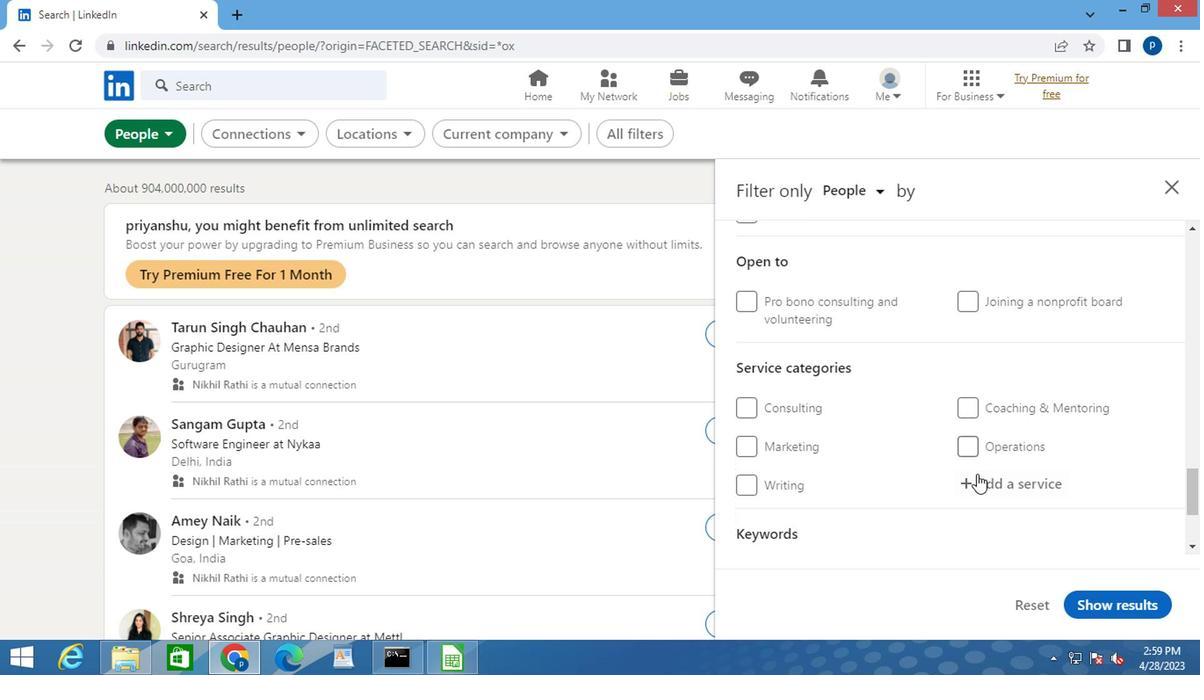 
Action: Key pressed <Key.caps_lock>HR<Key.space>C<Key.caps_lock>ONSU
Screenshot: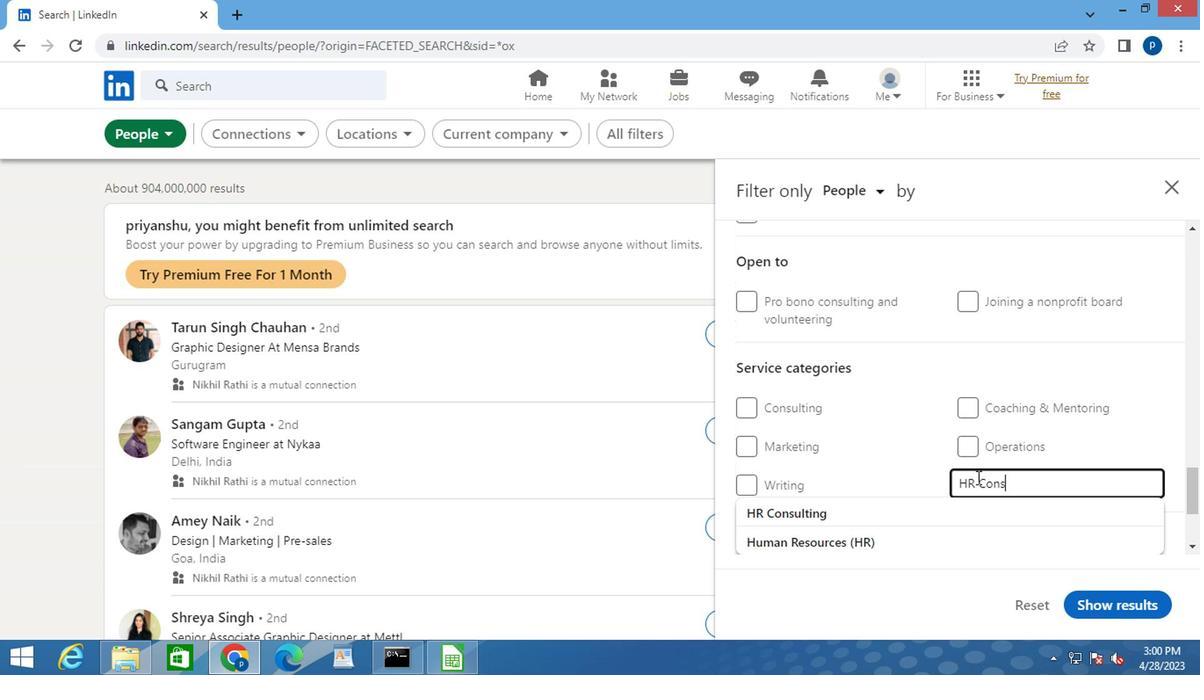 
Action: Mouse moved to (700, 488)
Screenshot: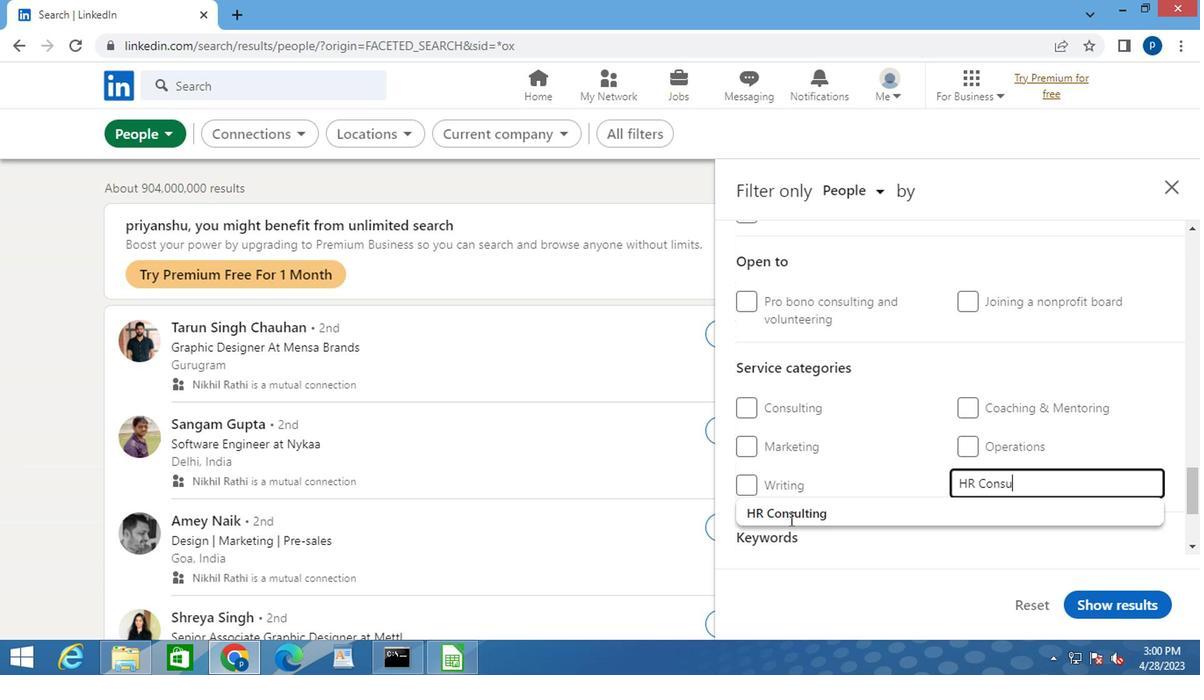 
Action: Mouse pressed left at (700, 488)
Screenshot: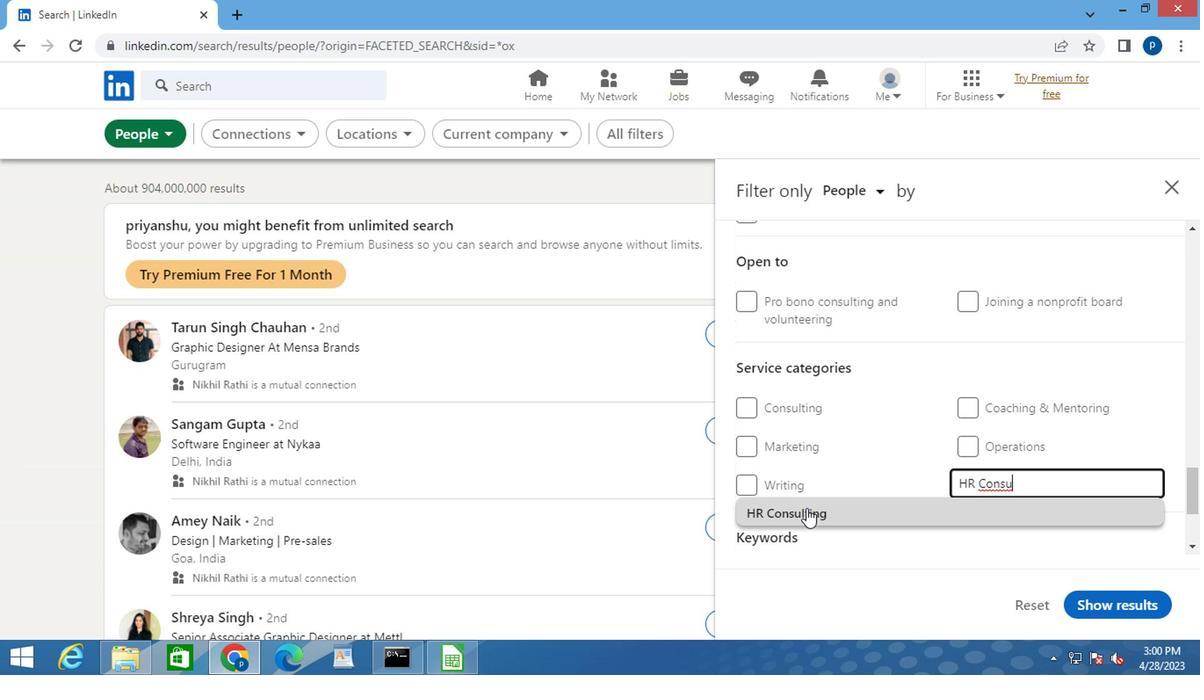 
Action: Mouse moved to (705, 488)
Screenshot: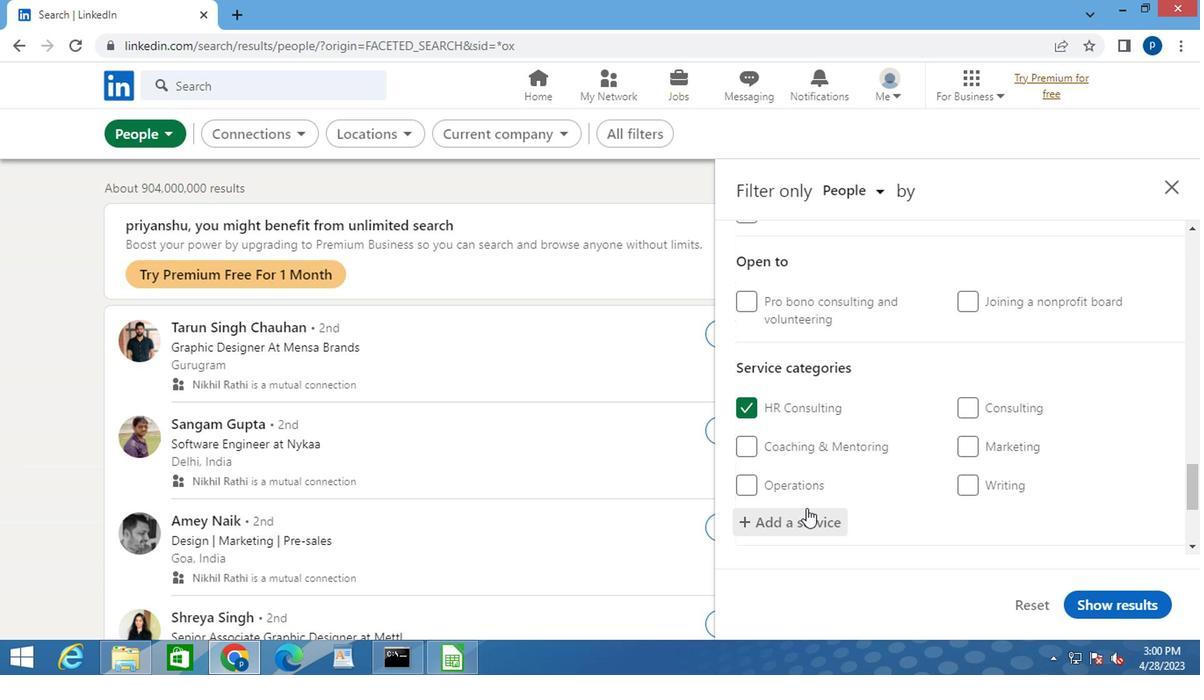 
Action: Mouse scrolled (705, 487) with delta (0, 0)
Screenshot: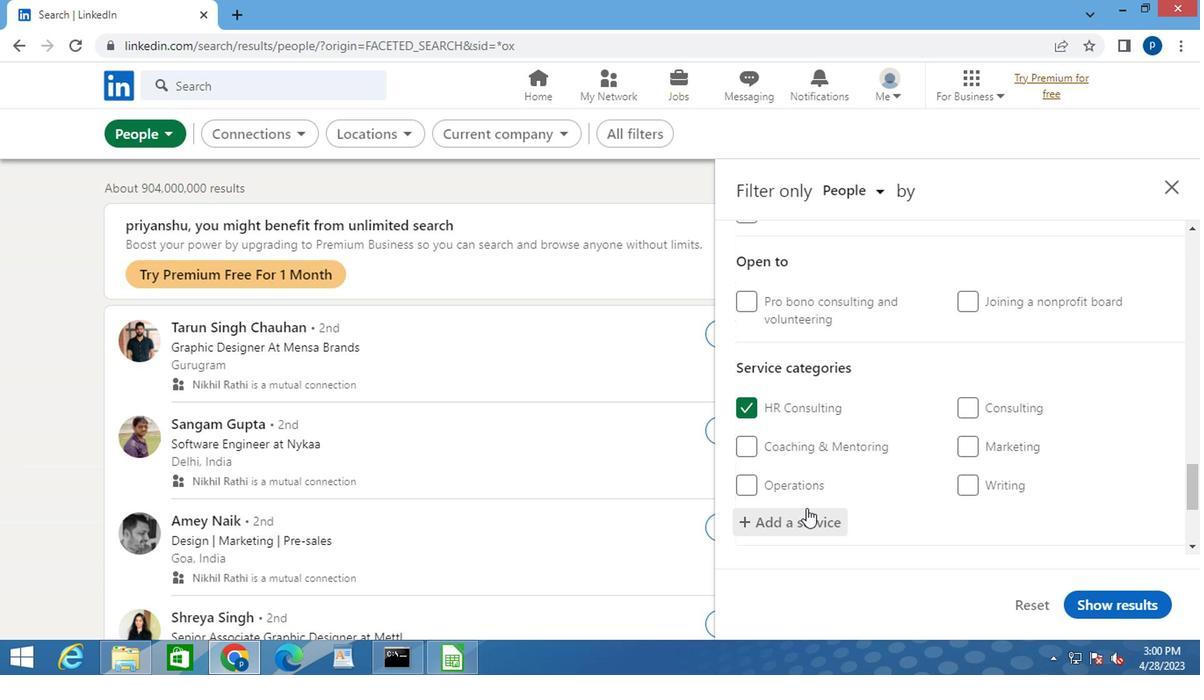 
Action: Mouse scrolled (705, 487) with delta (0, 0)
Screenshot: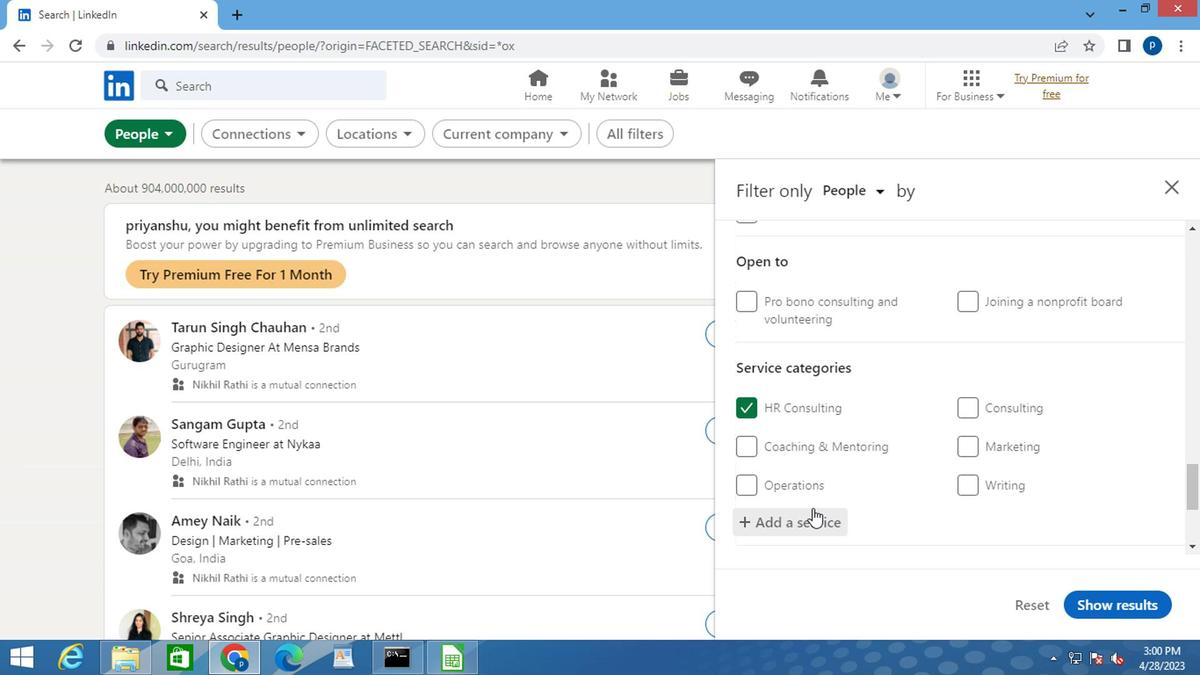 
Action: Mouse moved to (700, 495)
Screenshot: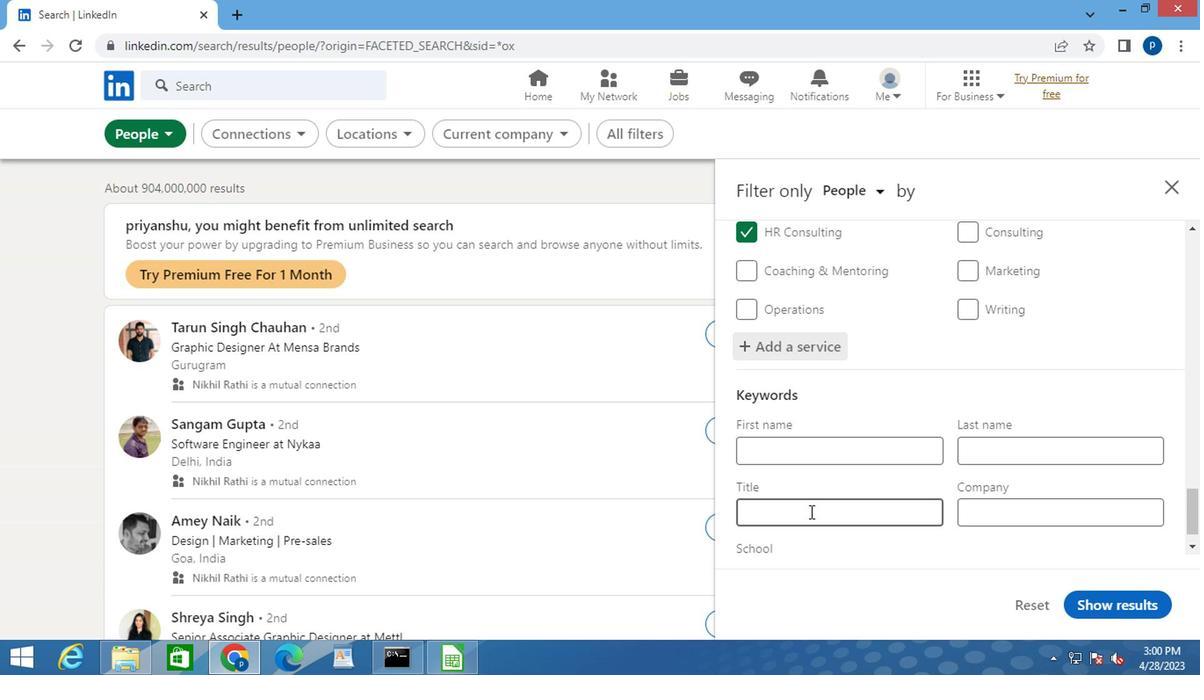 
Action: Key pressed <Key.caps_lock>B<Key.caps_lock>RAND<Key.space><Key.caps_lock>M<Key.caps_lock>ANAGER<Key.space>
Screenshot: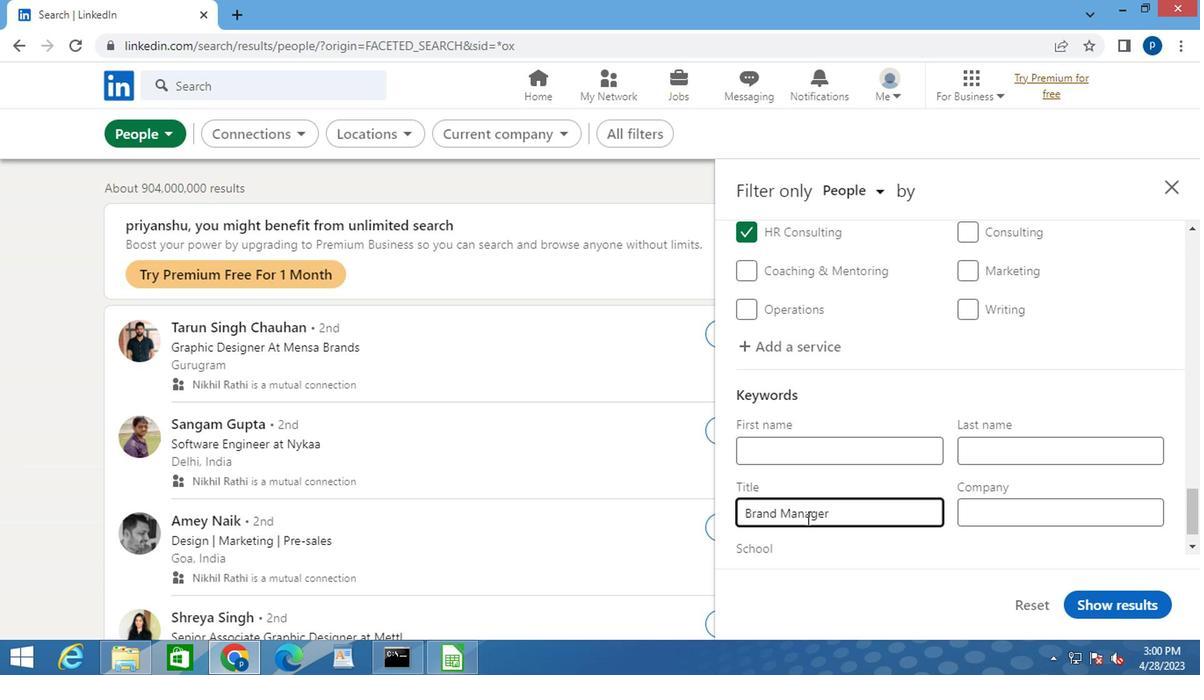 
Action: Mouse moved to (904, 552)
Screenshot: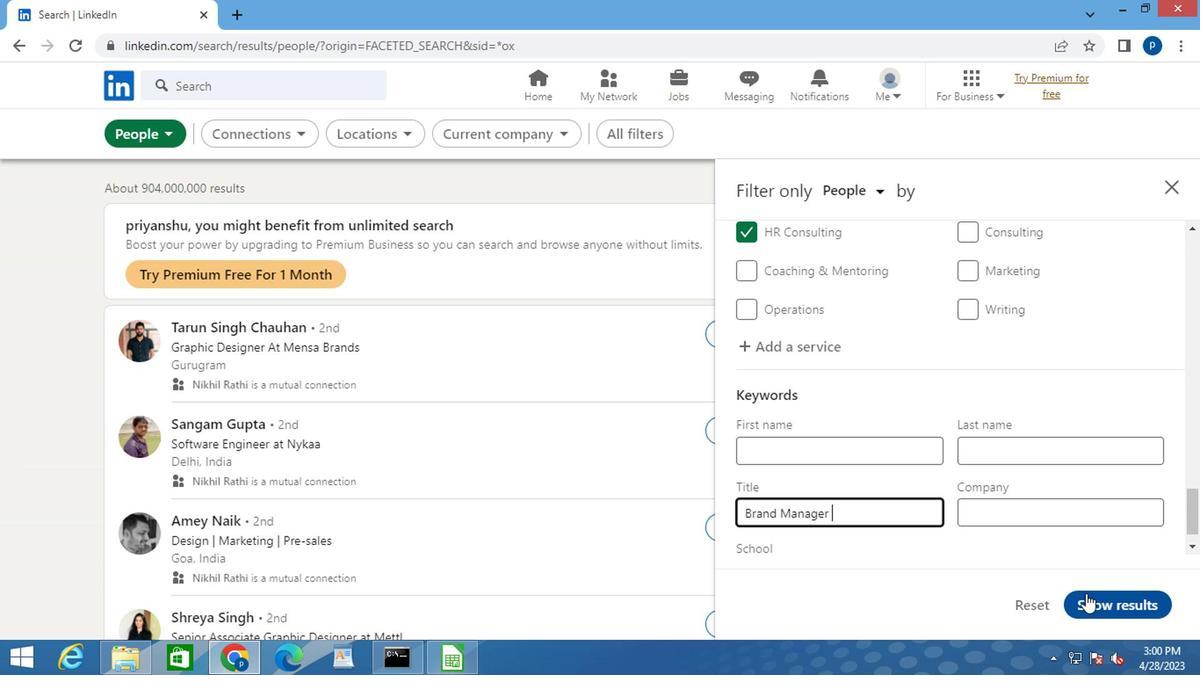 
Action: Mouse pressed left at (904, 552)
Screenshot: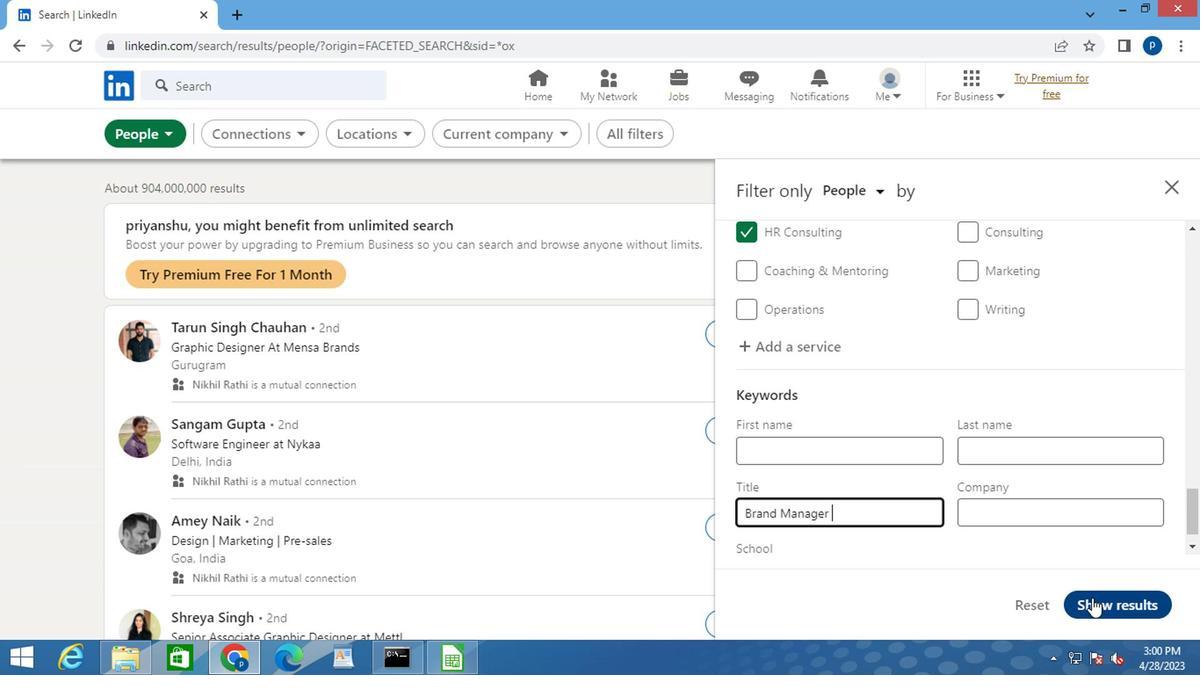 
